 Task: In the Company infosys.com, Create email and send with subject: 'We're Thrilled to Welcome You ', and with mail content 'Good Evening._x000D_
Elevate your business to new heights. Our innovative solution is tailored to meet the unique needs of your industry, delivering exceptional results._x000D_
Thanks & Regards', attach the document: Proposal.doc and insert image: visitingcard.jpg. Below Thanks & Regards, write Flickr and insert the URL: 'www.flickr.com'. Mark checkbox to create task to follow up : Tomorrow.  Enter or choose an email address of recipient's from company's contact and send.. Logged in from softage.1@softage.net
Action: Mouse pressed left at (360, 756)
Screenshot: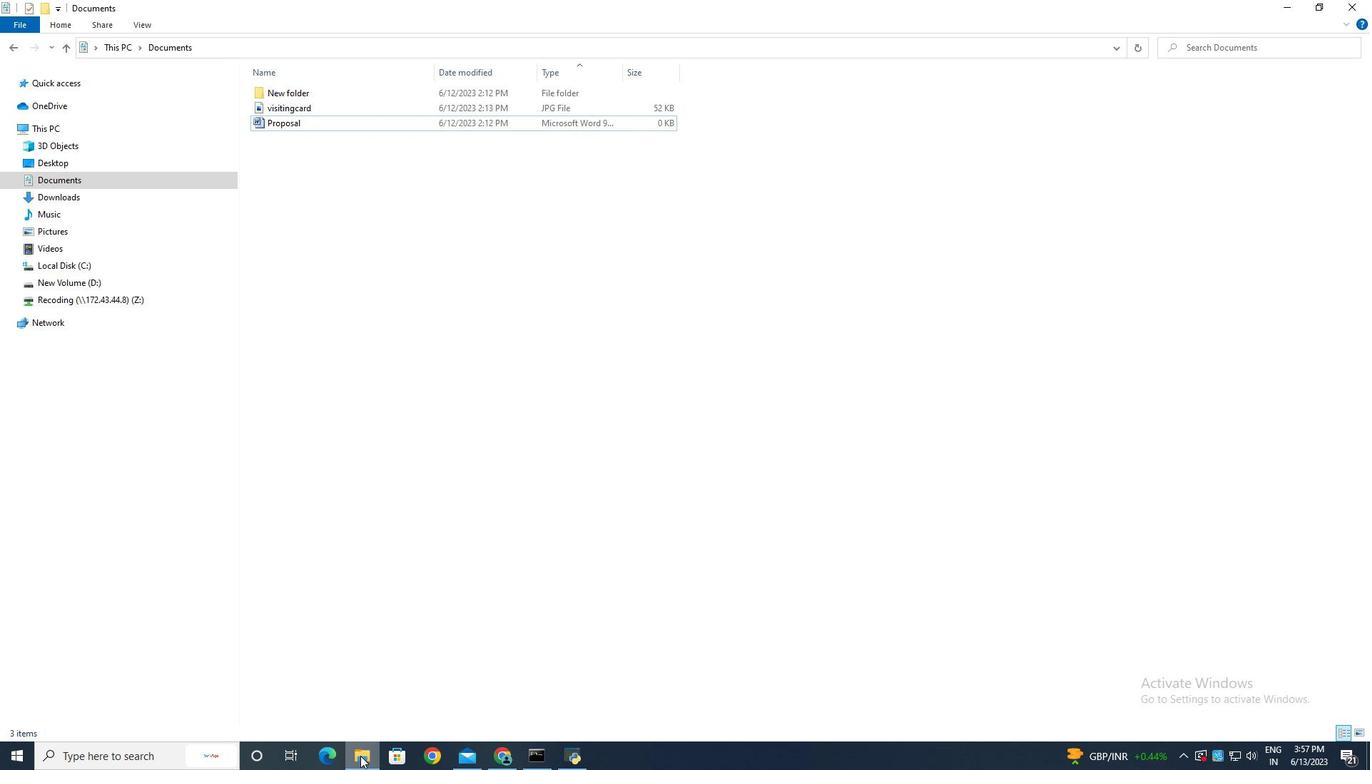 
Action: Mouse moved to (299, 418)
Screenshot: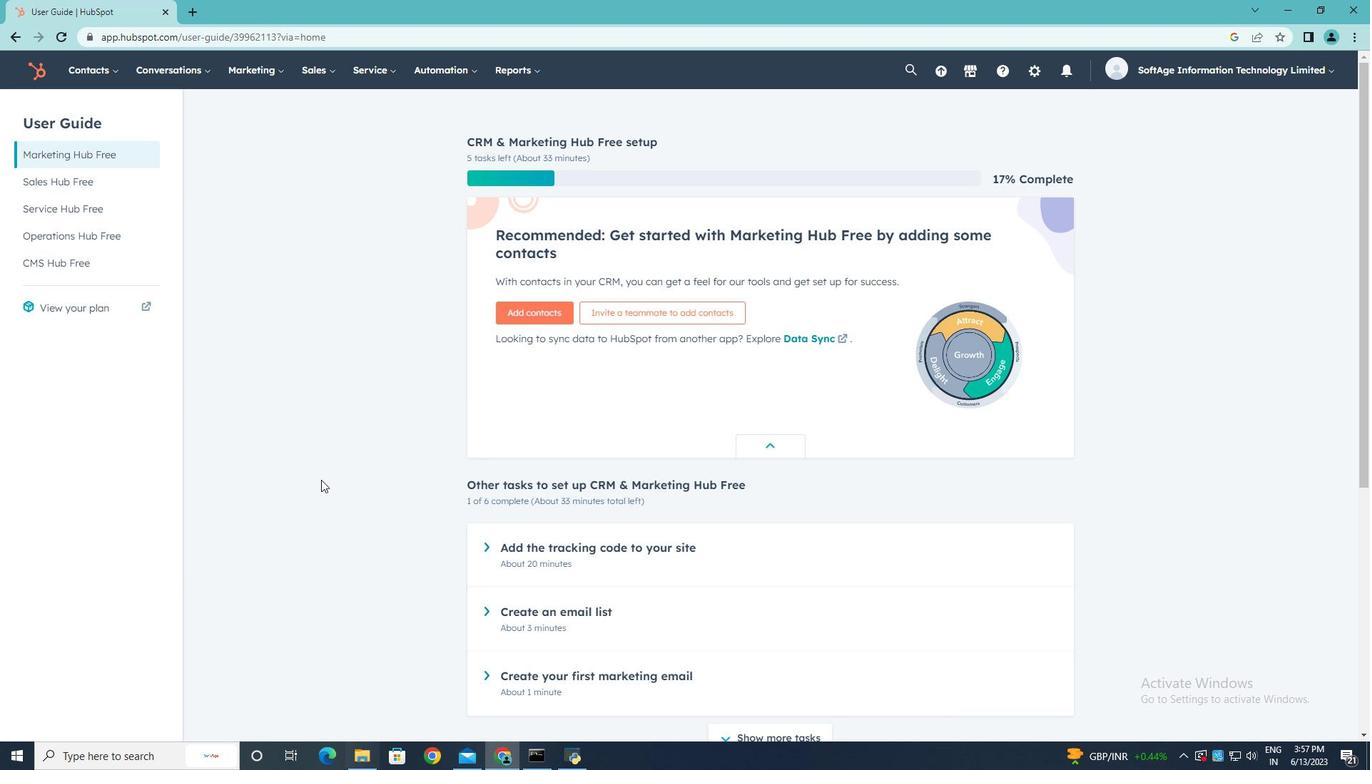 
Action: Mouse pressed left at (299, 418)
Screenshot: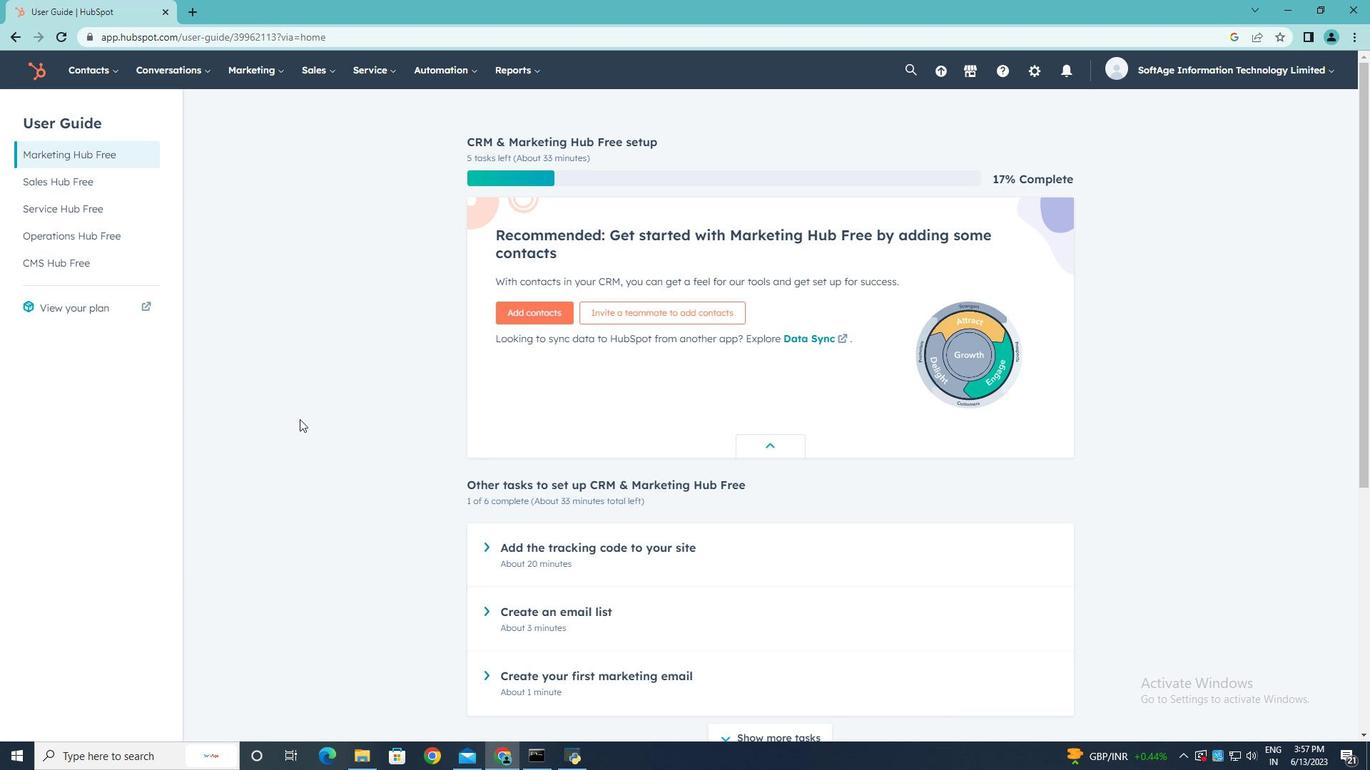 
Action: Mouse moved to (112, 68)
Screenshot: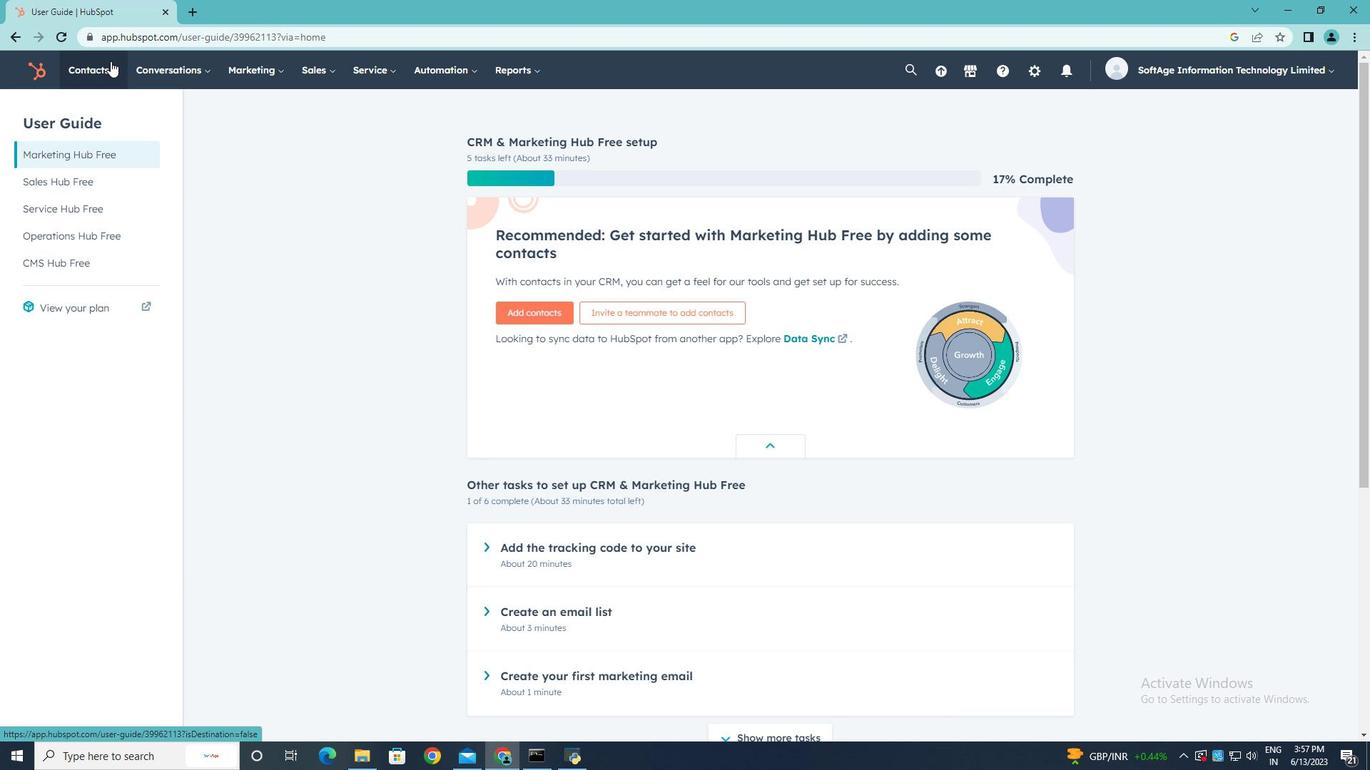 
Action: Mouse pressed left at (112, 68)
Screenshot: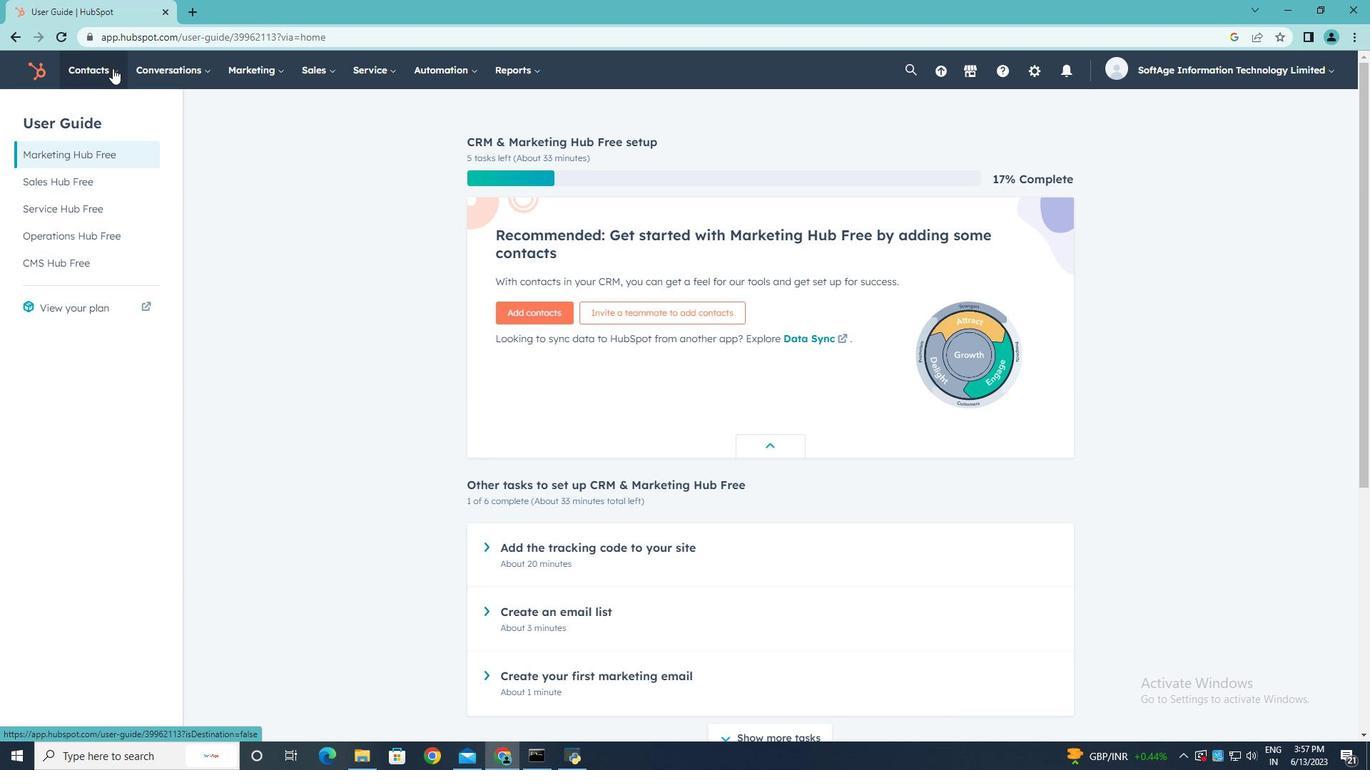 
Action: Mouse moved to (120, 141)
Screenshot: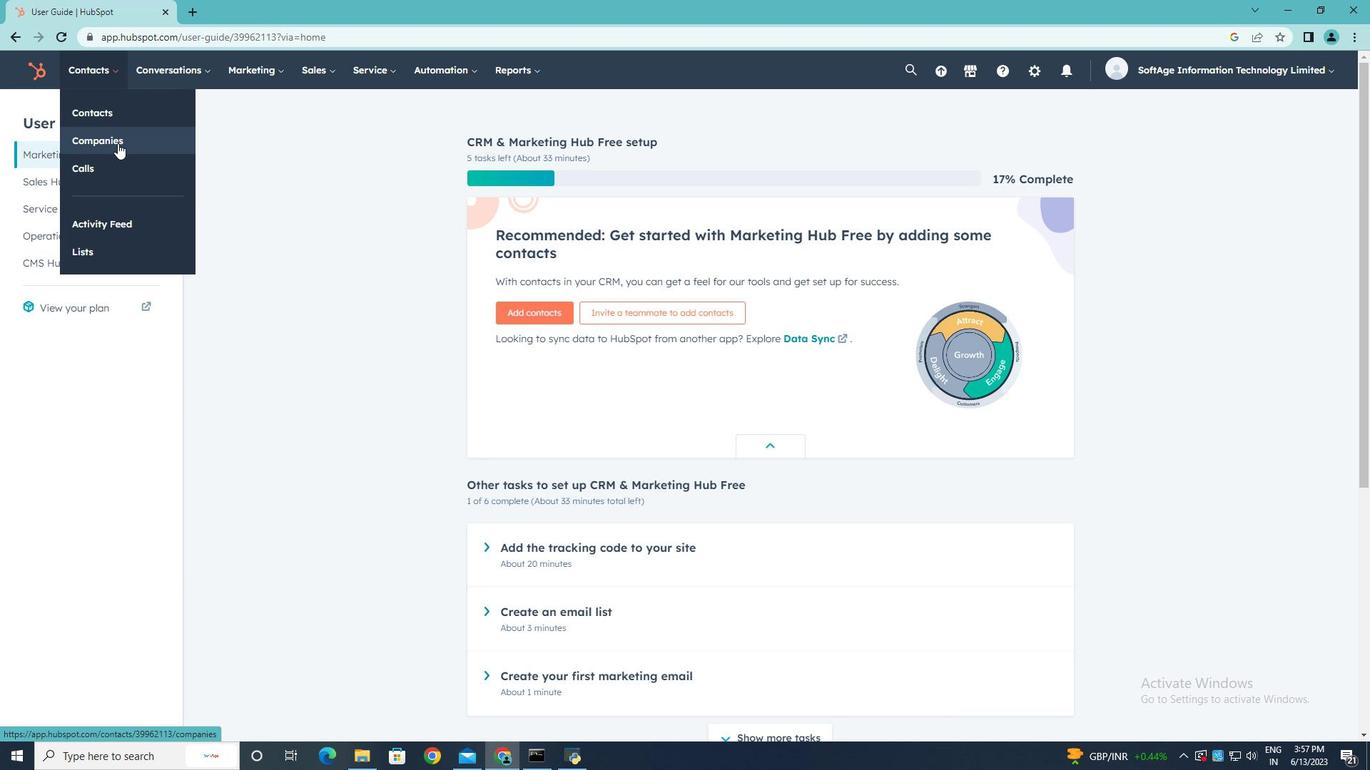 
Action: Mouse pressed left at (120, 141)
Screenshot: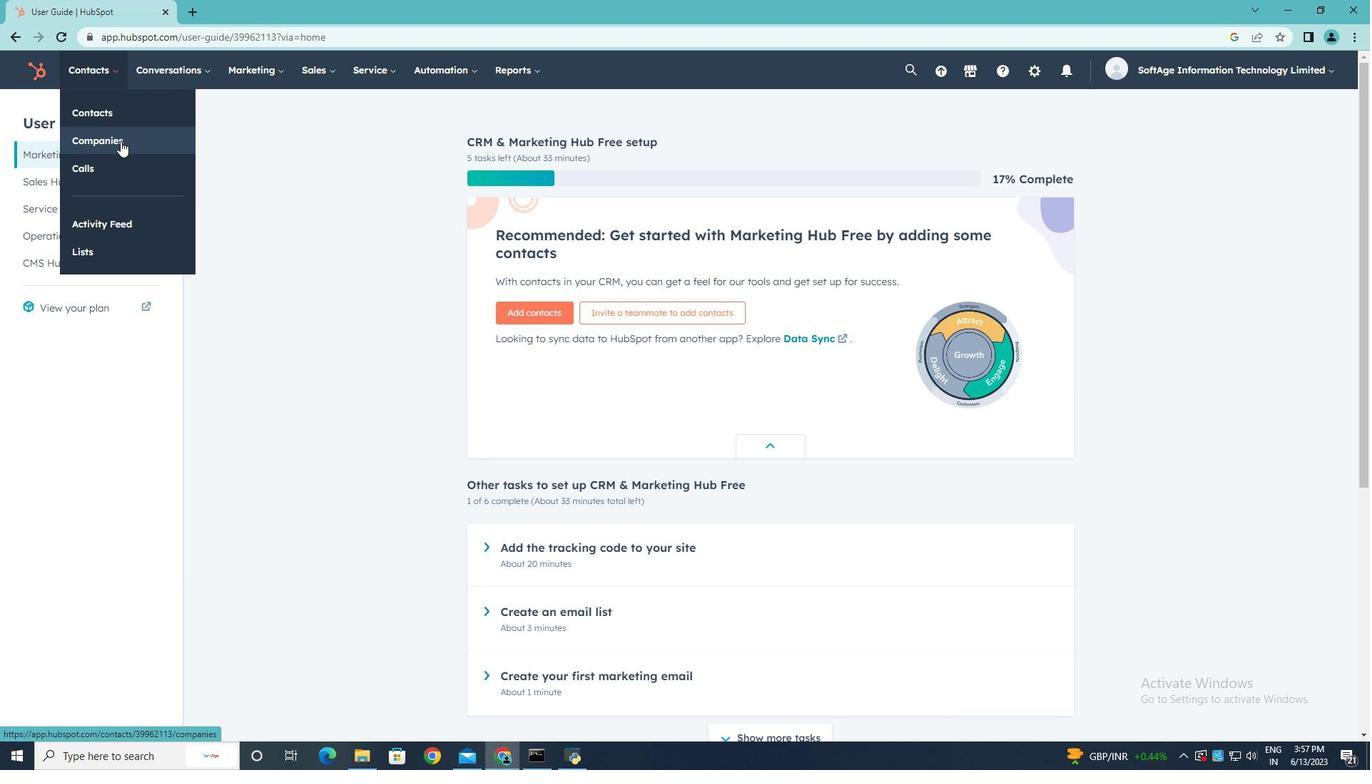 
Action: Mouse moved to (109, 227)
Screenshot: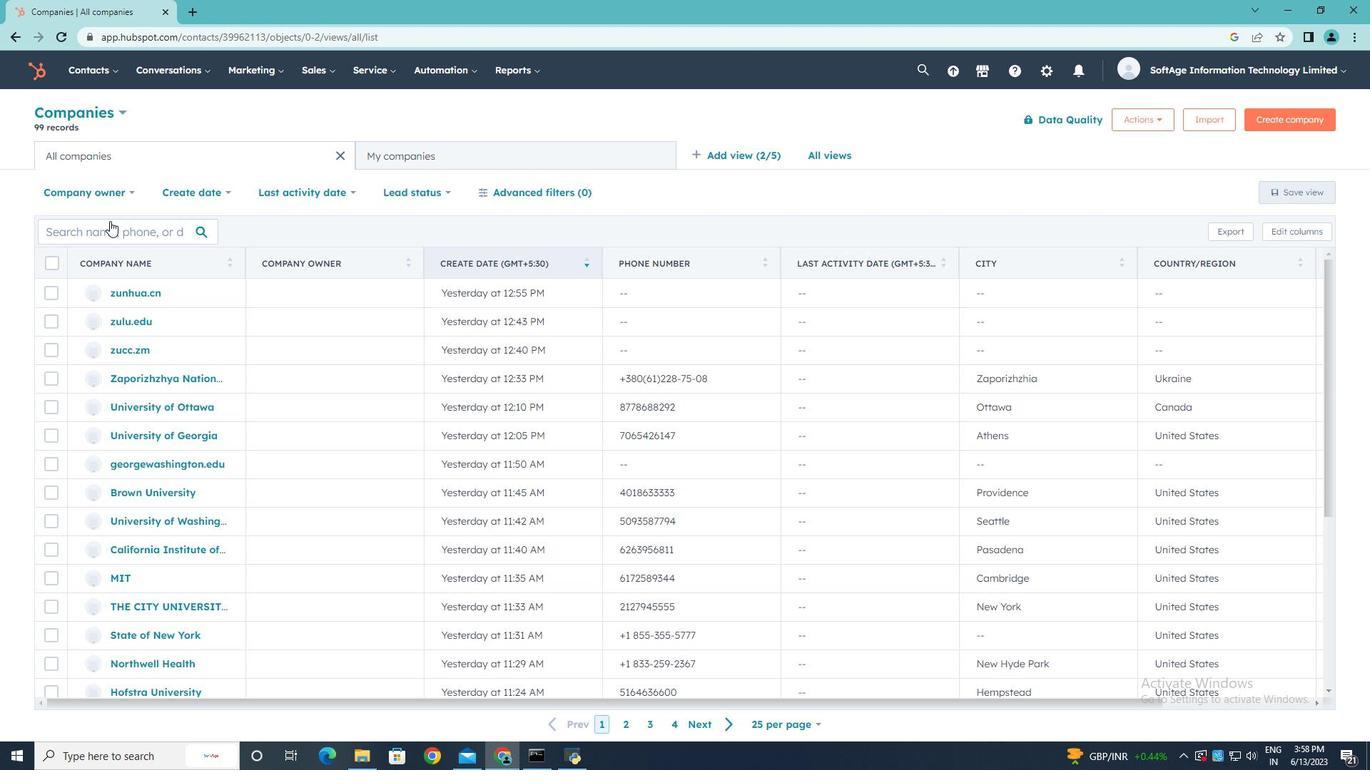 
Action: Mouse pressed left at (109, 227)
Screenshot: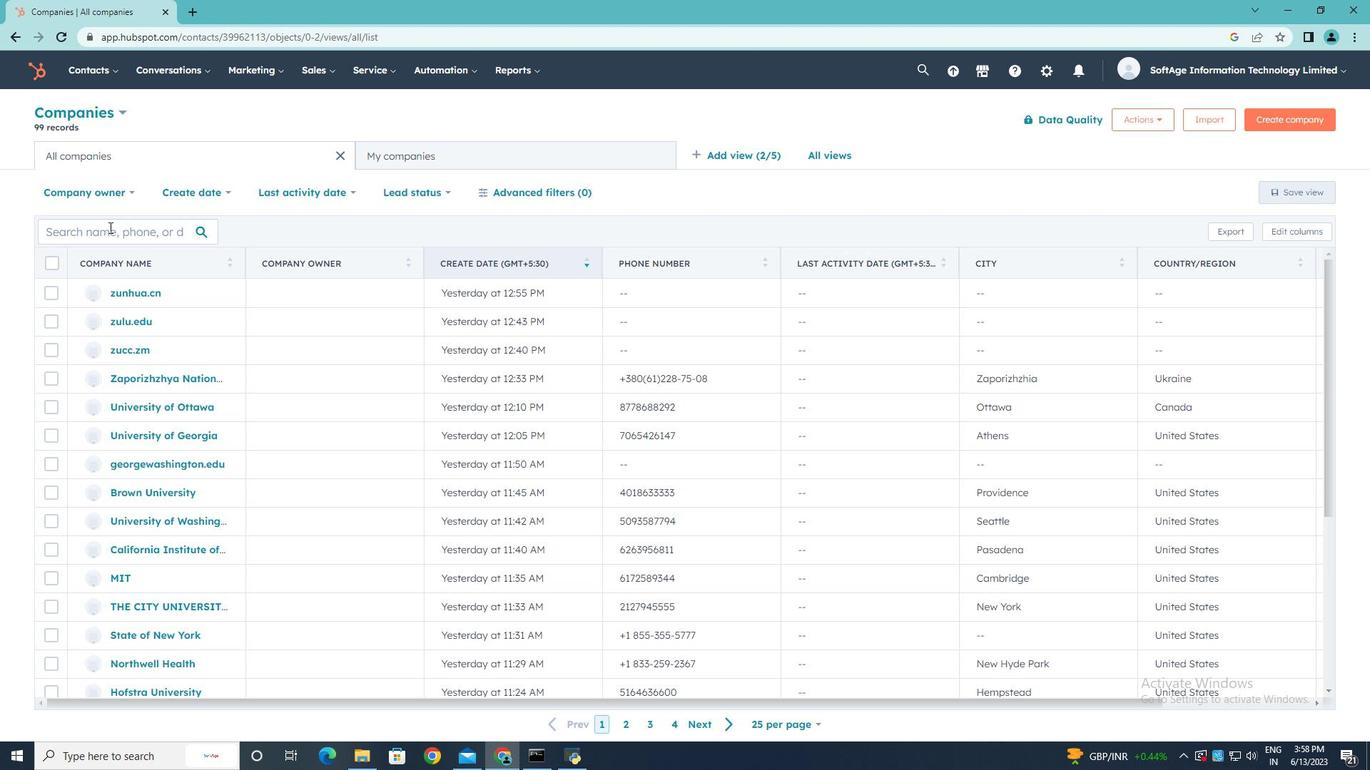 
Action: Key pressed infosys.com
Screenshot: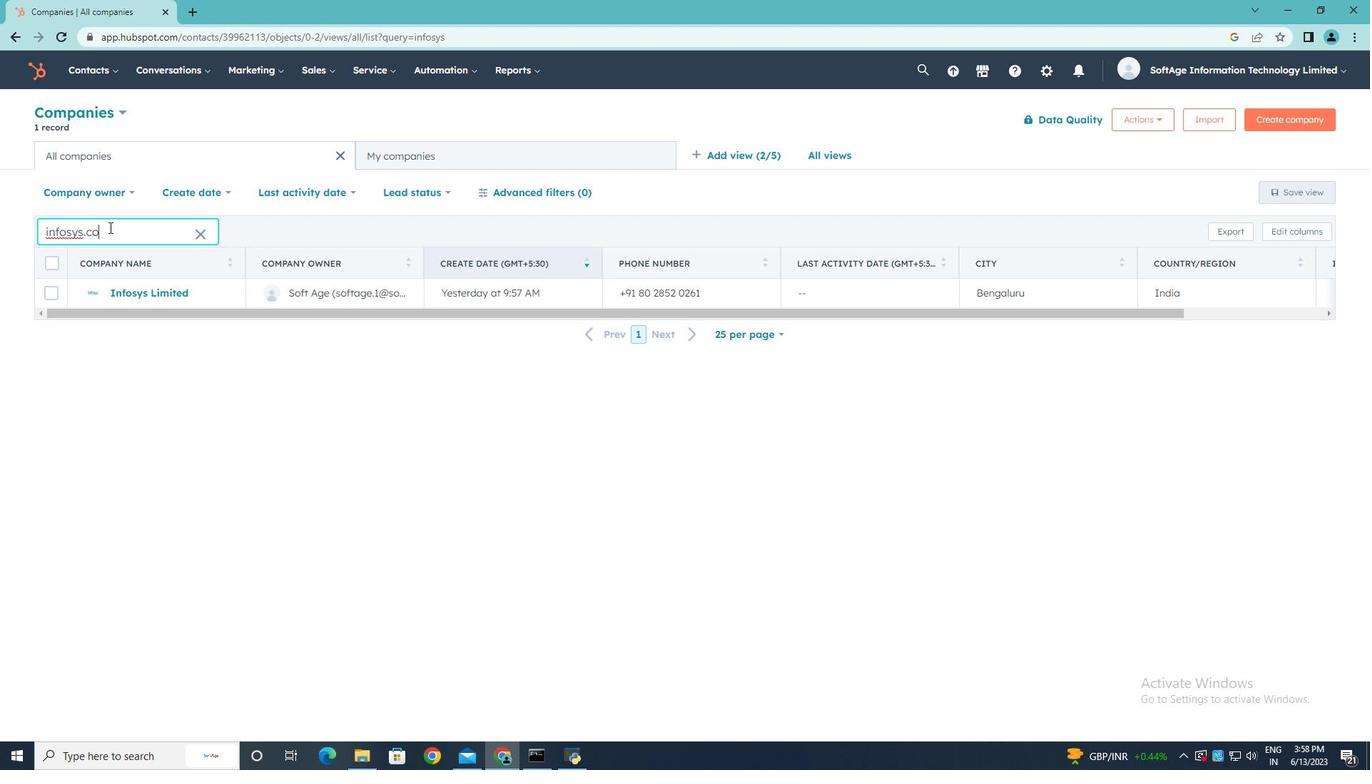 
Action: Mouse moved to (145, 295)
Screenshot: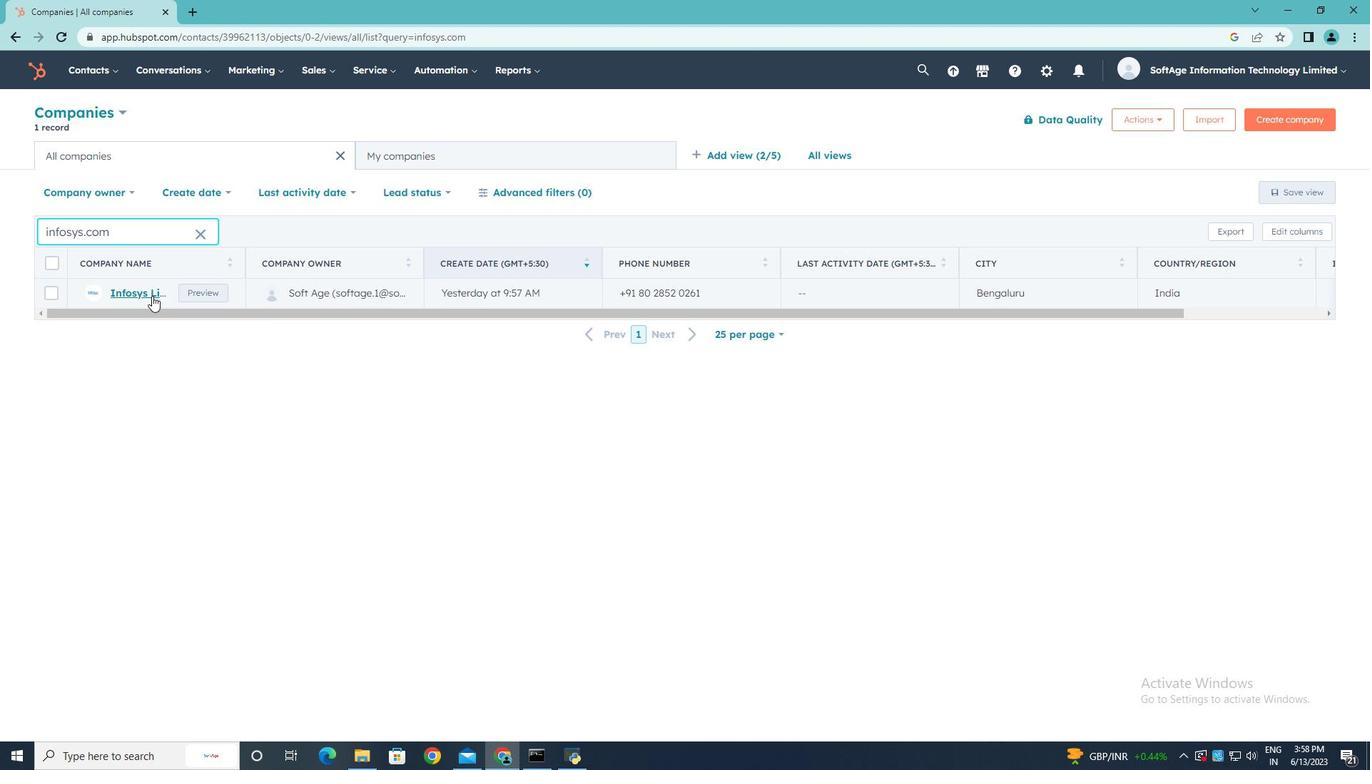 
Action: Mouse pressed left at (145, 295)
Screenshot: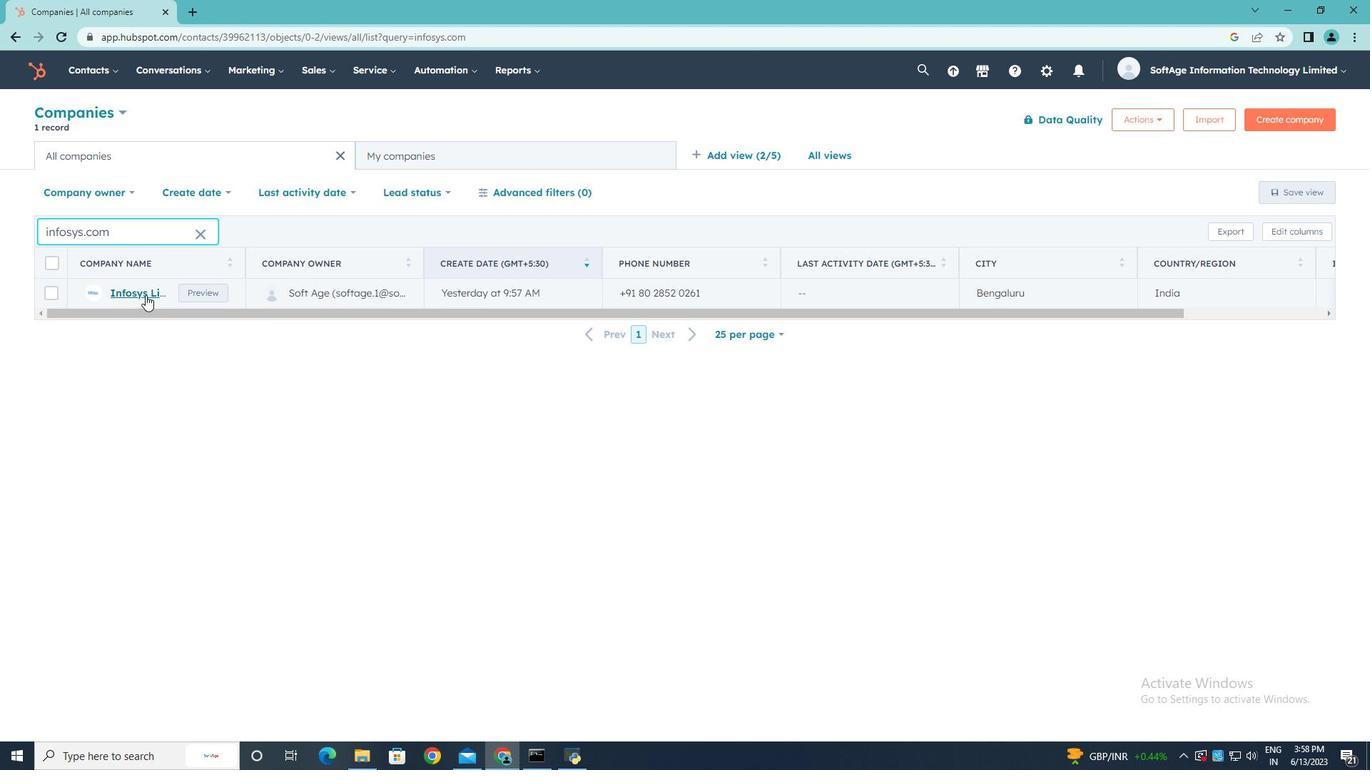 
Action: Mouse moved to (91, 240)
Screenshot: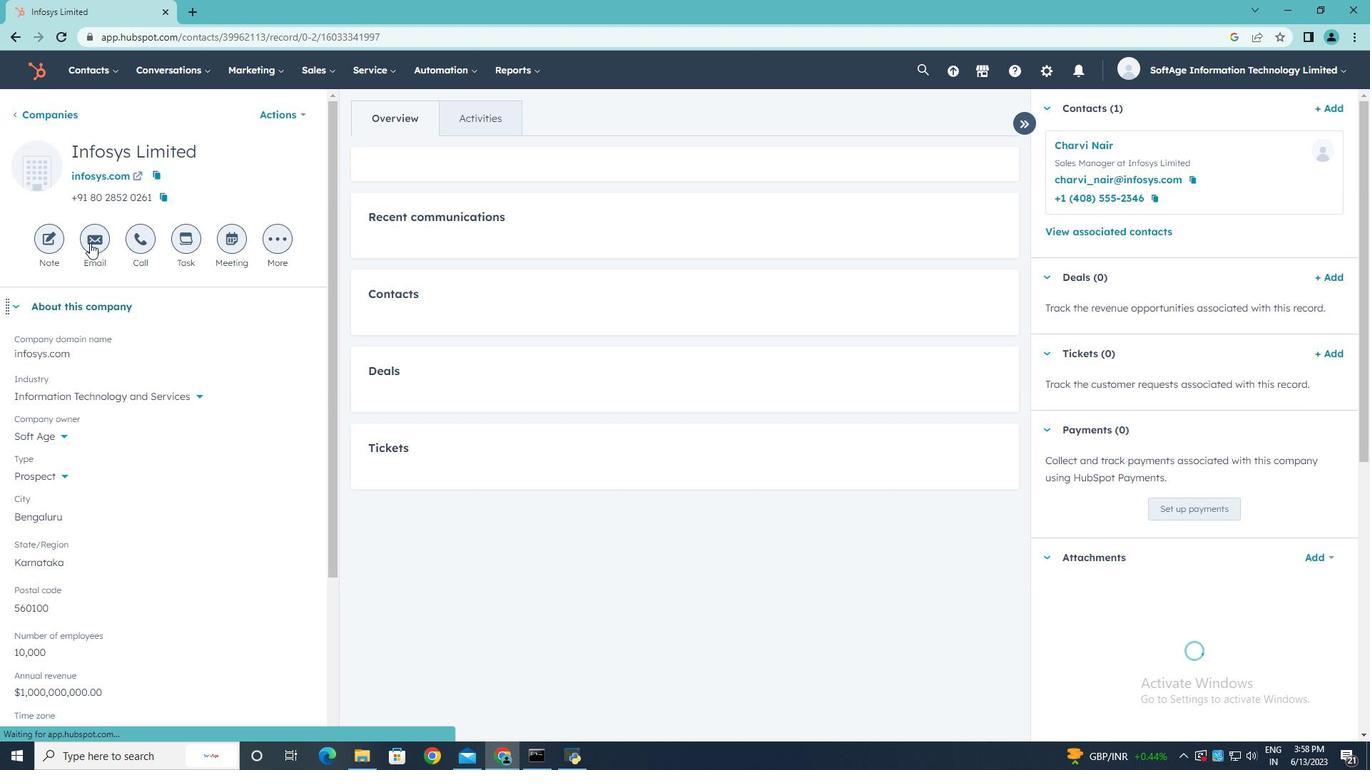 
Action: Mouse pressed left at (91, 240)
Screenshot: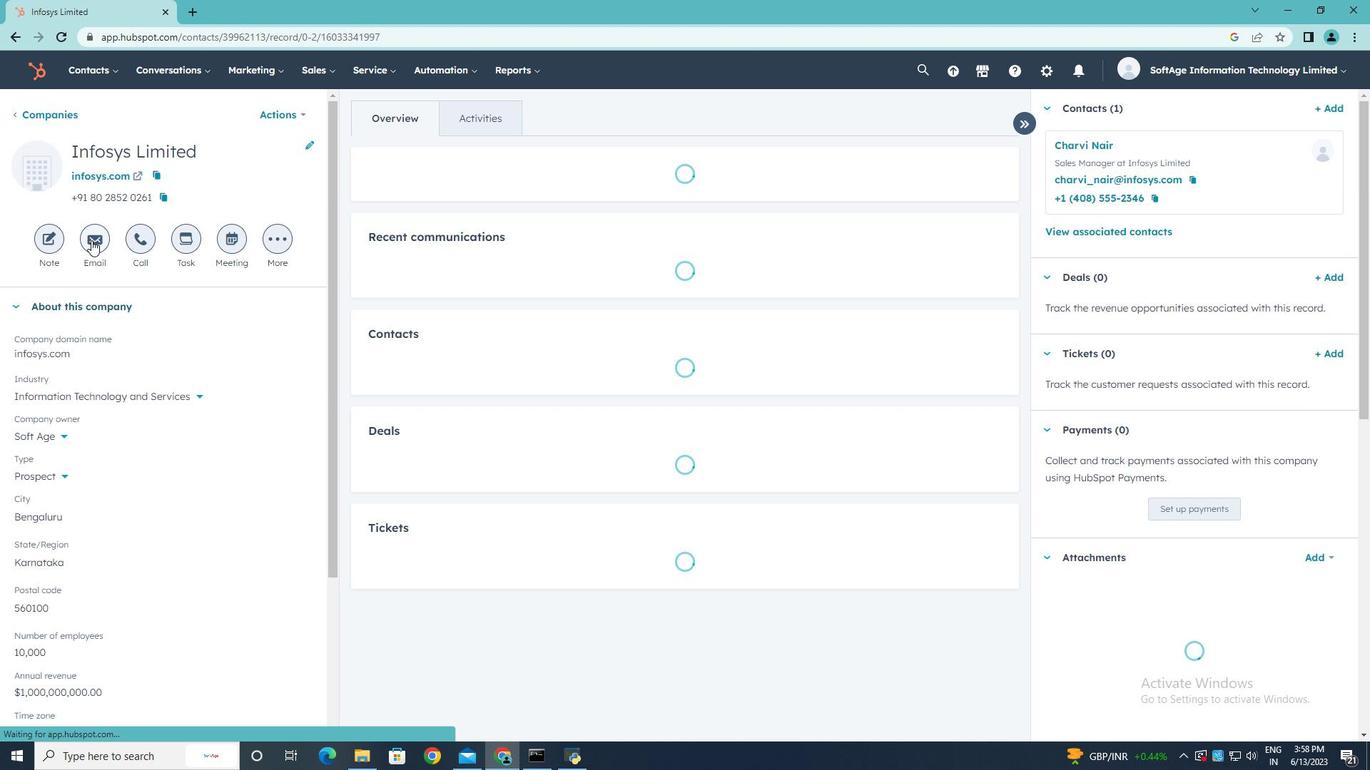 
Action: Key pressed <Key.shift>We're<Key.space><Key.shift>Thrilled<Key.space>to<Key.space><Key.shift>Welcome<Key.space><Key.shift><Key.shift><Key.shift><Key.shift><Key.shift><Key.shift><Key.shift><Key.shift><Key.shift><Key.shift>You
Screenshot: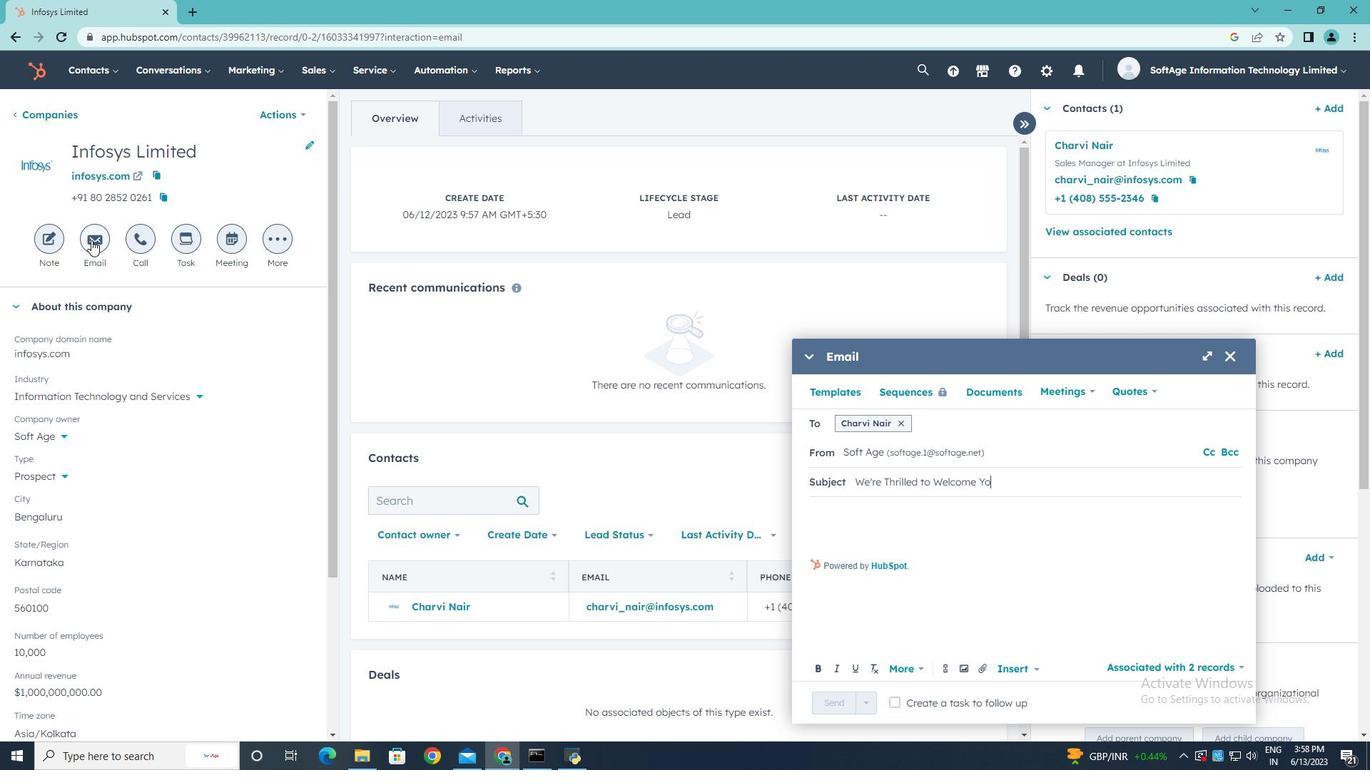 
Action: Mouse moved to (820, 511)
Screenshot: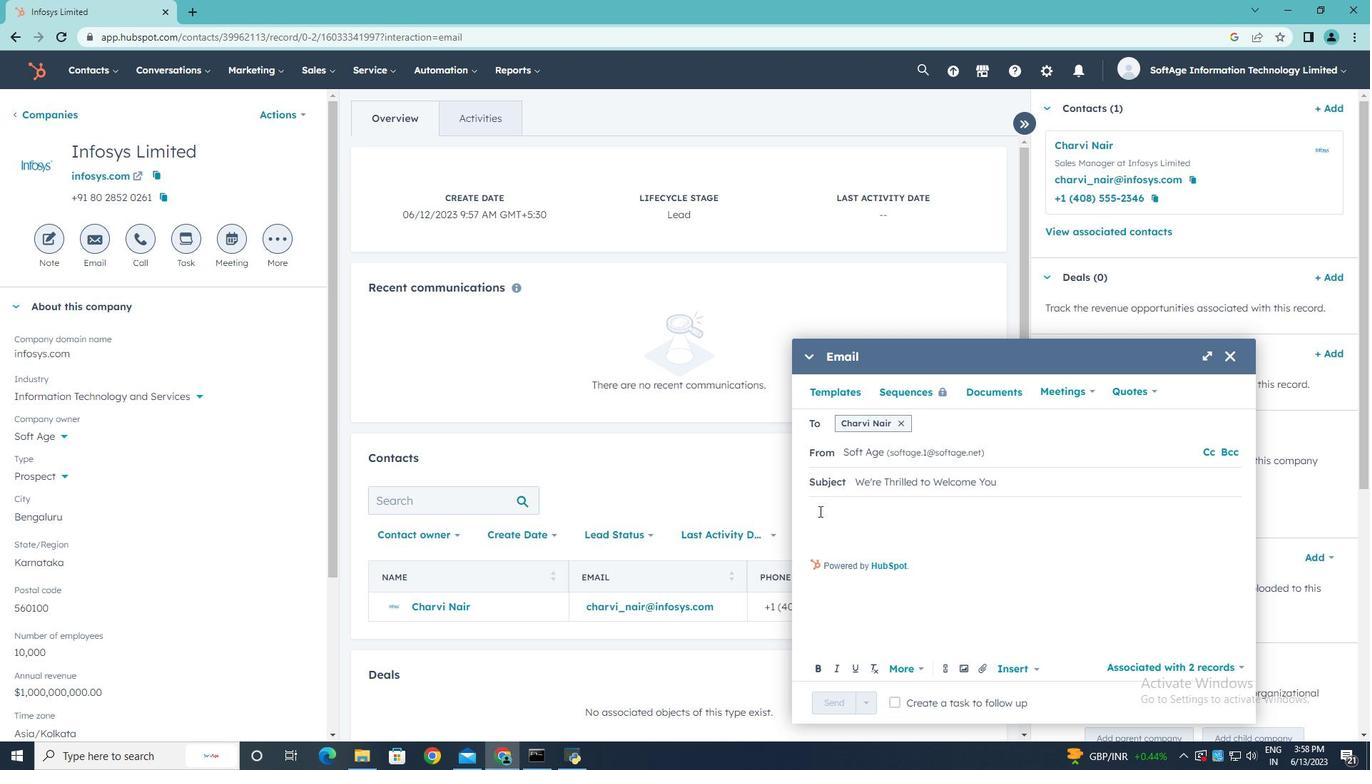 
Action: Mouse pressed left at (820, 511)
Screenshot: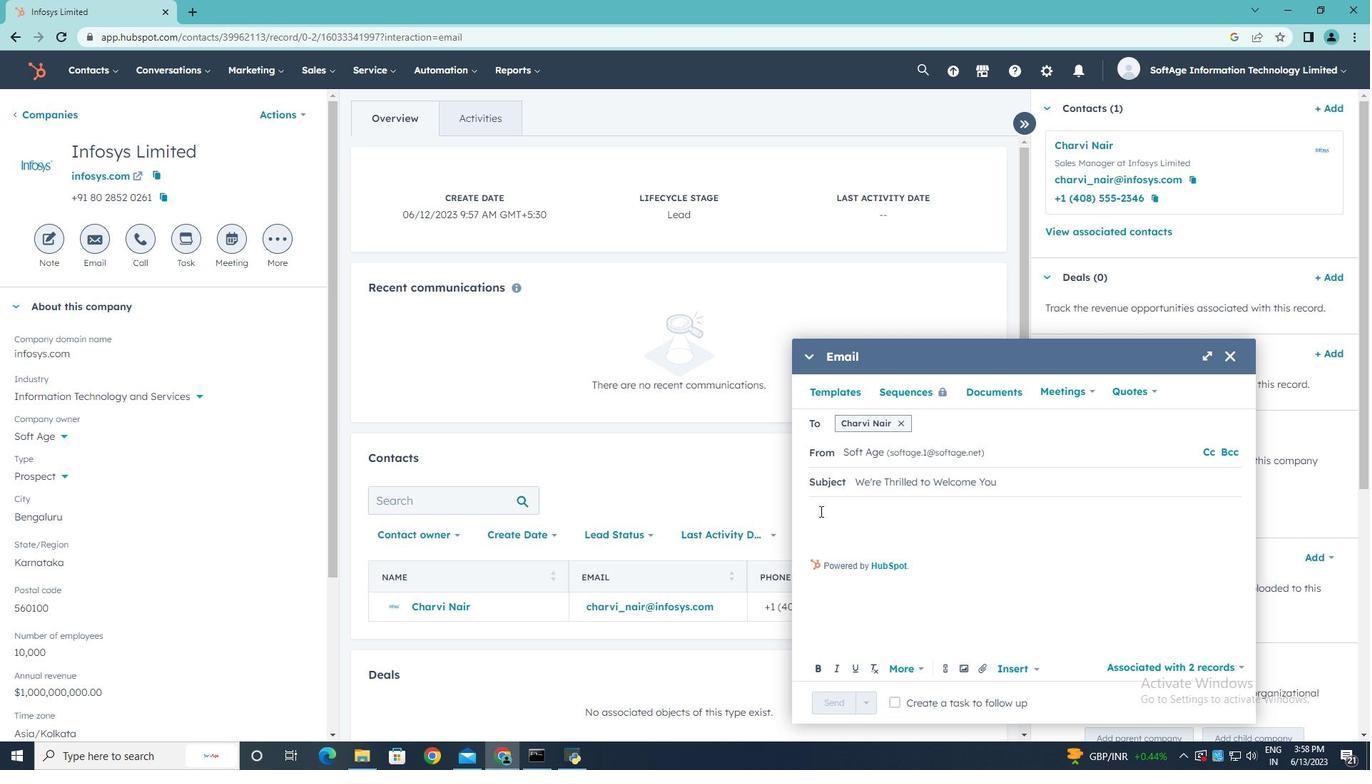 
Action: Key pressed <Key.shift>Good<Key.space><Key.shift>Evening.
Screenshot: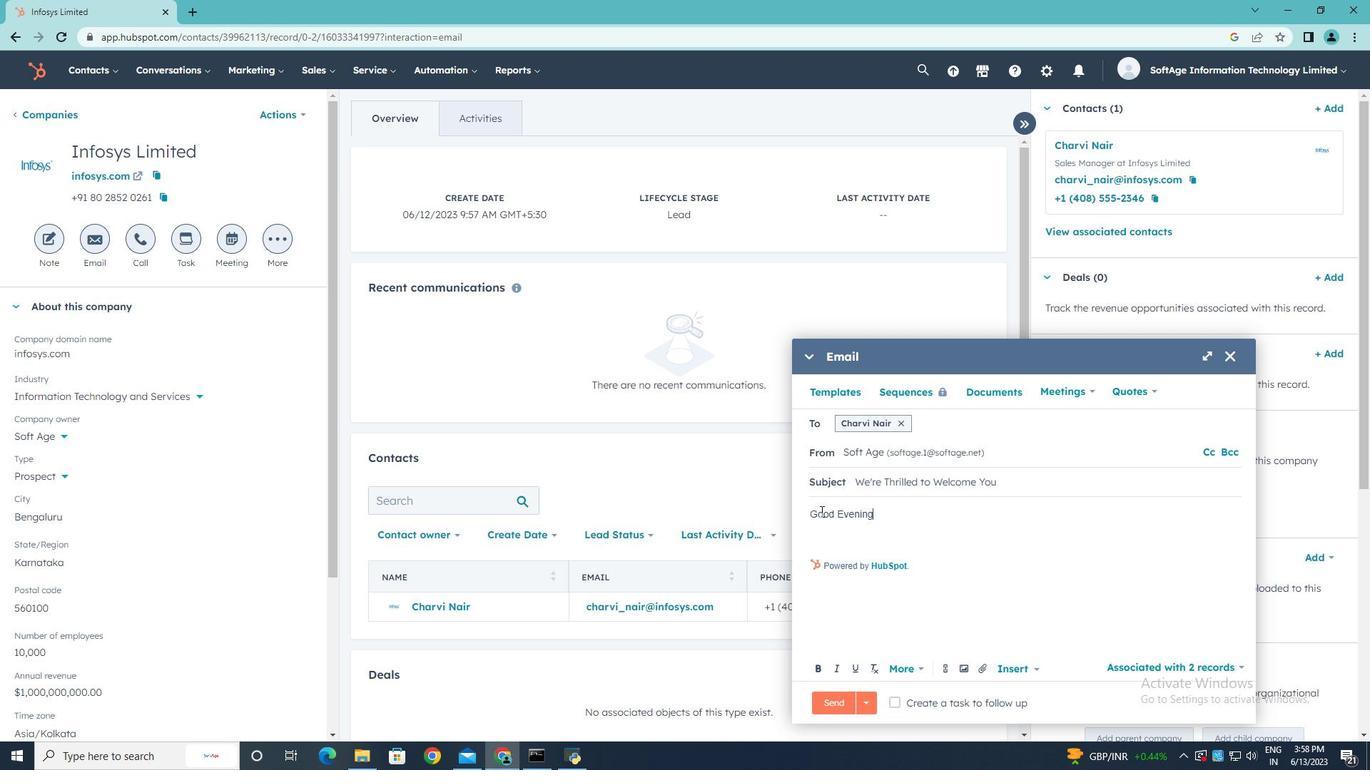
Action: Mouse moved to (815, 530)
Screenshot: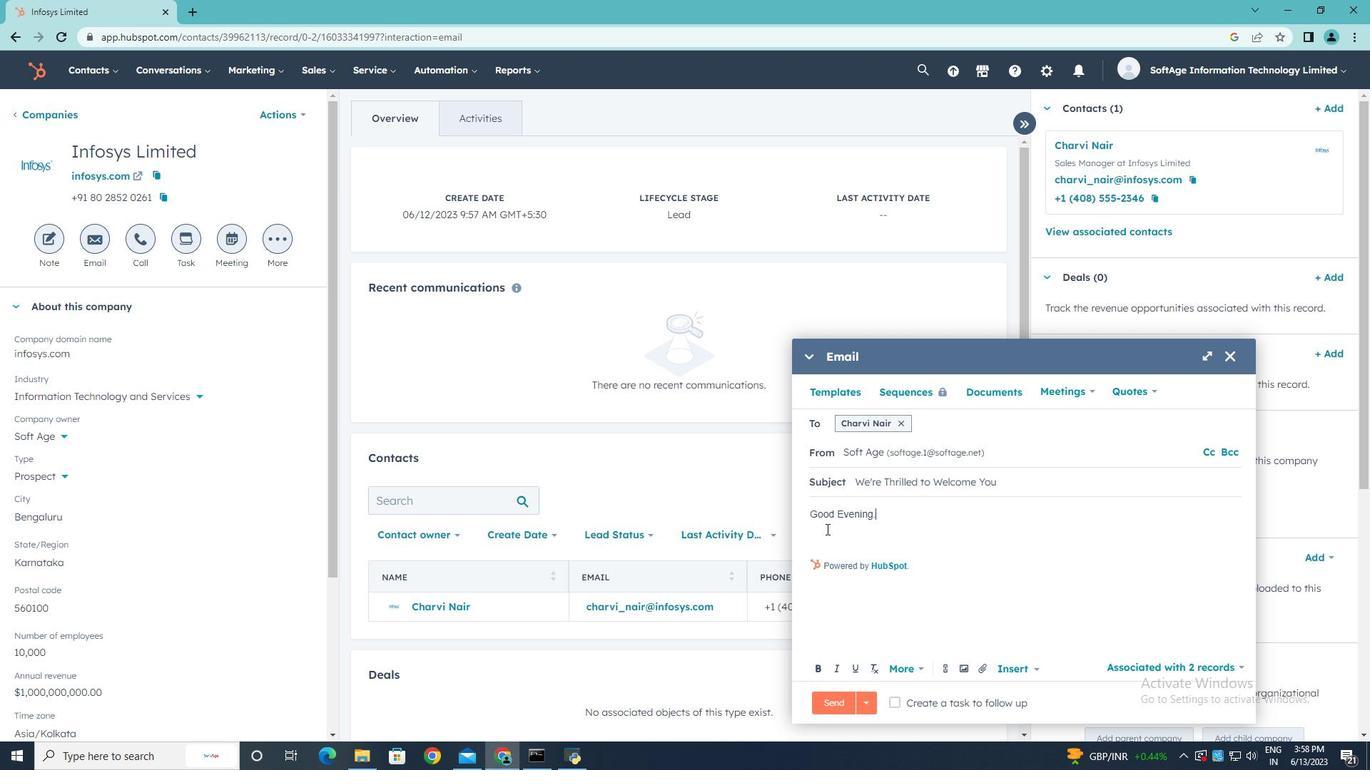 
Action: Mouse pressed left at (815, 530)
Screenshot: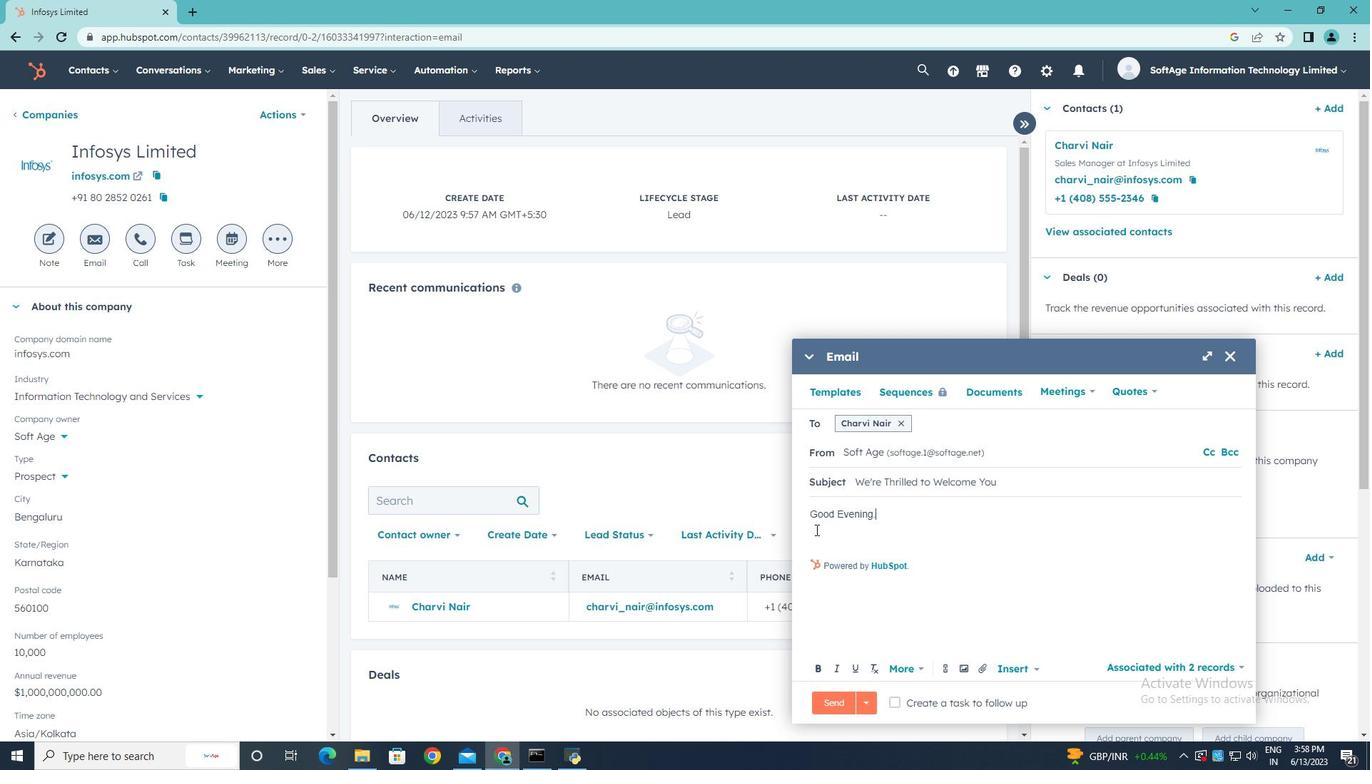 
Action: Mouse moved to (850, 450)
Screenshot: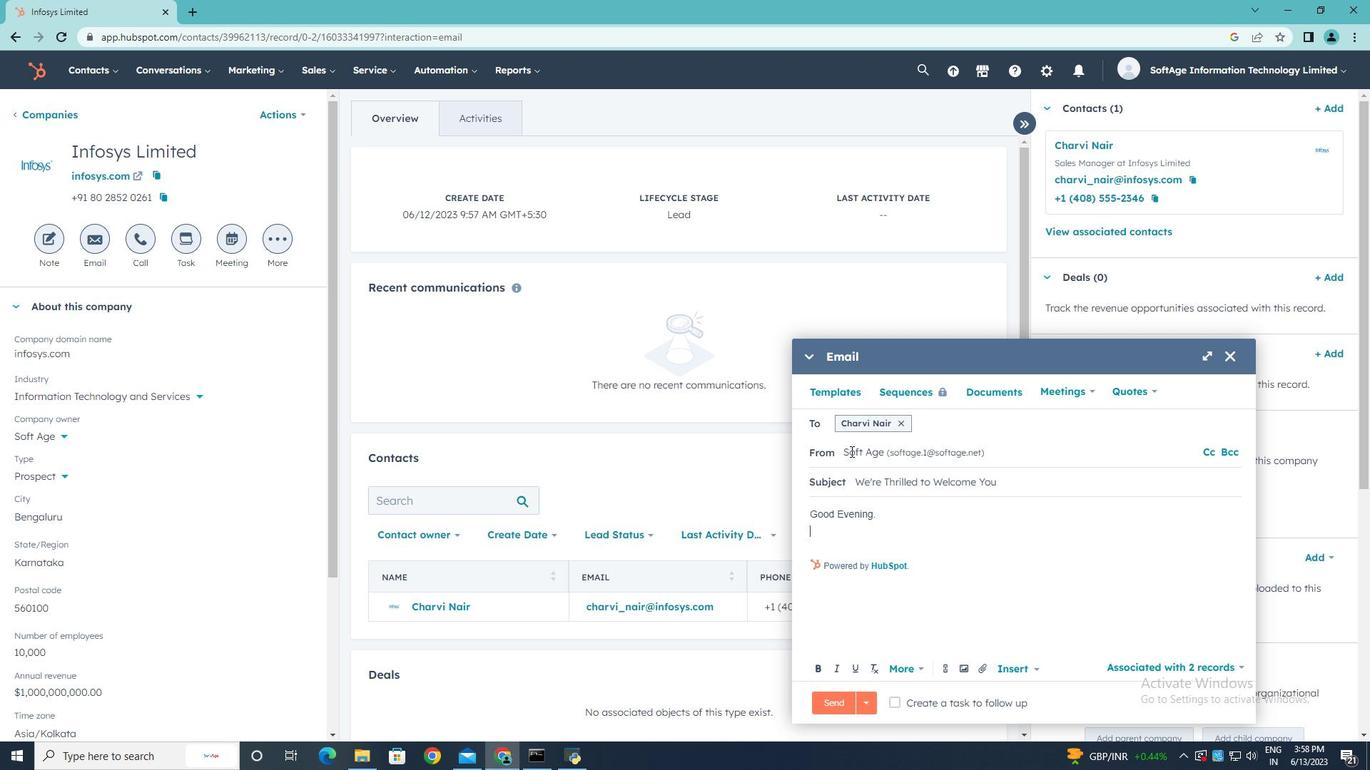 
Action: Key pressed <Key.shift><Key.shift><Key.shift><Key.shift>Elevate<Key.space><Key.shift>Y<Key.backspace>your<Key.space>business<Key.space>to<Key.space>new<Key.space>heights.<Key.space><Key.shift><Key.shift><Key.shift><Key.shift><Key.shift><Key.shift><Key.shift><Key.shift><Key.shift><Key.shift>Our<Key.space>innovative<Key.space>solution<Key.space>is<Key.space>tailored<Key.space>to<Key.space>meet<Key.space>the<Key.space>unique<Key.space>needs<Key.space>of<Key.space>your<Key.space>industry,<Key.space>delivering<Key.space>exceptional<Key.space>results.
Screenshot: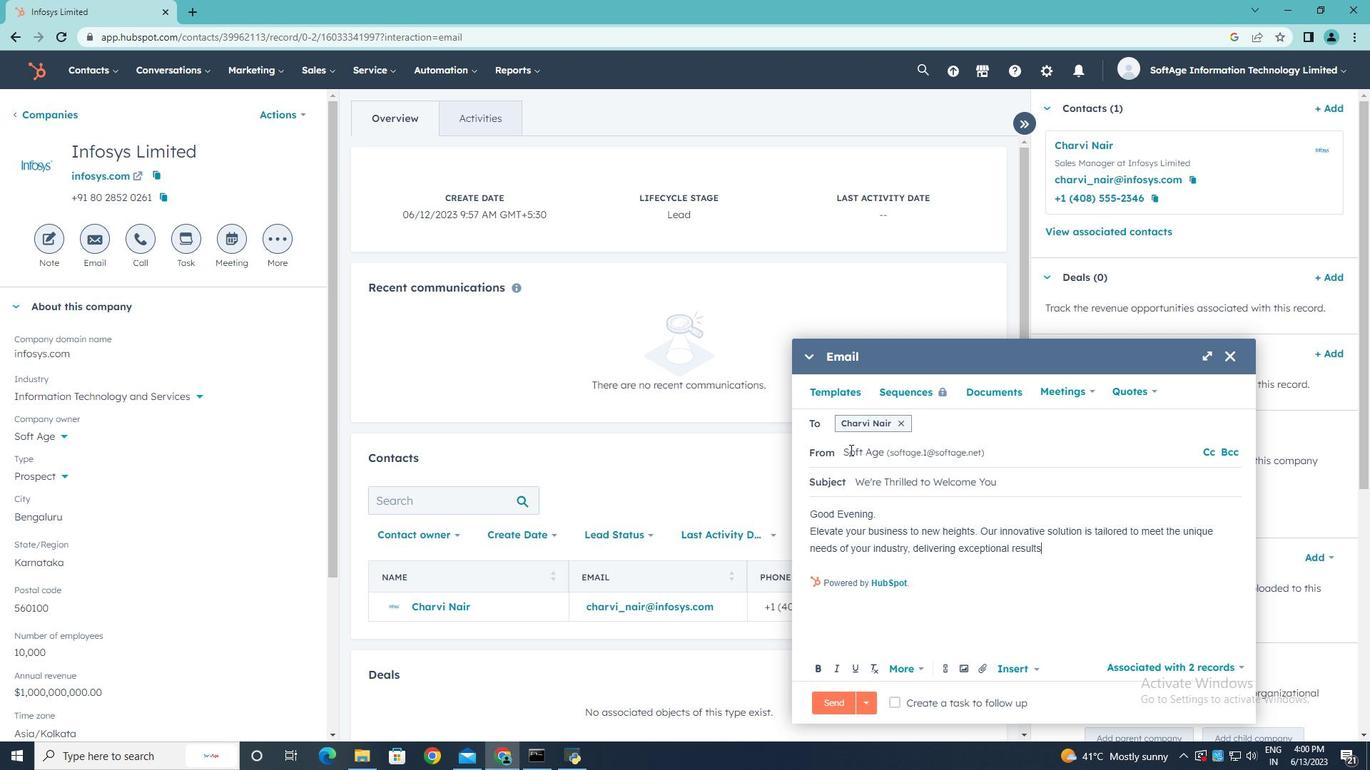 
Action: Mouse moved to (822, 563)
Screenshot: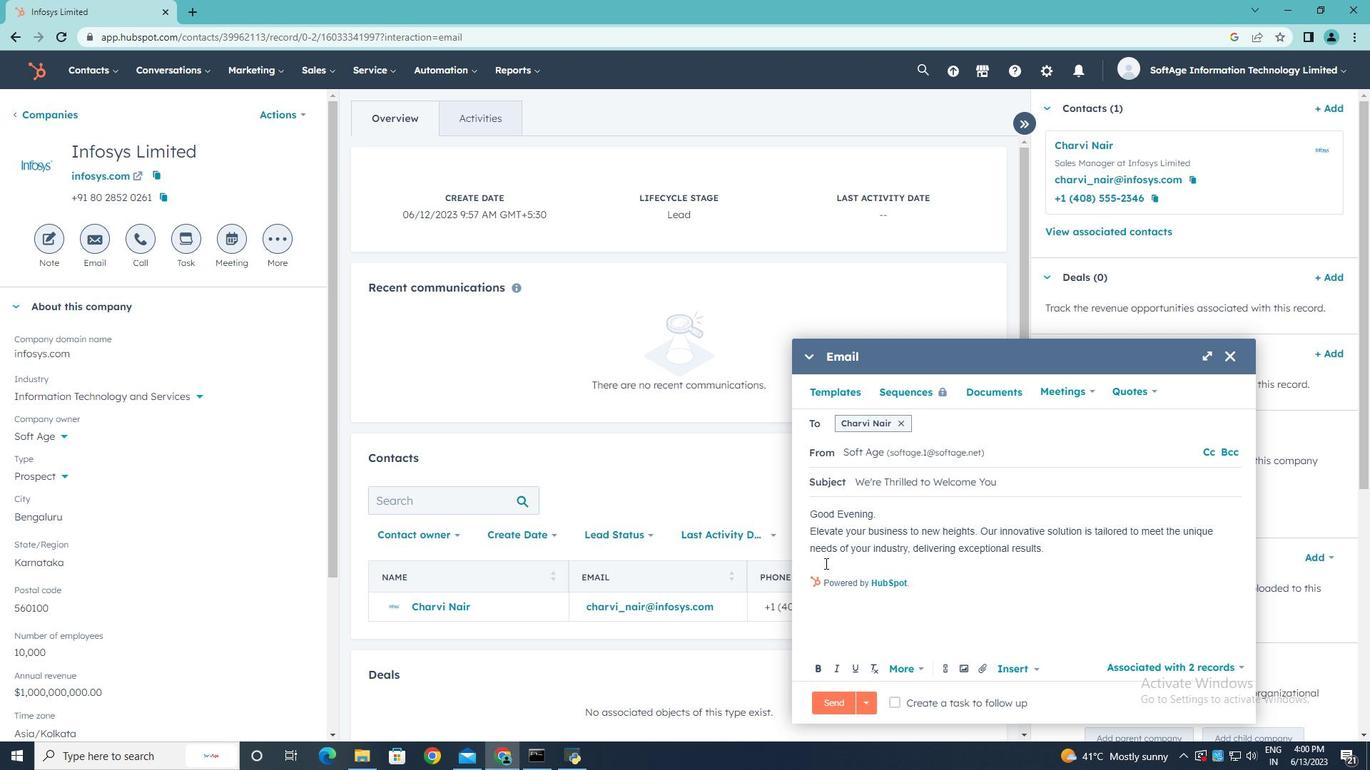 
Action: Mouse pressed left at (822, 563)
Screenshot: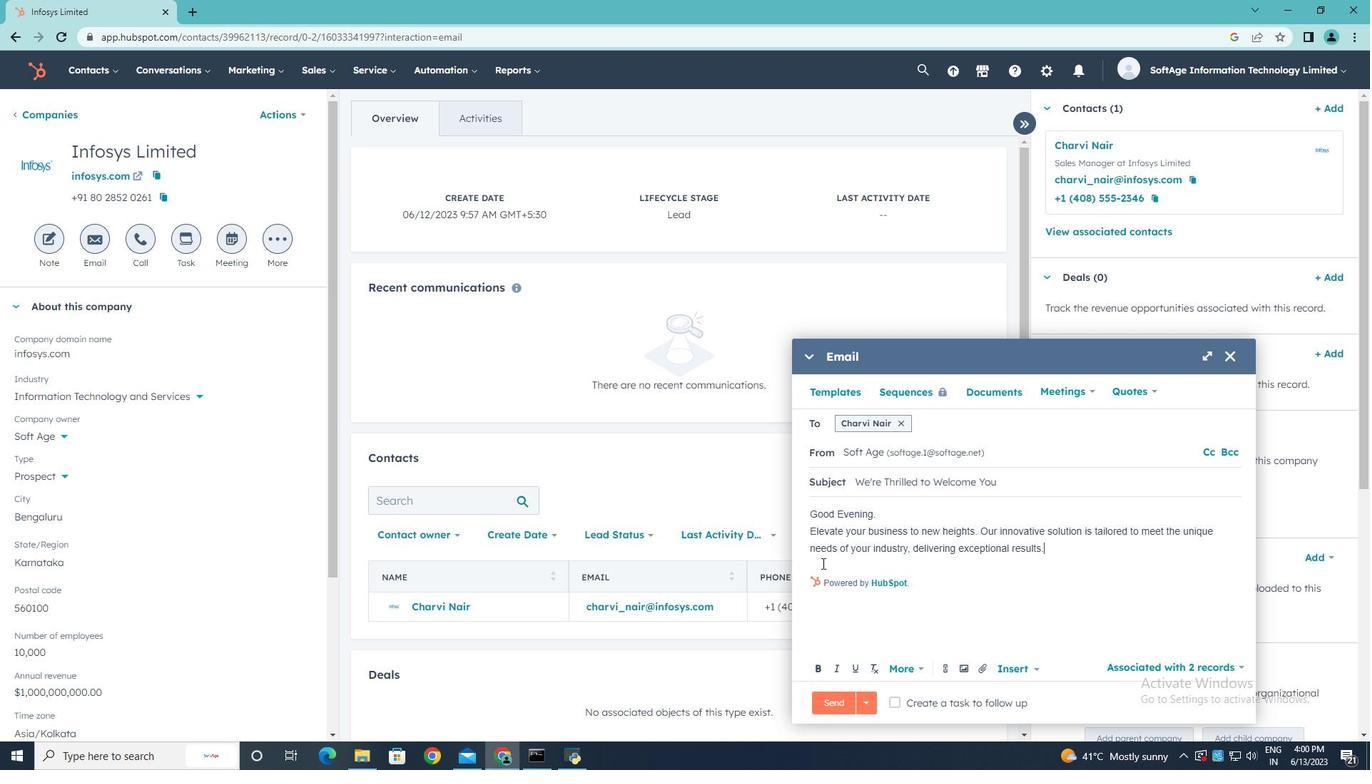 
Action: Key pressed <Key.enter><Key.shift>Thanks<Key.space><Key.shift>&<Key.space><Key.shift>Regards,
Screenshot: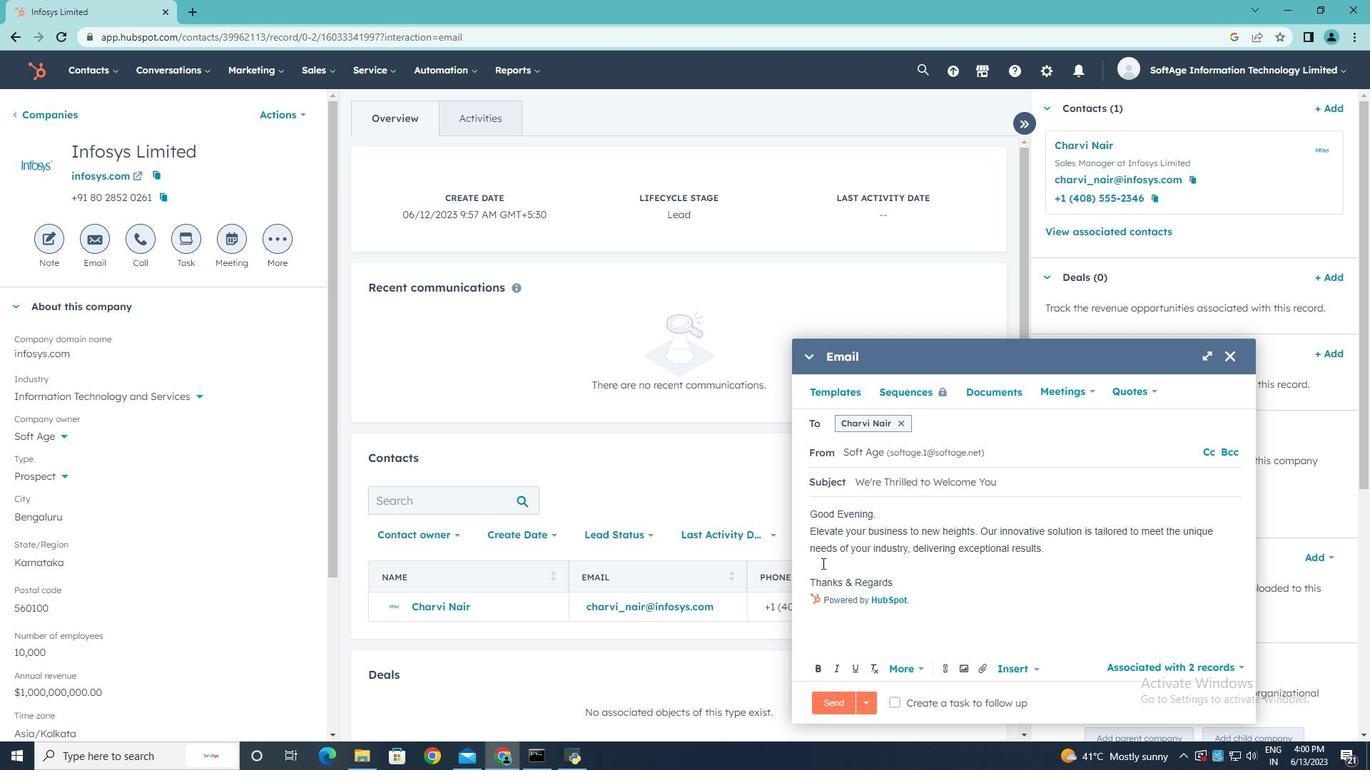 
Action: Mouse moved to (982, 670)
Screenshot: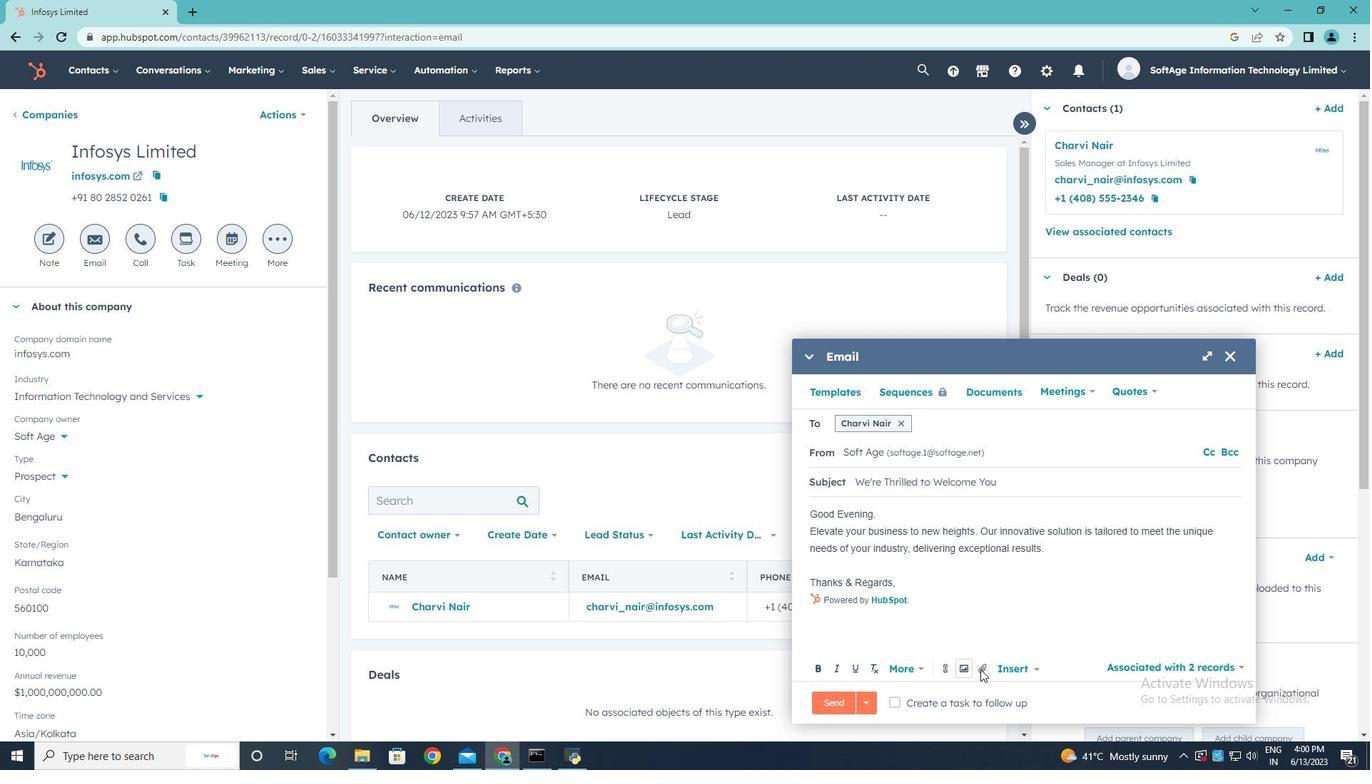 
Action: Mouse pressed left at (982, 670)
Screenshot: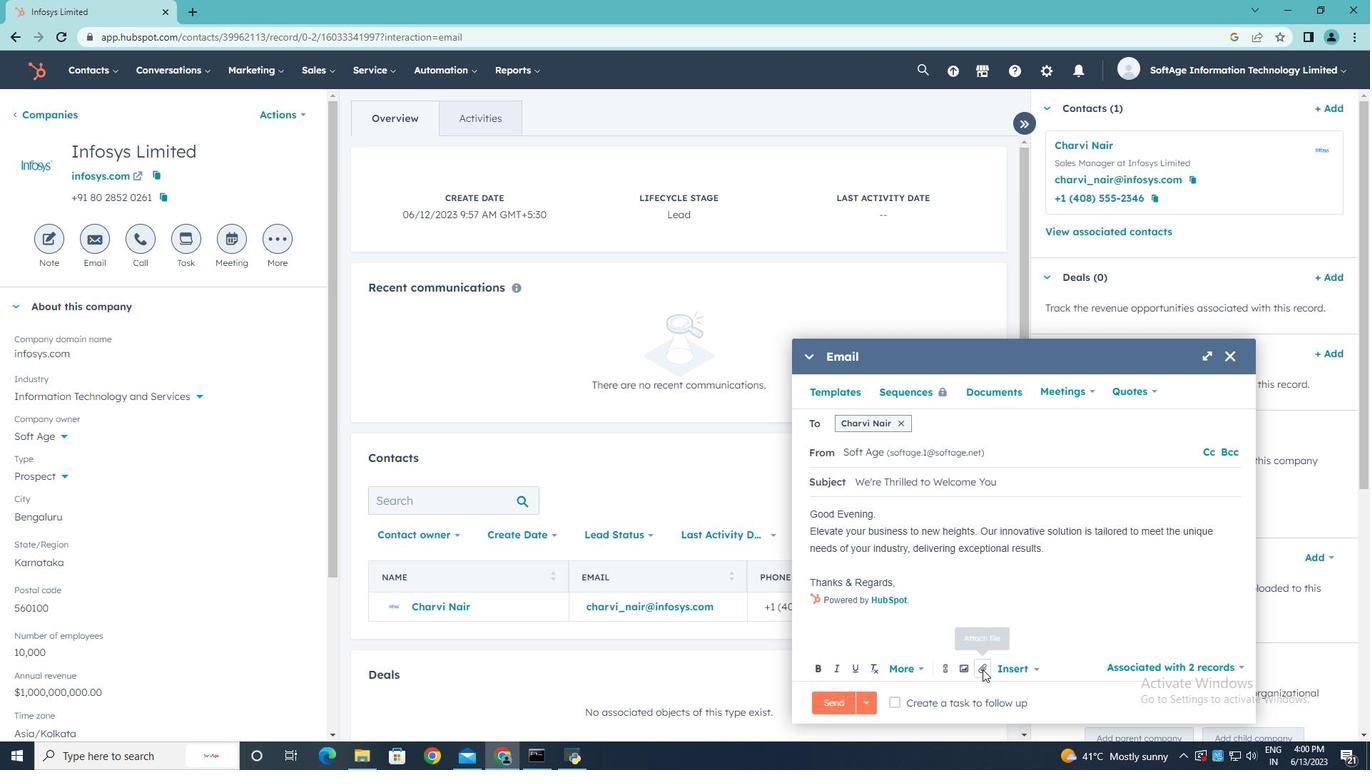 
Action: Mouse moved to (1032, 630)
Screenshot: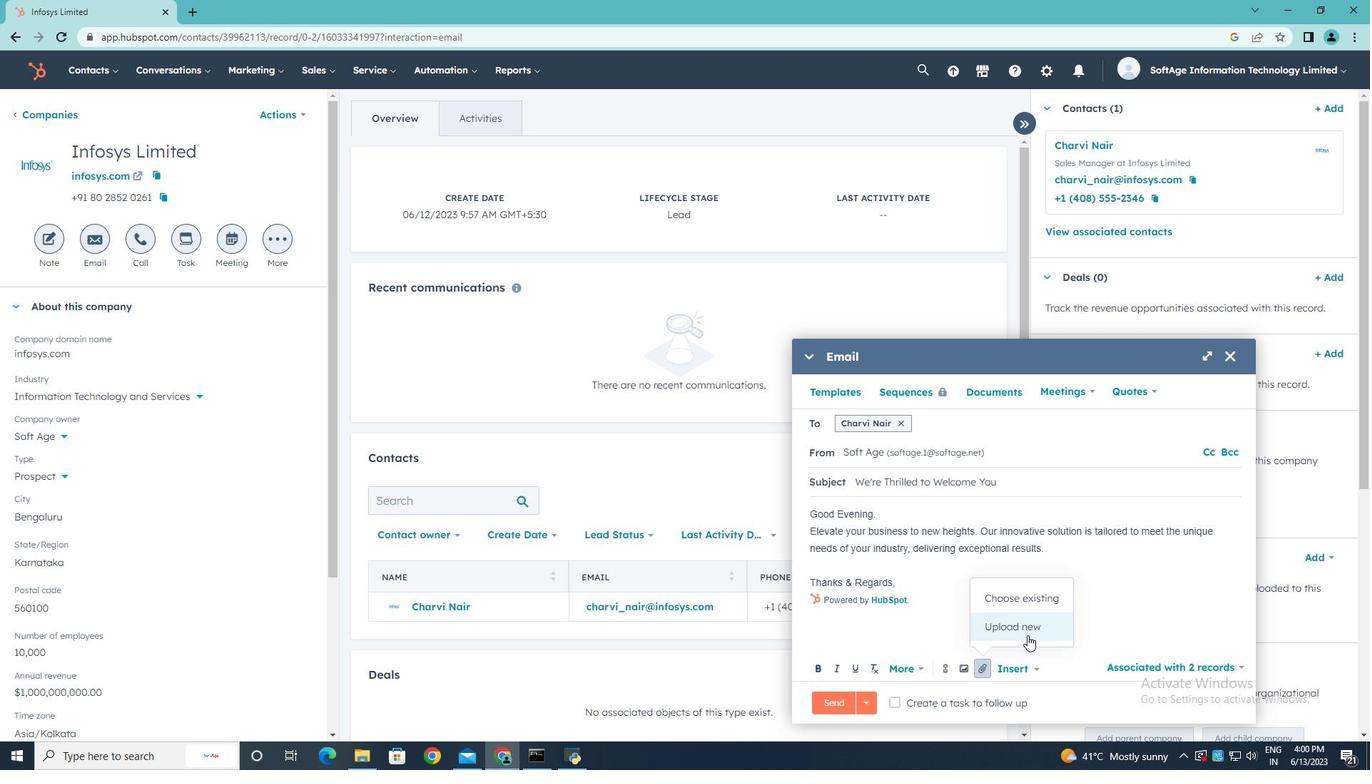
Action: Mouse pressed left at (1032, 630)
Screenshot: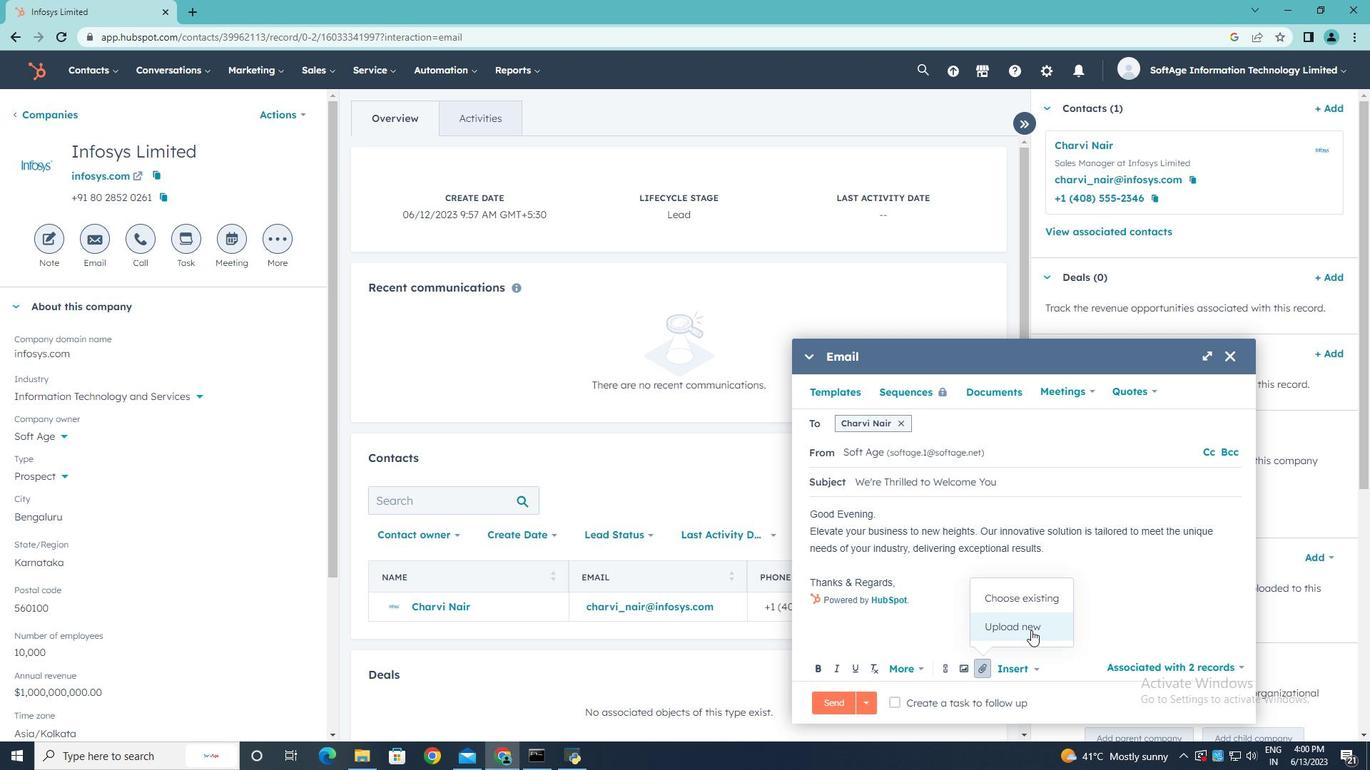 
Action: Mouse moved to (253, 139)
Screenshot: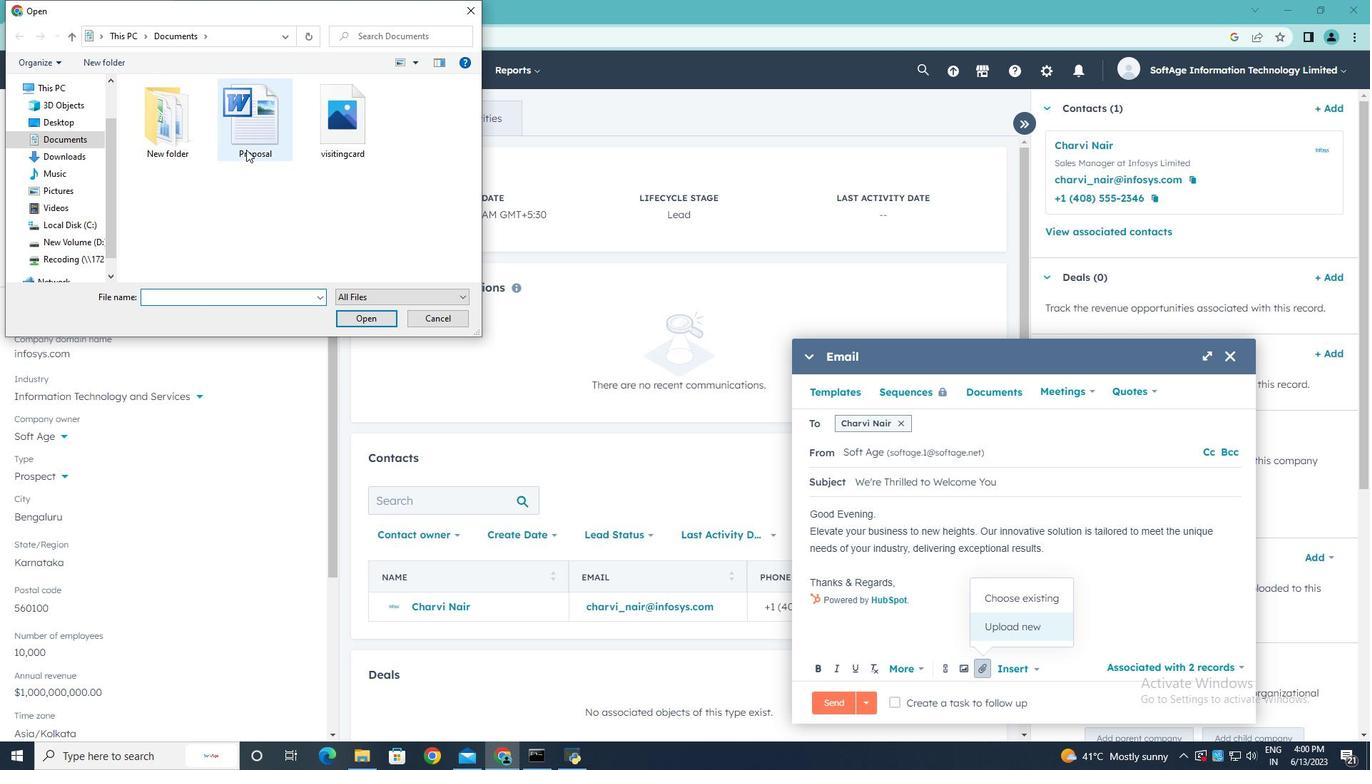 
Action: Mouse pressed left at (253, 139)
Screenshot: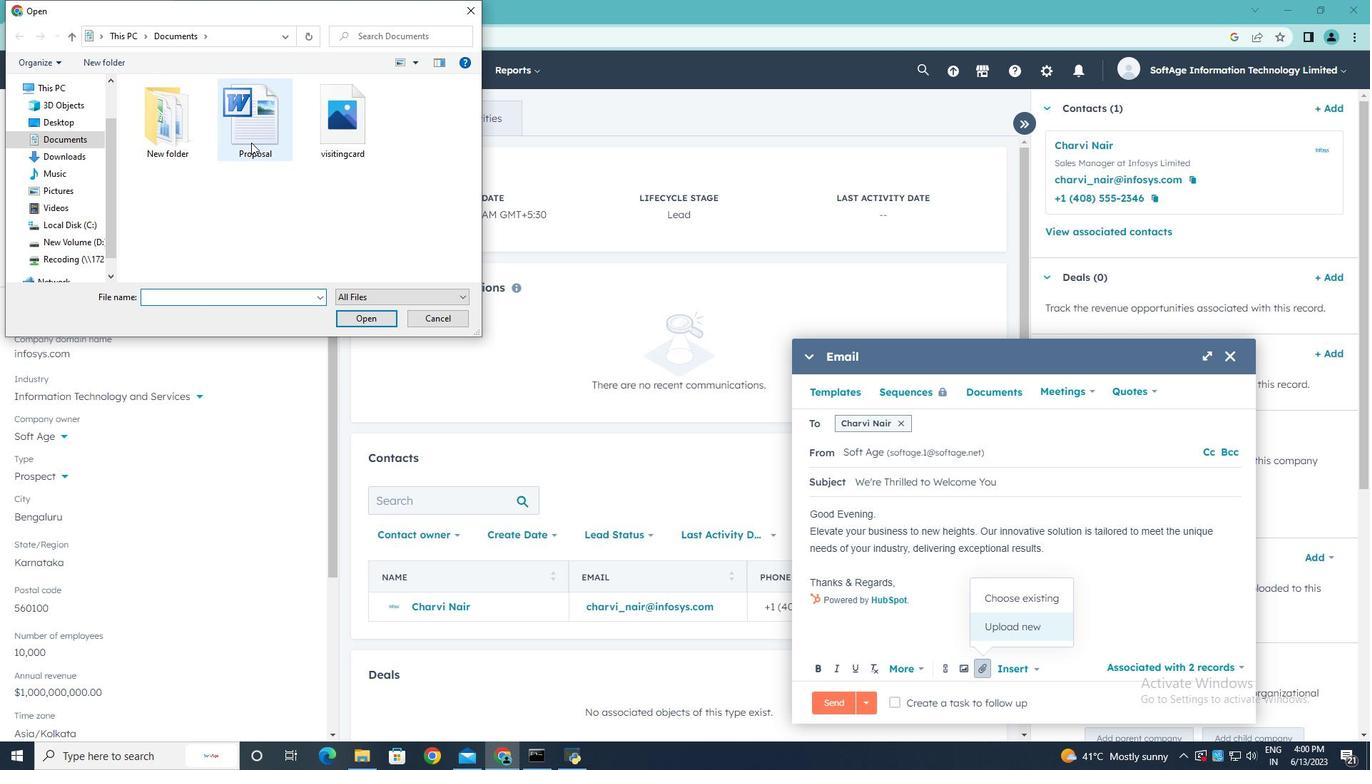 
Action: Mouse moved to (366, 322)
Screenshot: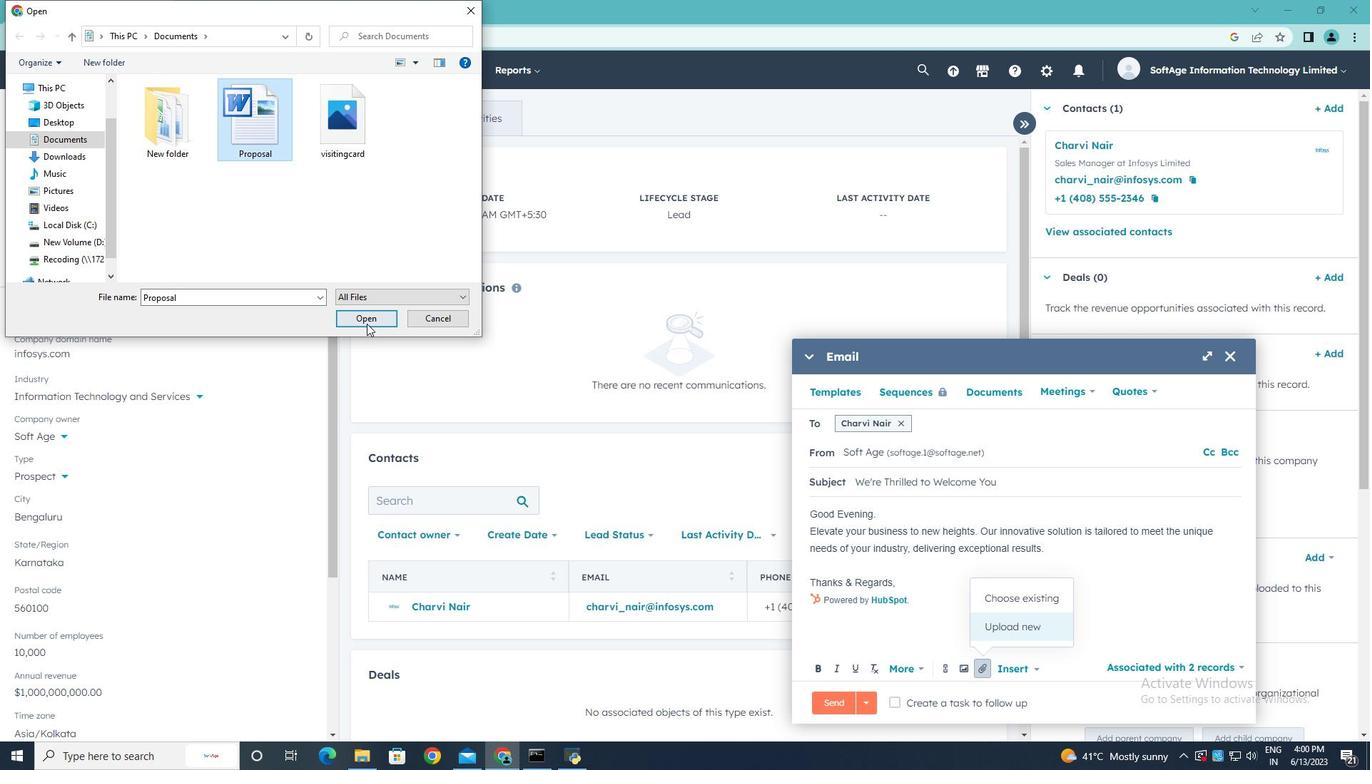 
Action: Mouse pressed left at (366, 322)
Screenshot: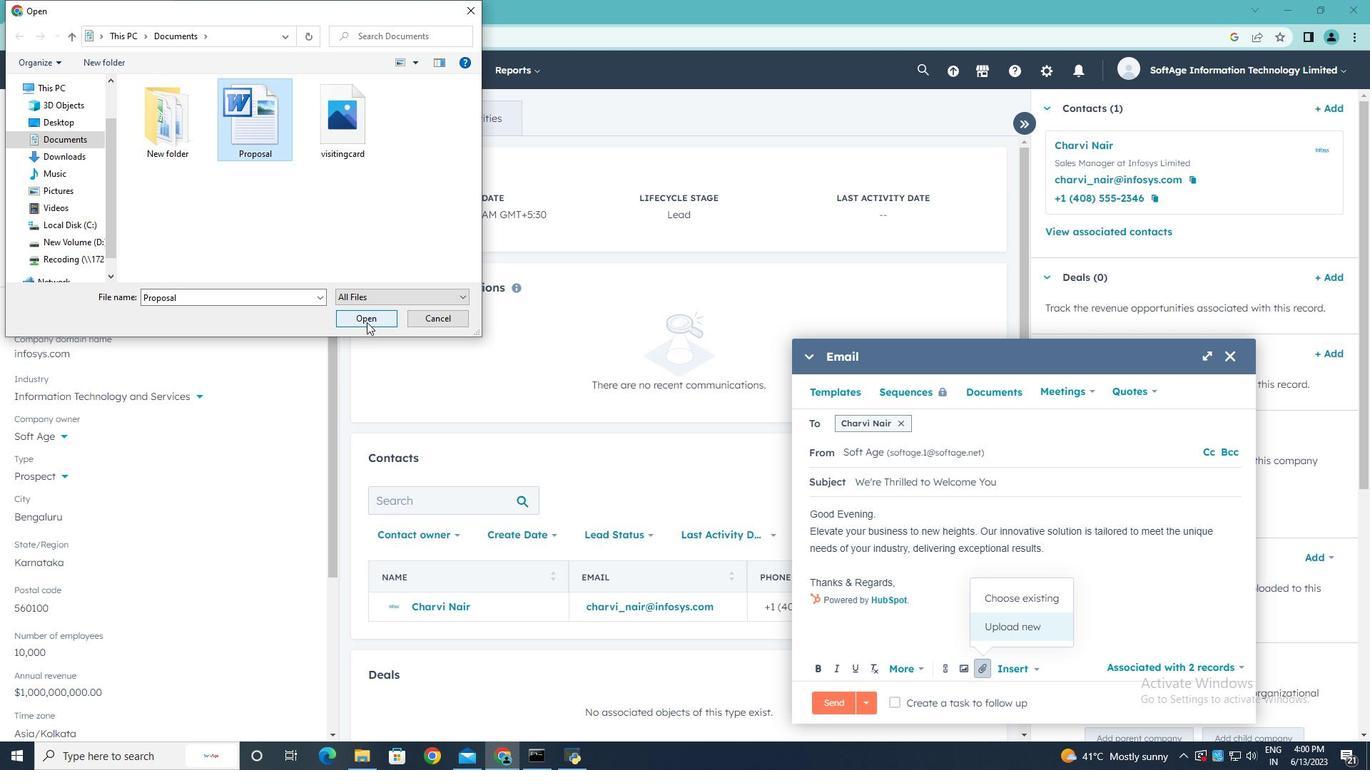 
Action: Mouse moved to (984, 632)
Screenshot: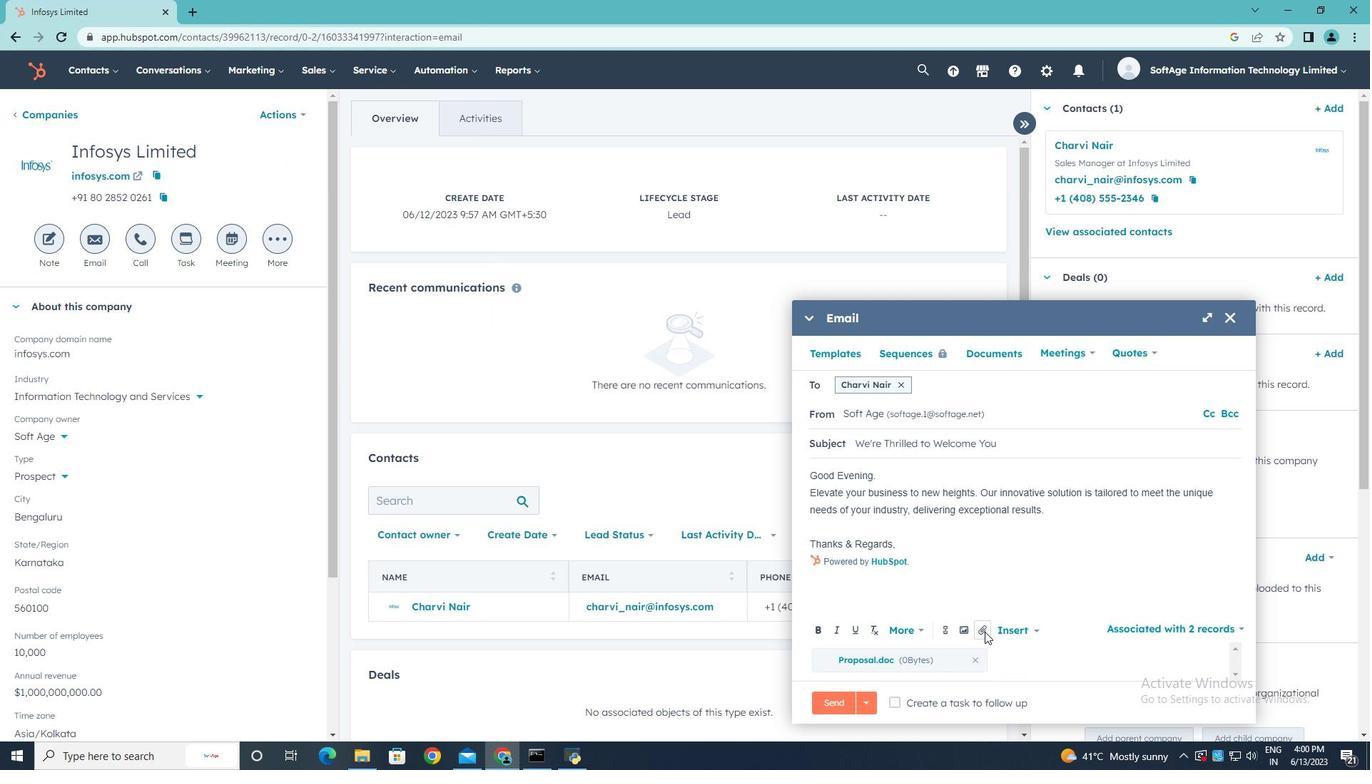 
Action: Mouse pressed left at (984, 632)
Screenshot: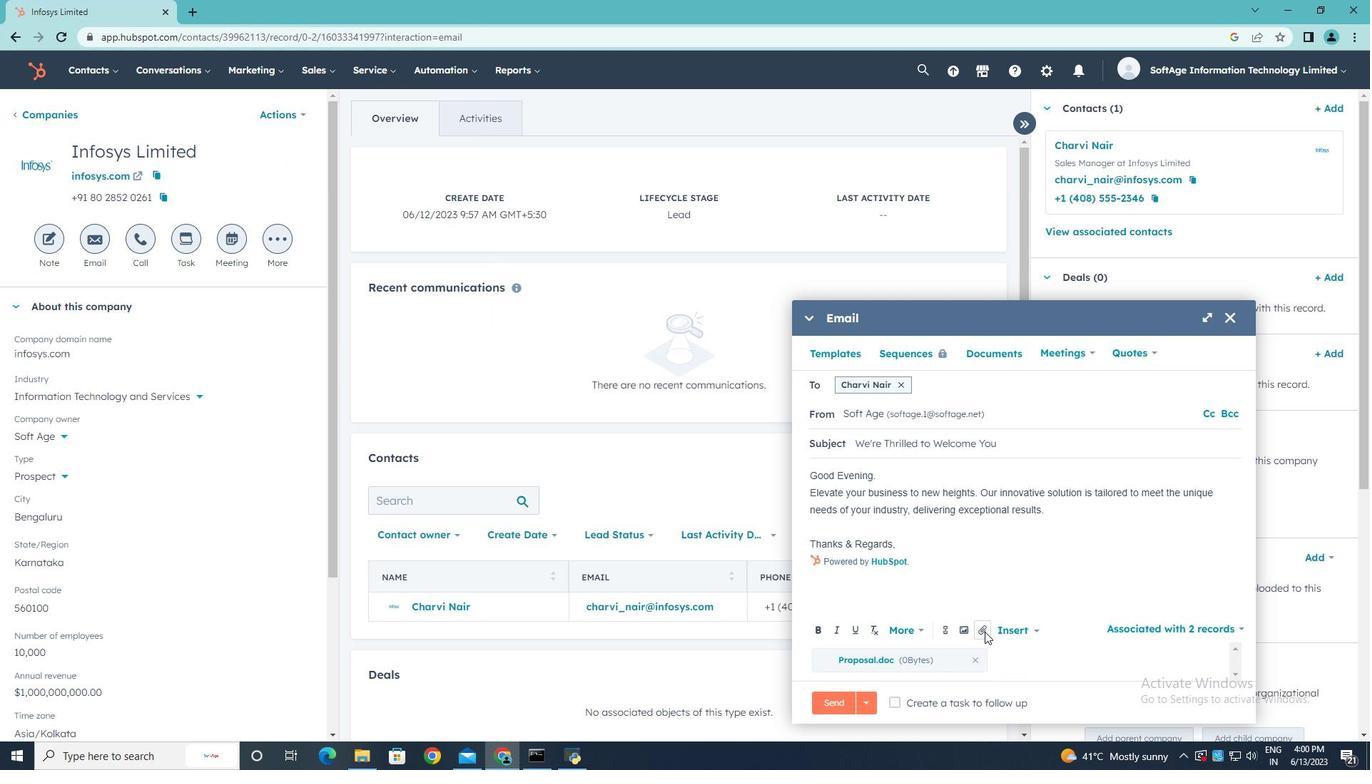 
Action: Mouse moved to (1001, 590)
Screenshot: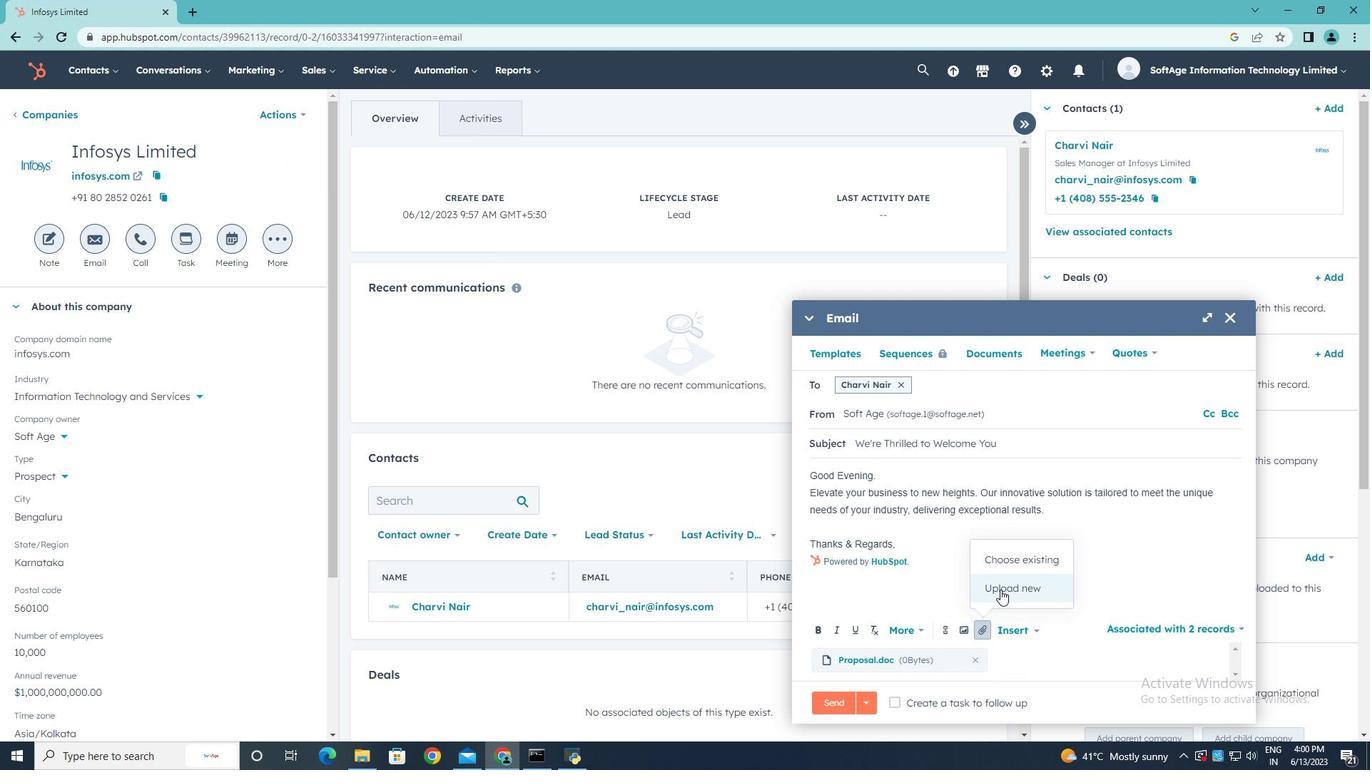 
Action: Mouse pressed left at (1001, 590)
Screenshot: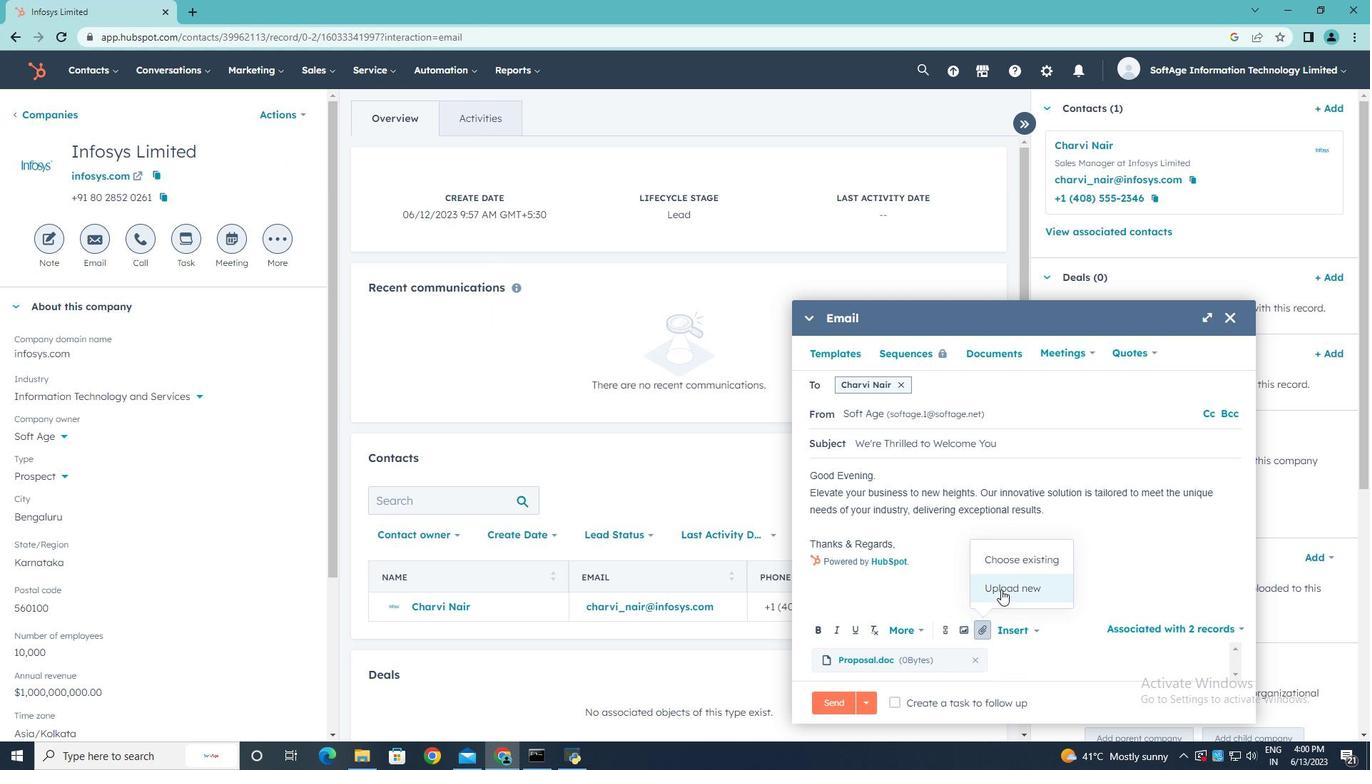 
Action: Mouse moved to (346, 143)
Screenshot: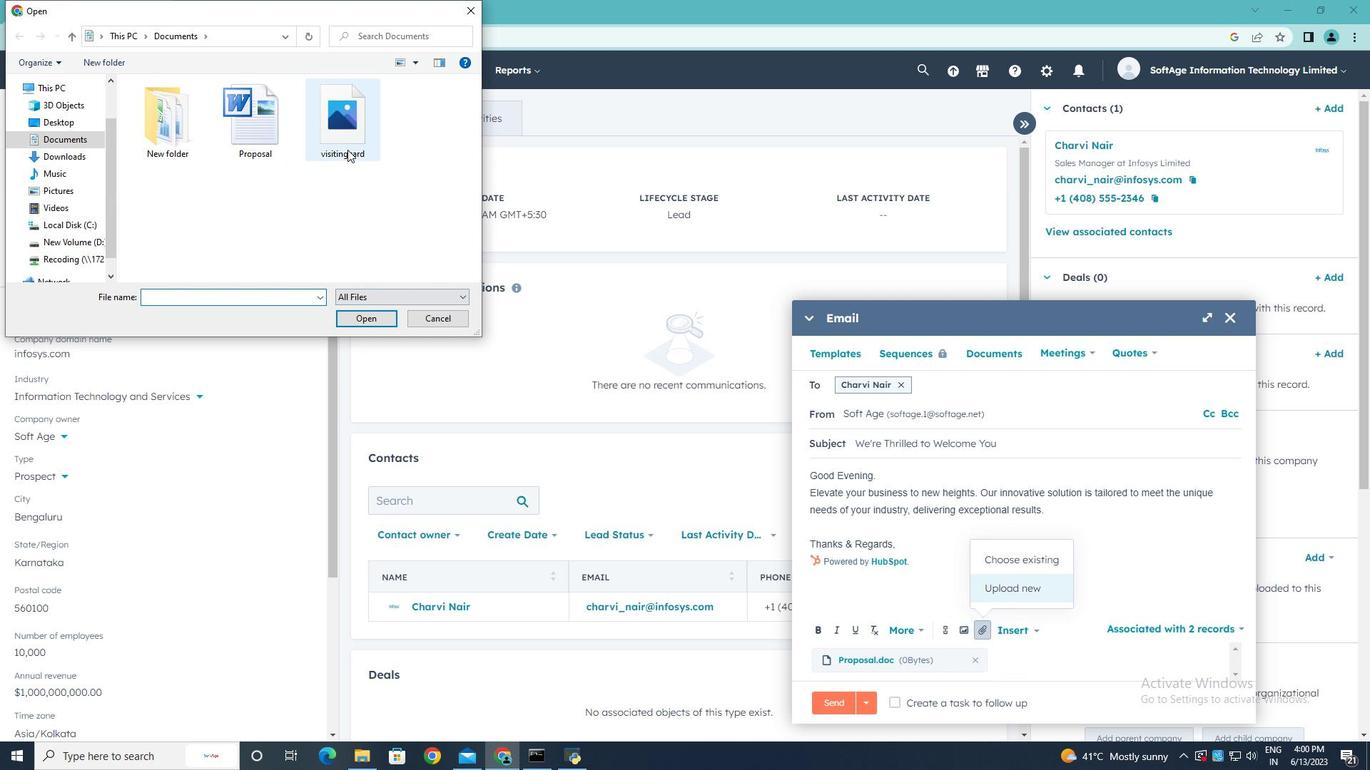 
Action: Mouse pressed left at (346, 143)
Screenshot: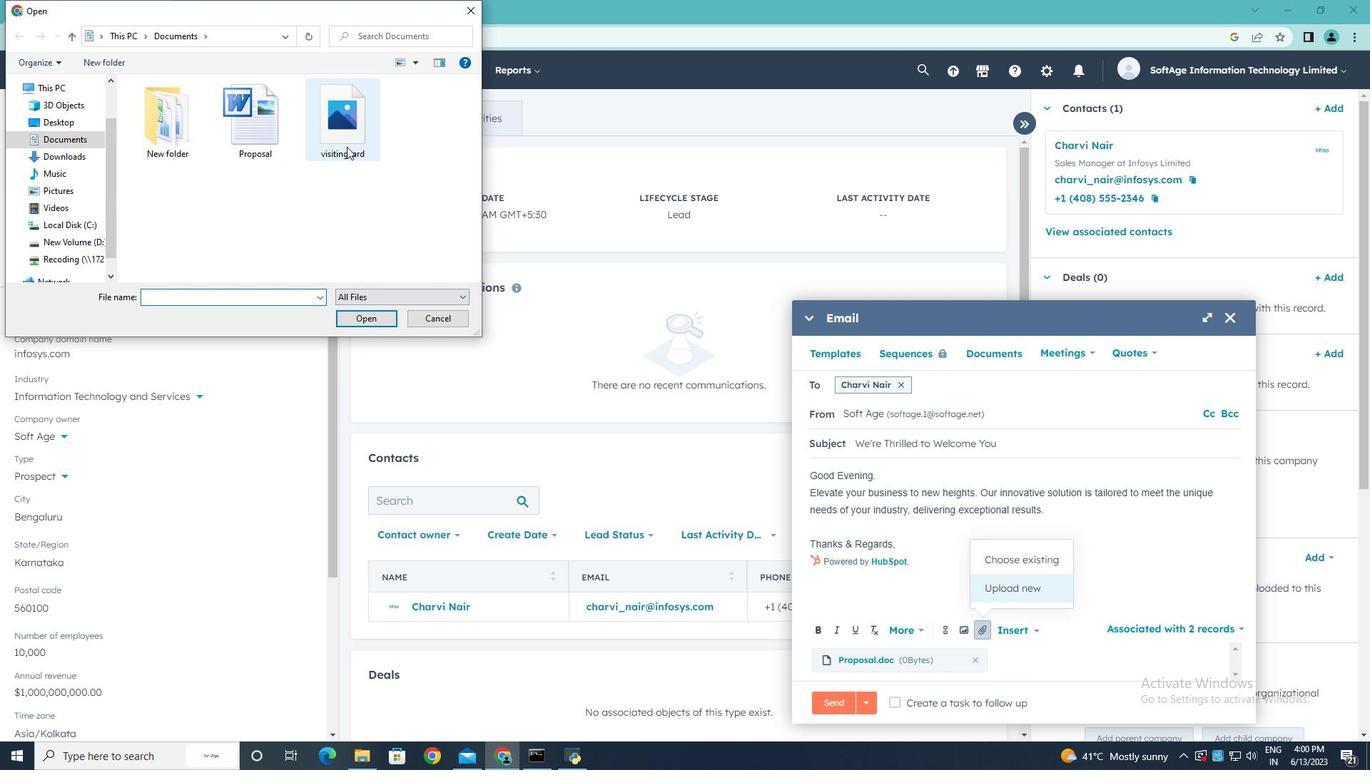 
Action: Mouse moved to (360, 321)
Screenshot: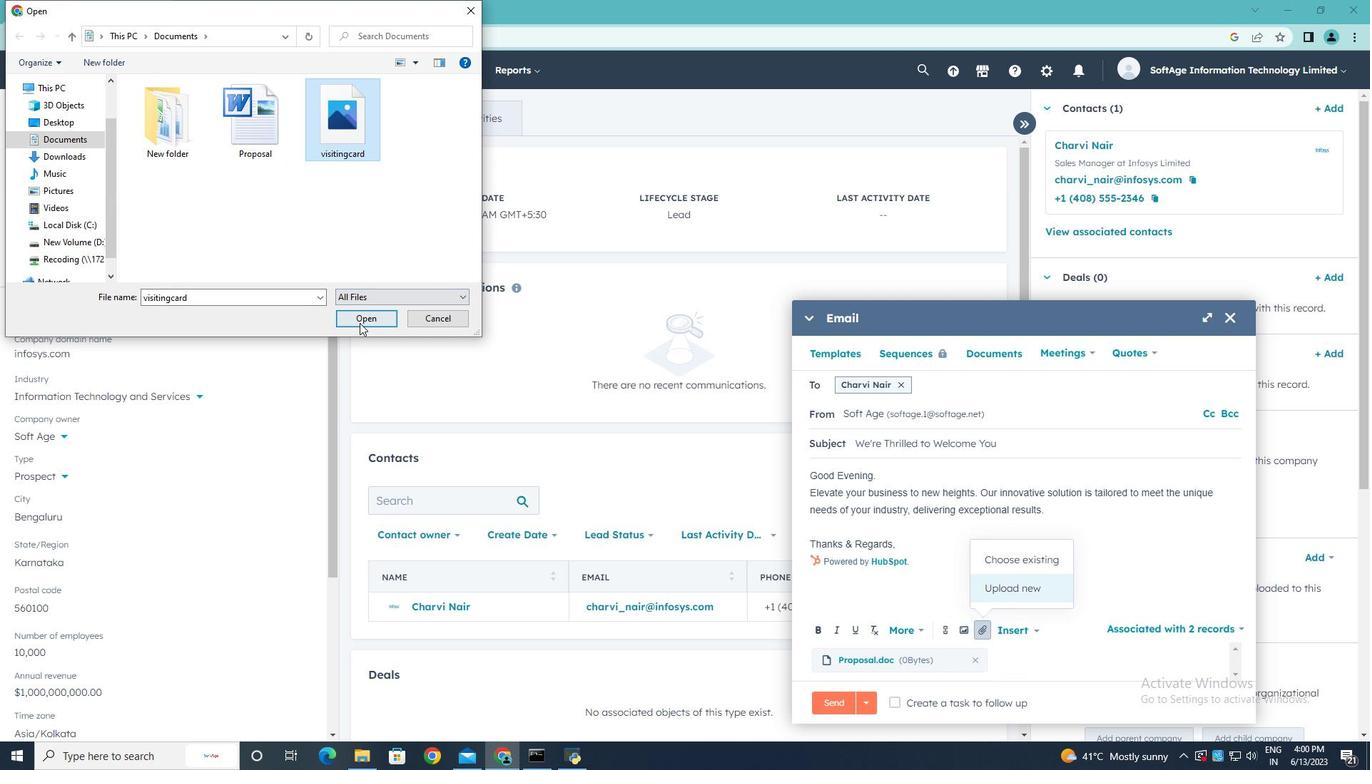 
Action: Mouse pressed left at (360, 321)
Screenshot: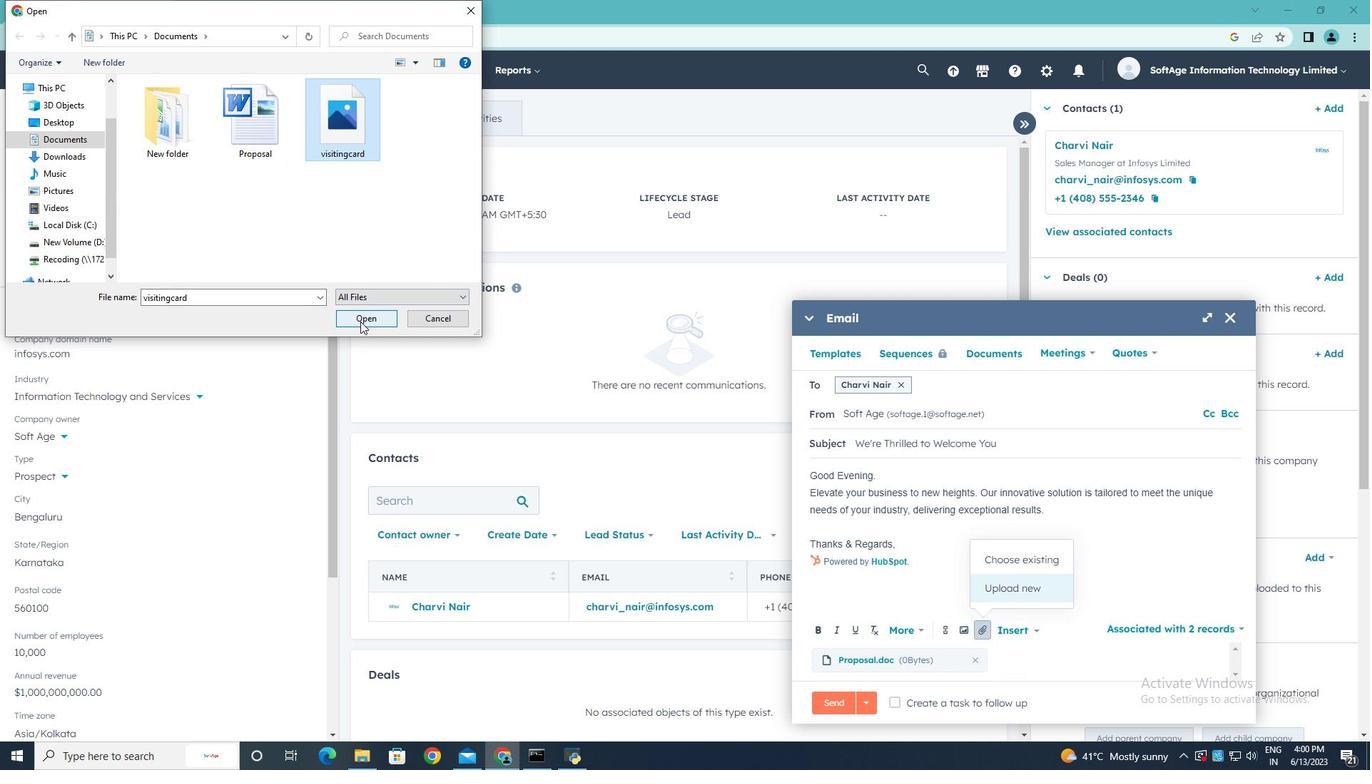 
Action: Mouse moved to (897, 545)
Screenshot: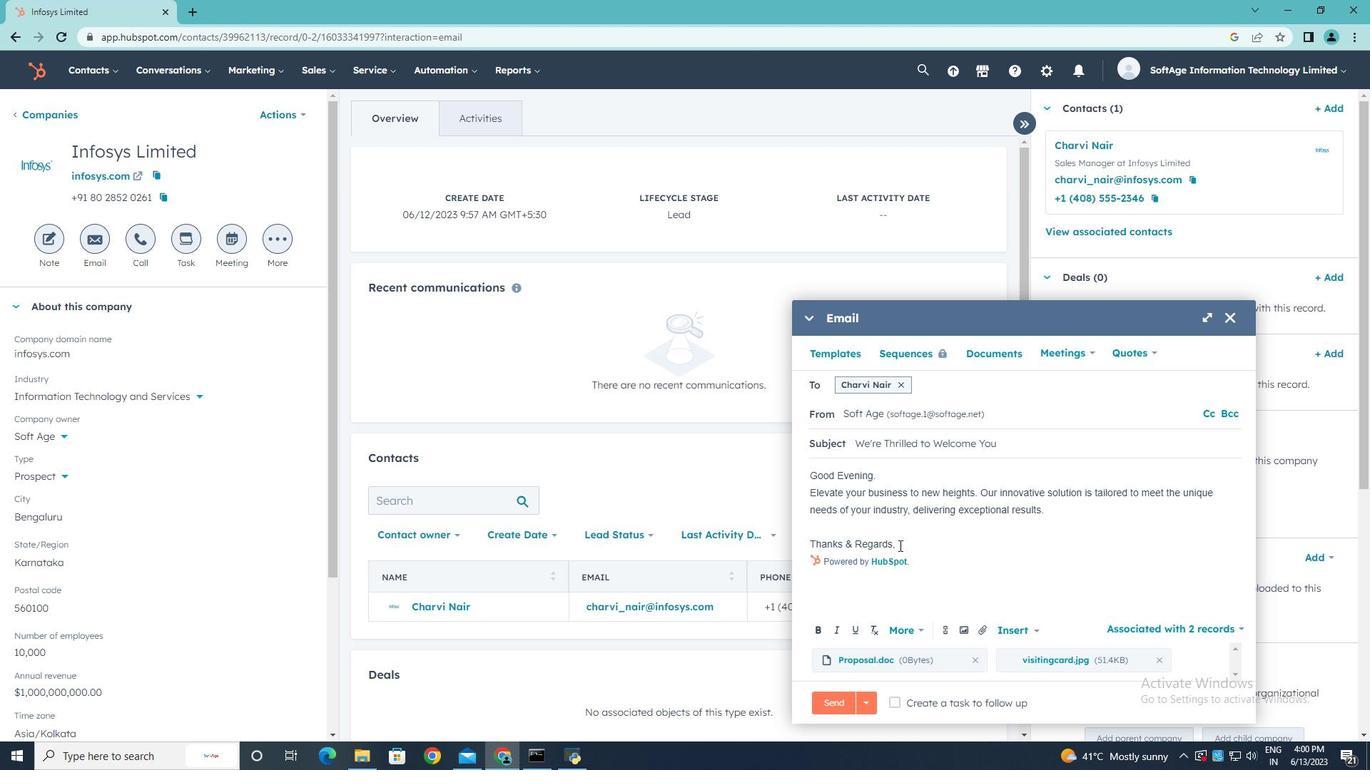 
Action: Mouse pressed left at (897, 545)
Screenshot: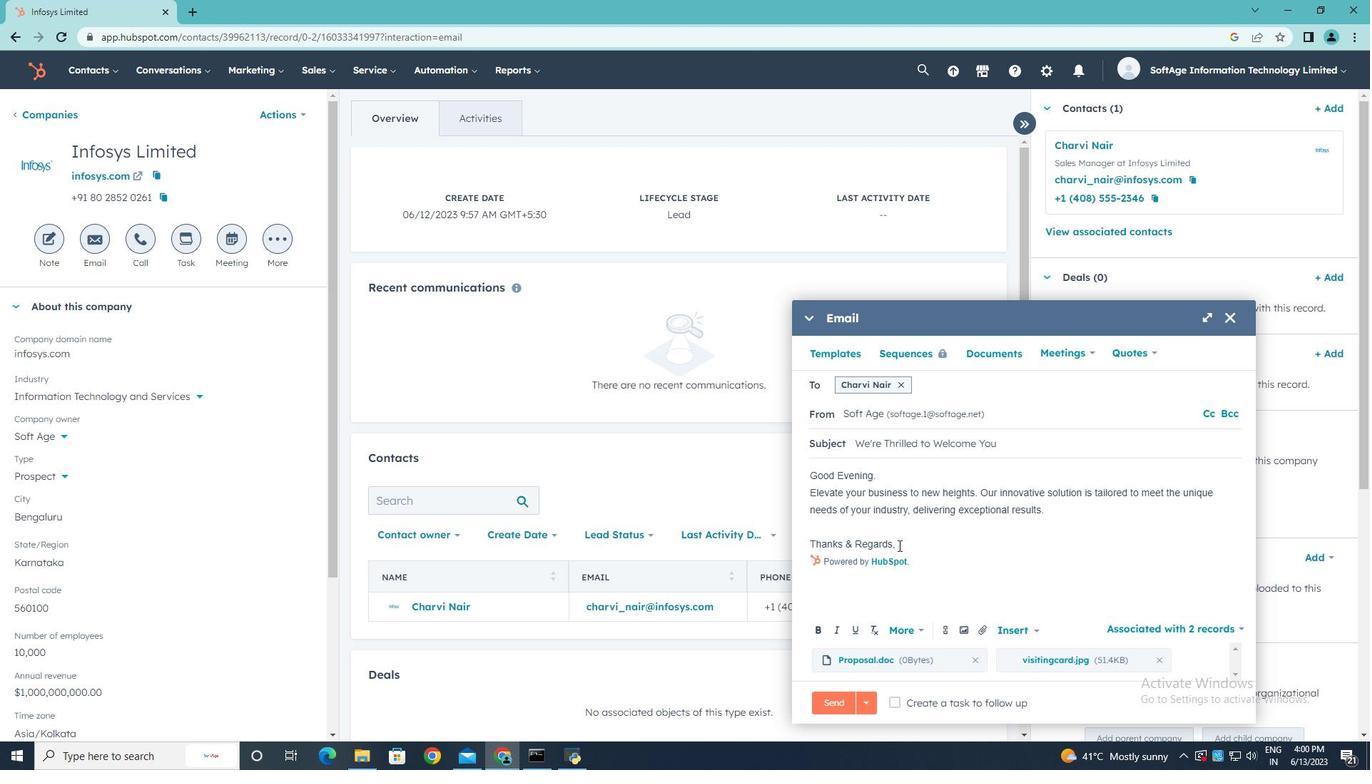 
Action: Key pressed <Key.enter>
Screenshot: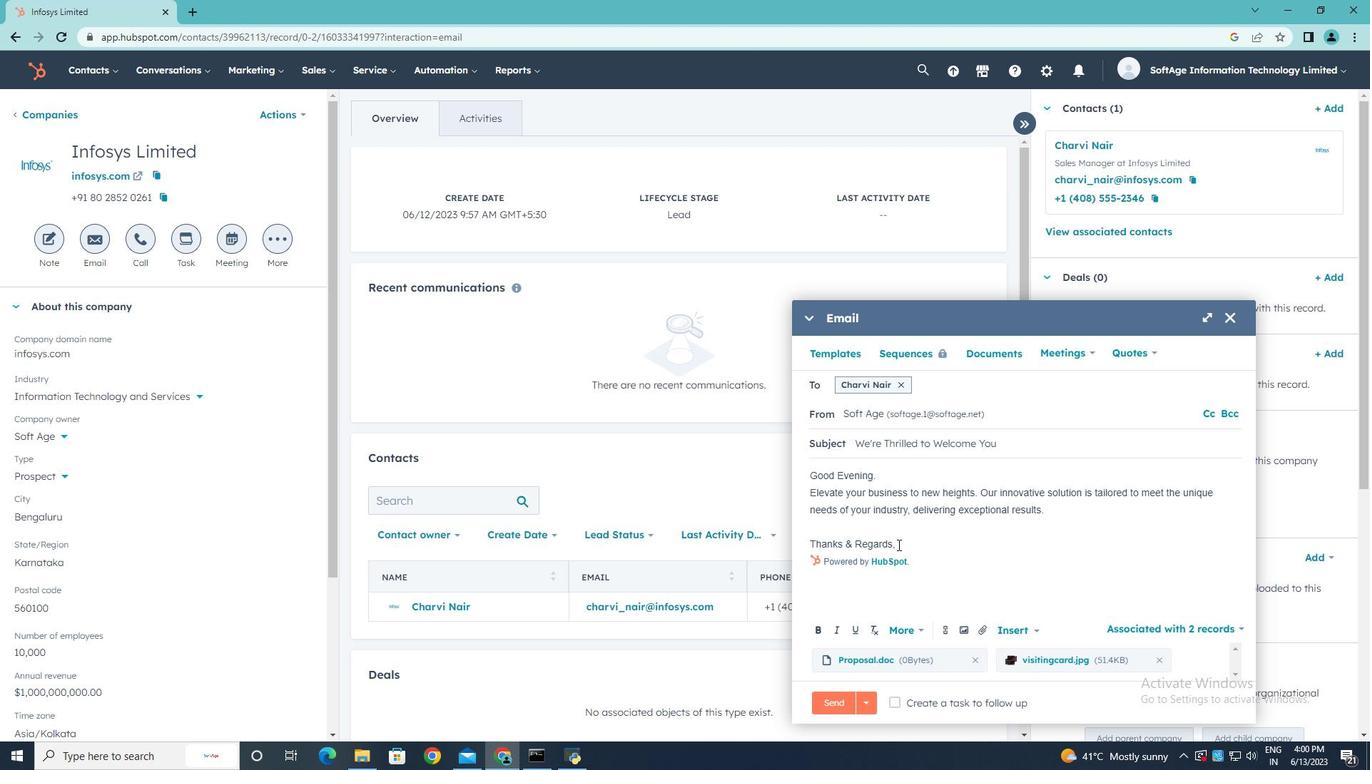 
Action: Mouse moved to (945, 631)
Screenshot: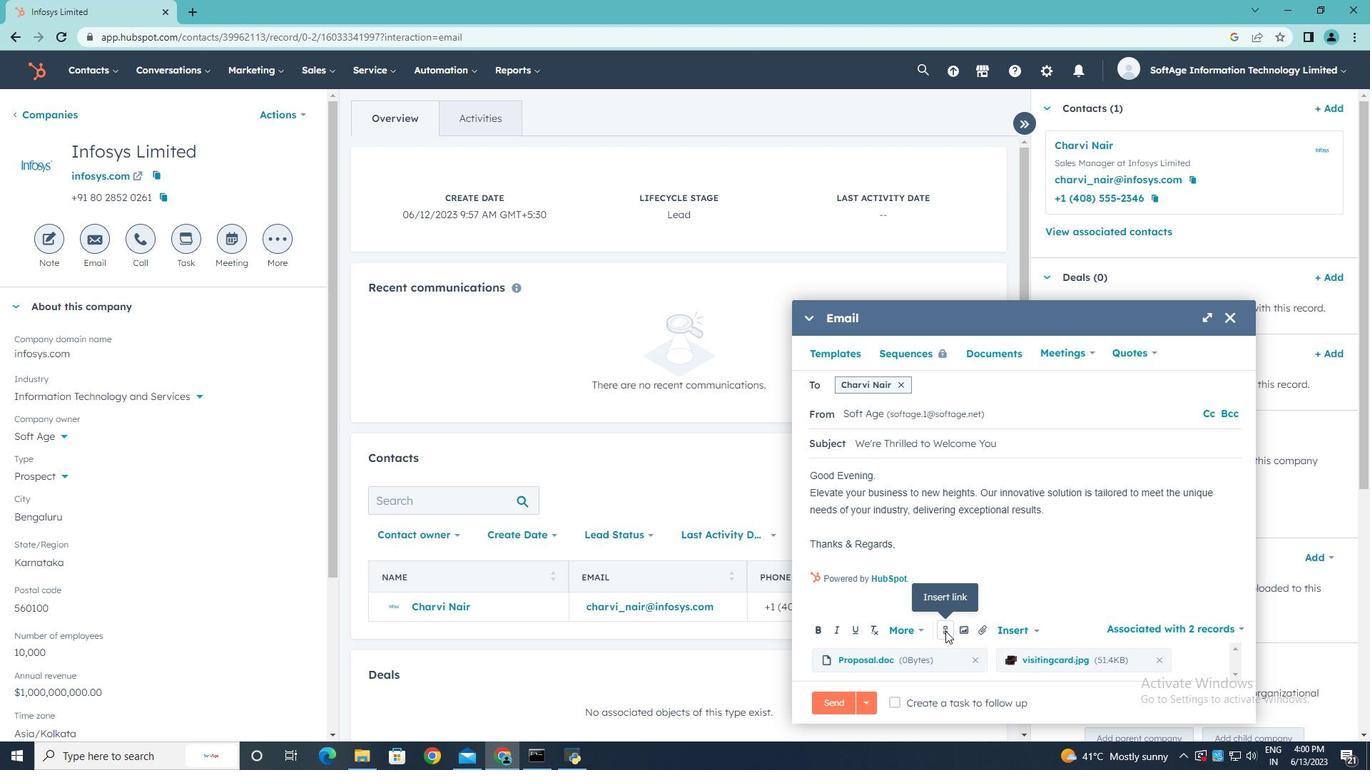 
Action: Mouse pressed left at (945, 631)
Screenshot: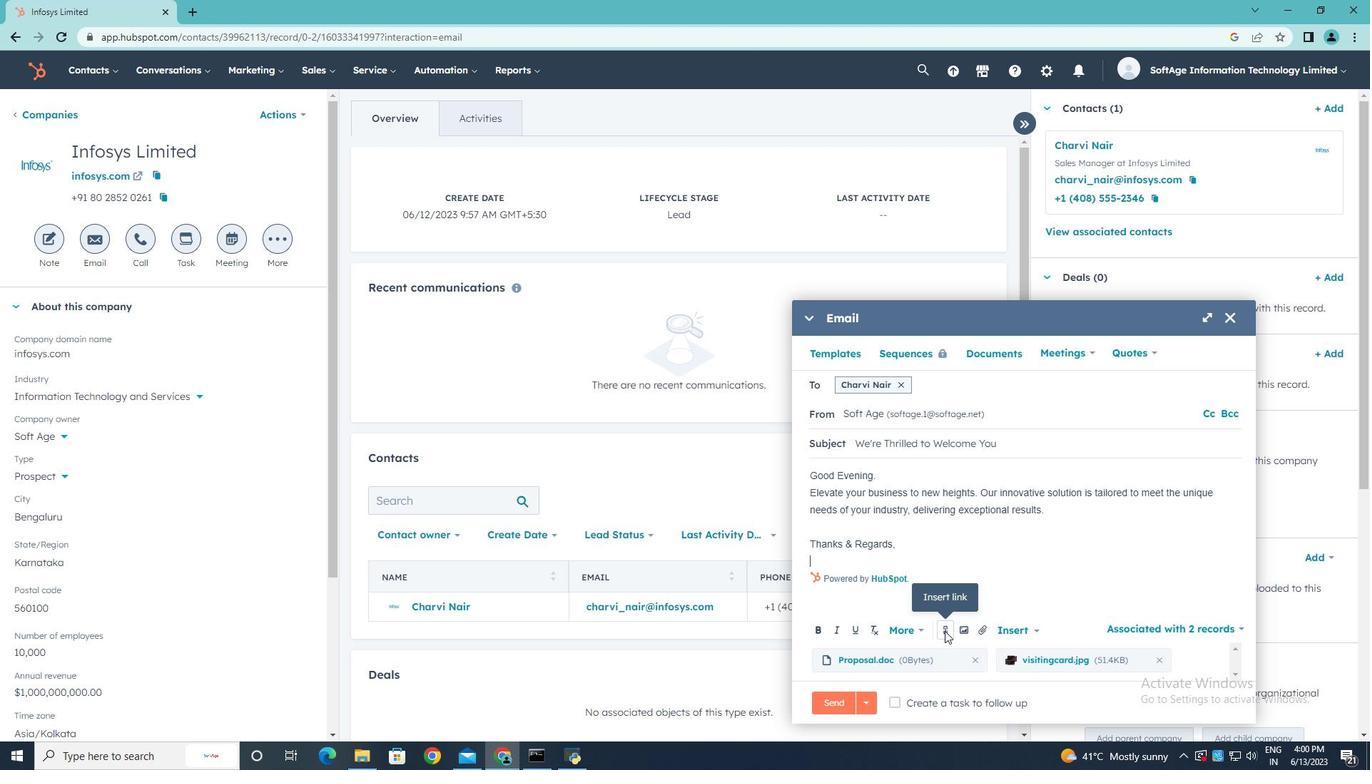
Action: Mouse moved to (979, 478)
Screenshot: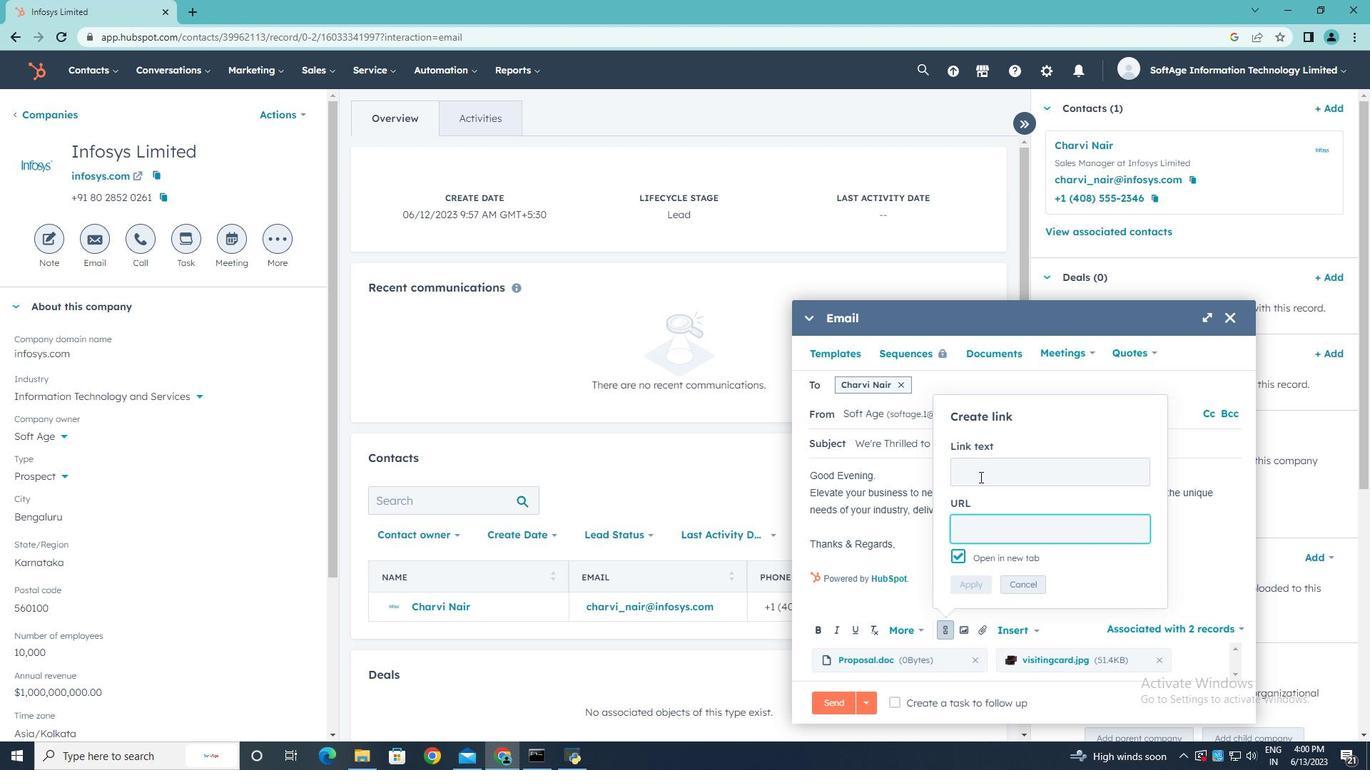 
Action: Mouse pressed left at (979, 478)
Screenshot: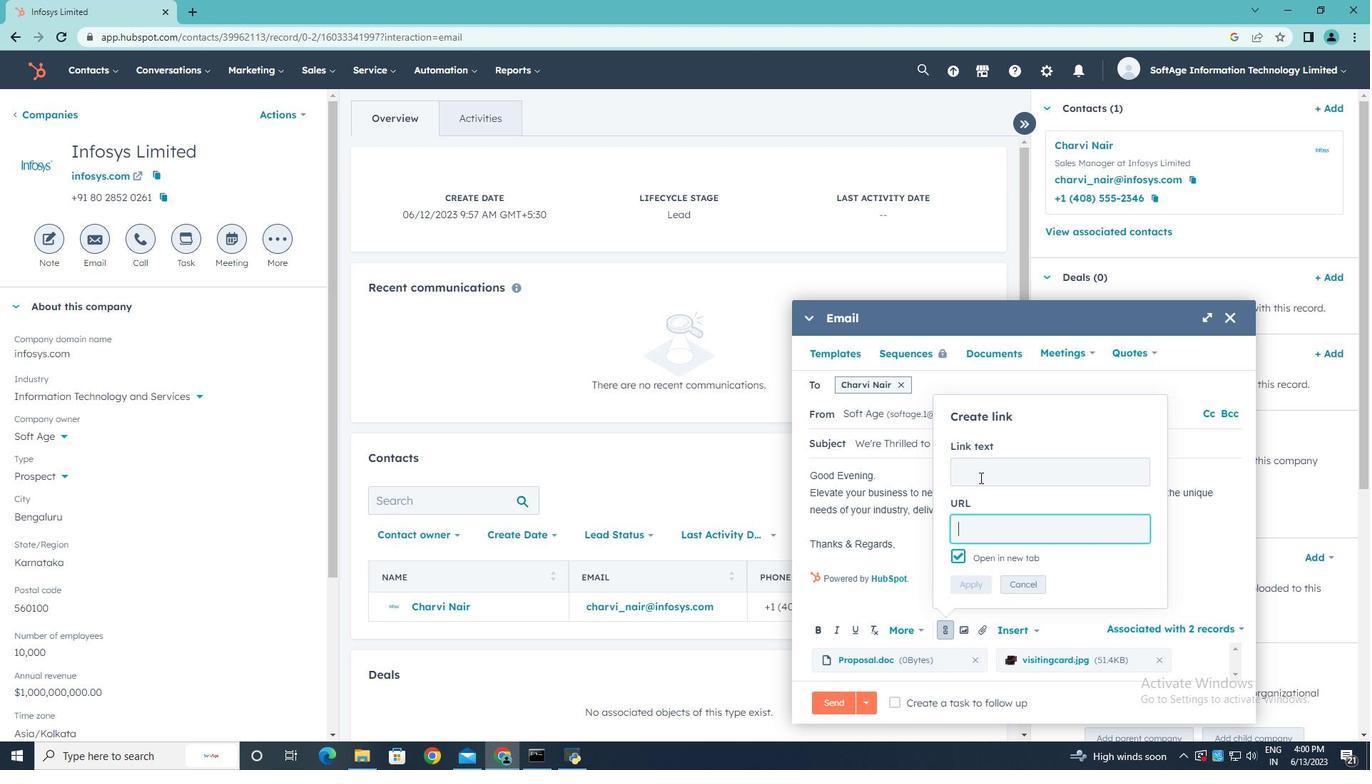 
Action: Key pressed <Key.shift><Key.shift><Key.shift><Key.shift><Key.shift>Flickr
Screenshot: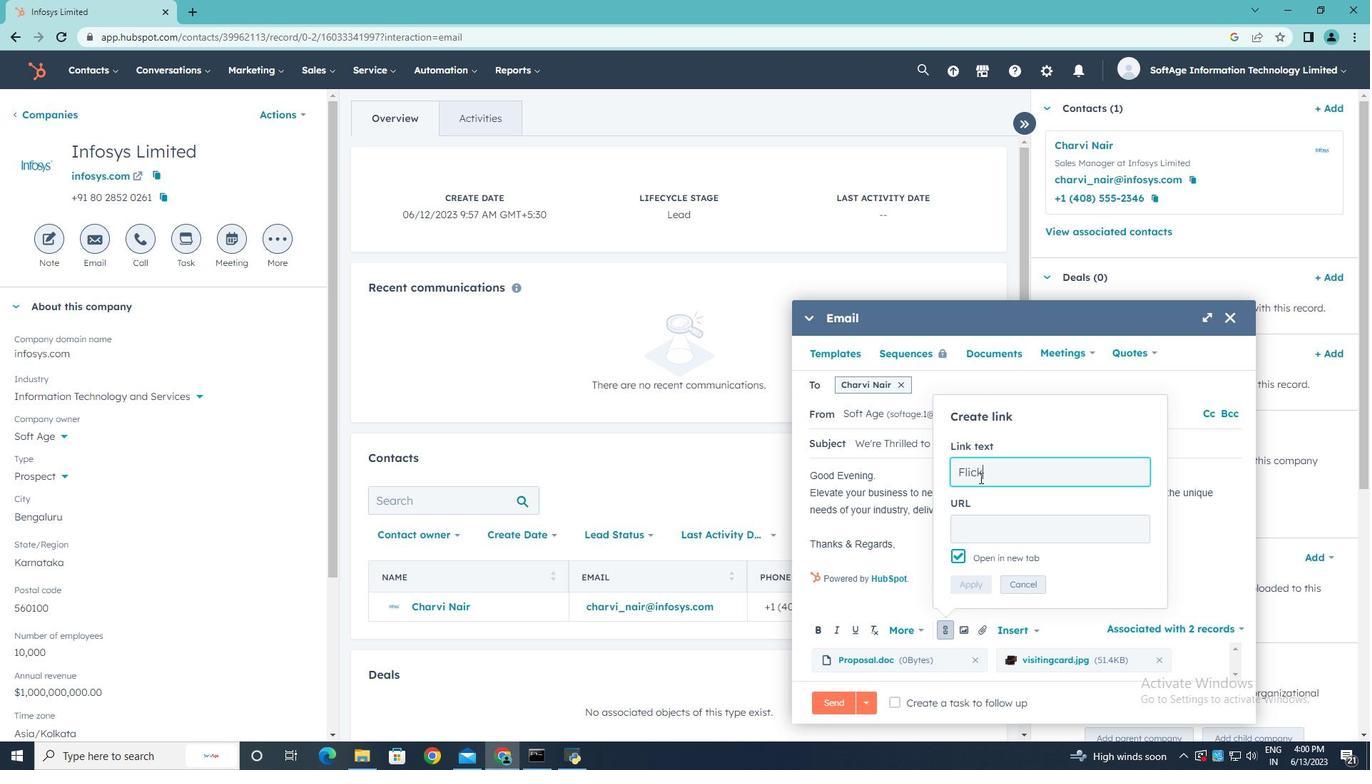 
Action: Mouse moved to (971, 521)
Screenshot: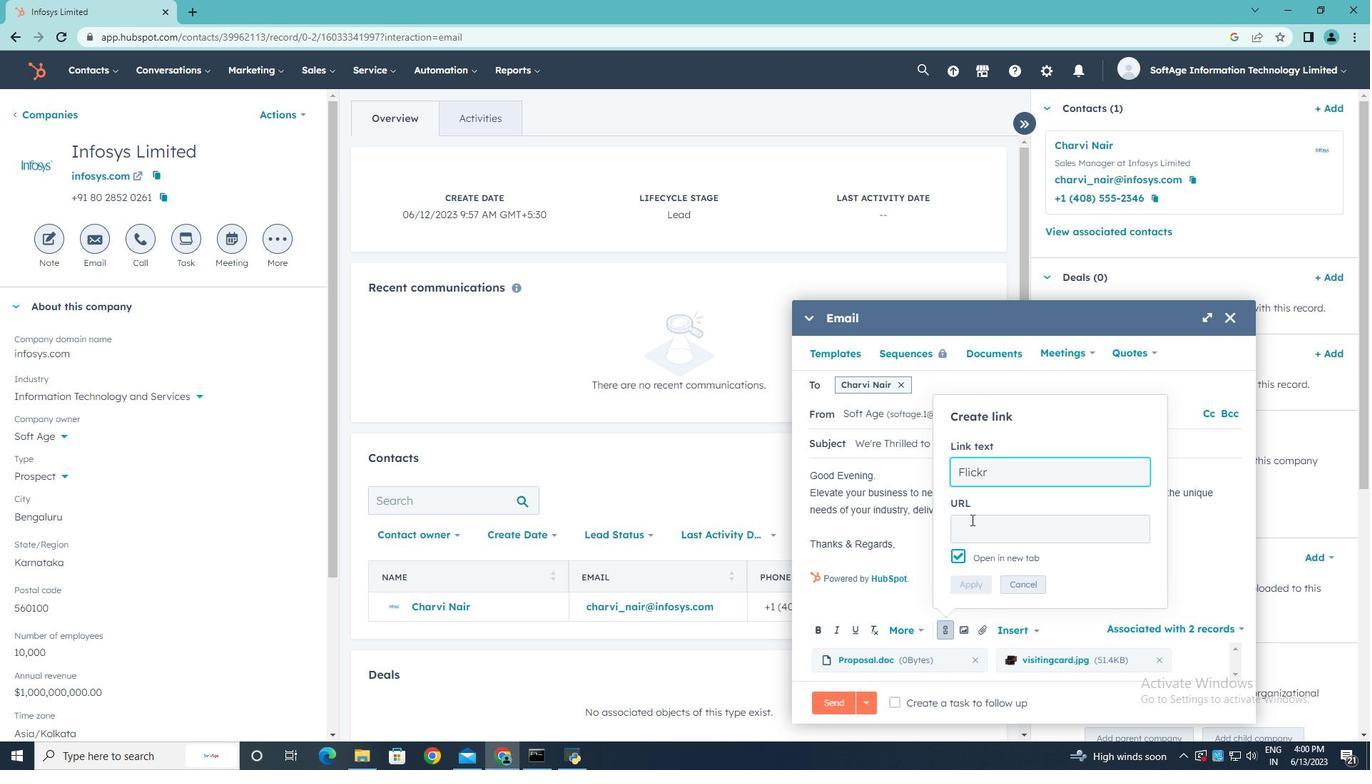 
Action: Mouse pressed left at (971, 521)
Screenshot: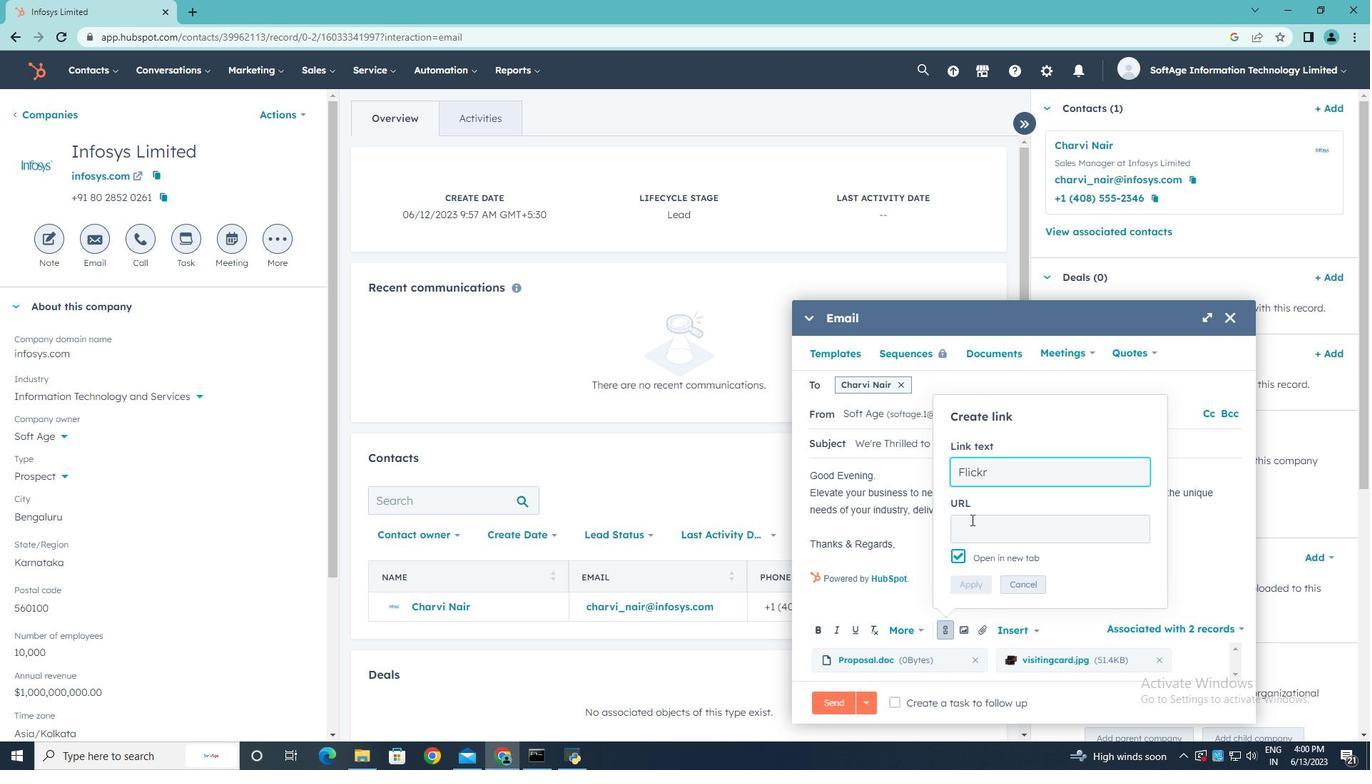 
Action: Key pressed <Key.shift>www.flickr.com
Screenshot: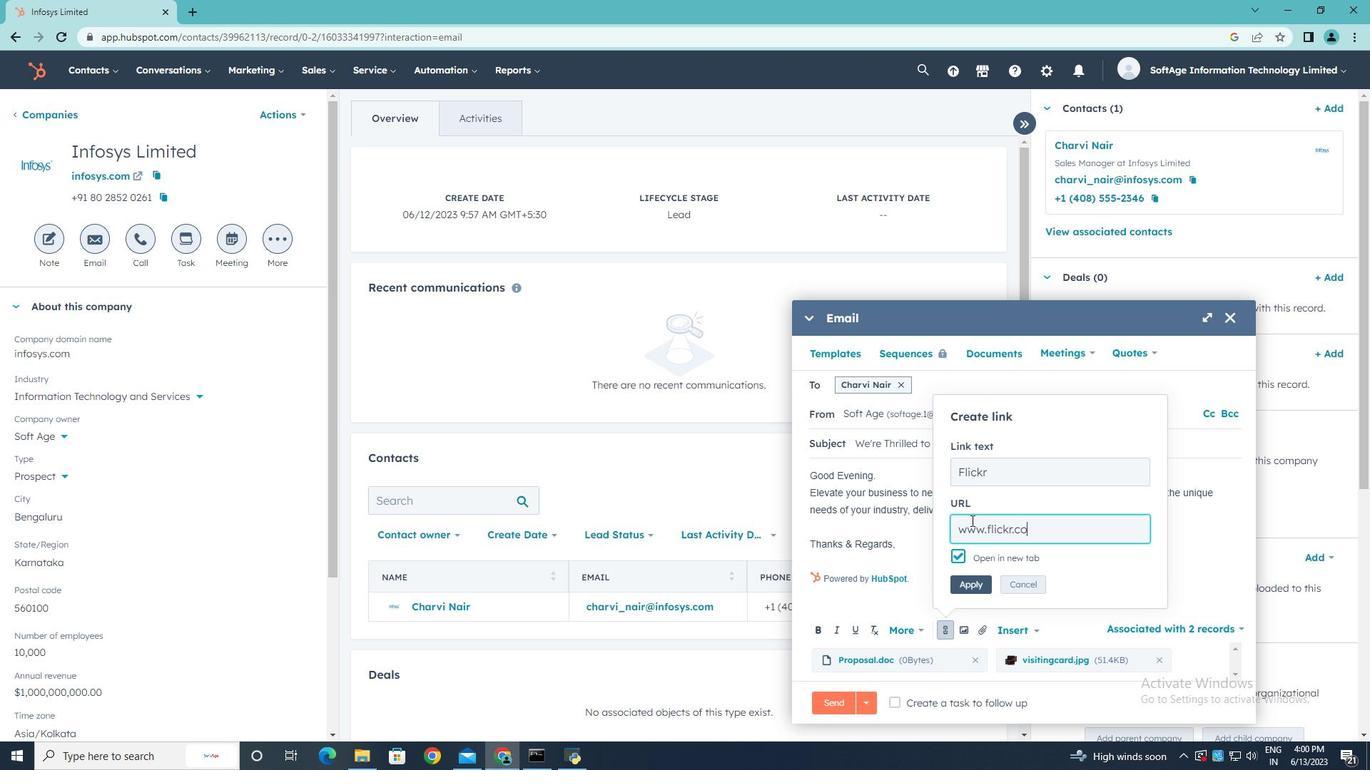 
Action: Mouse moved to (967, 586)
Screenshot: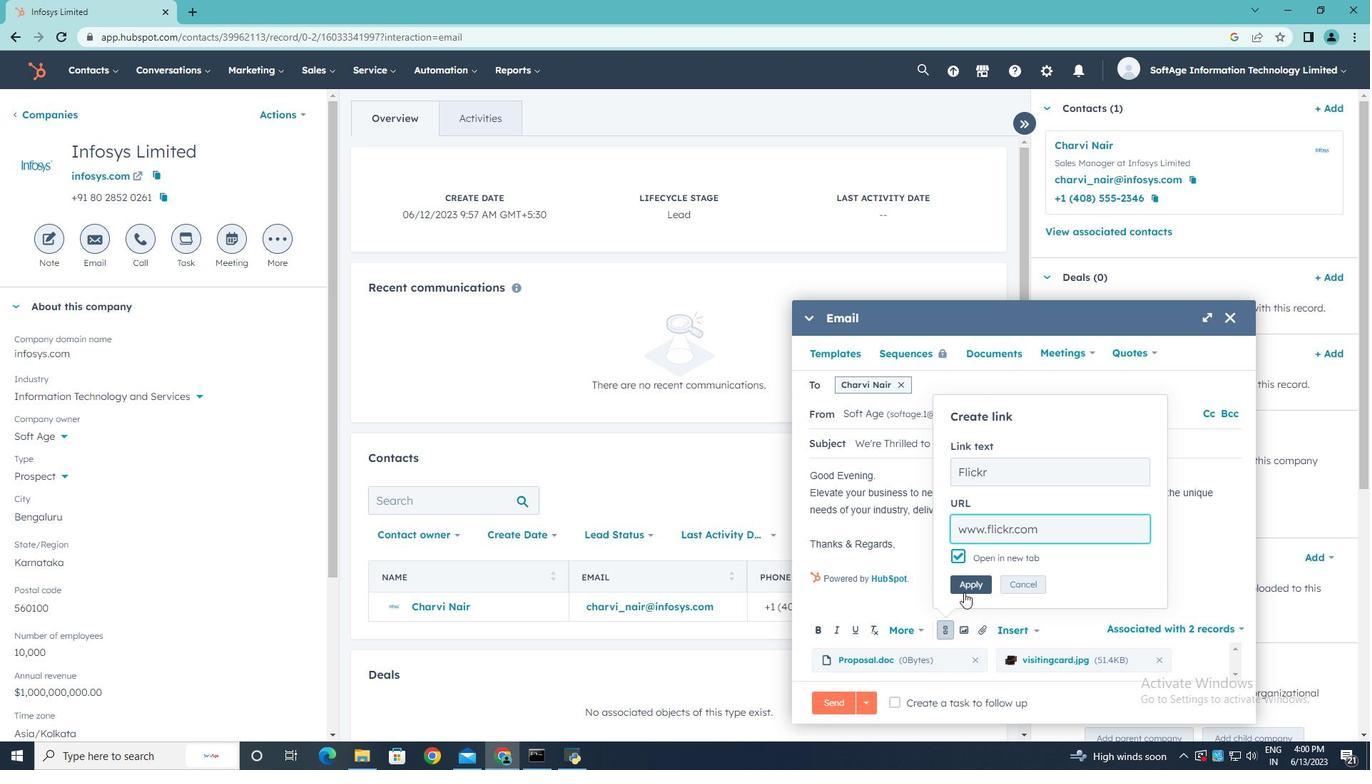 
Action: Mouse pressed left at (967, 586)
Screenshot: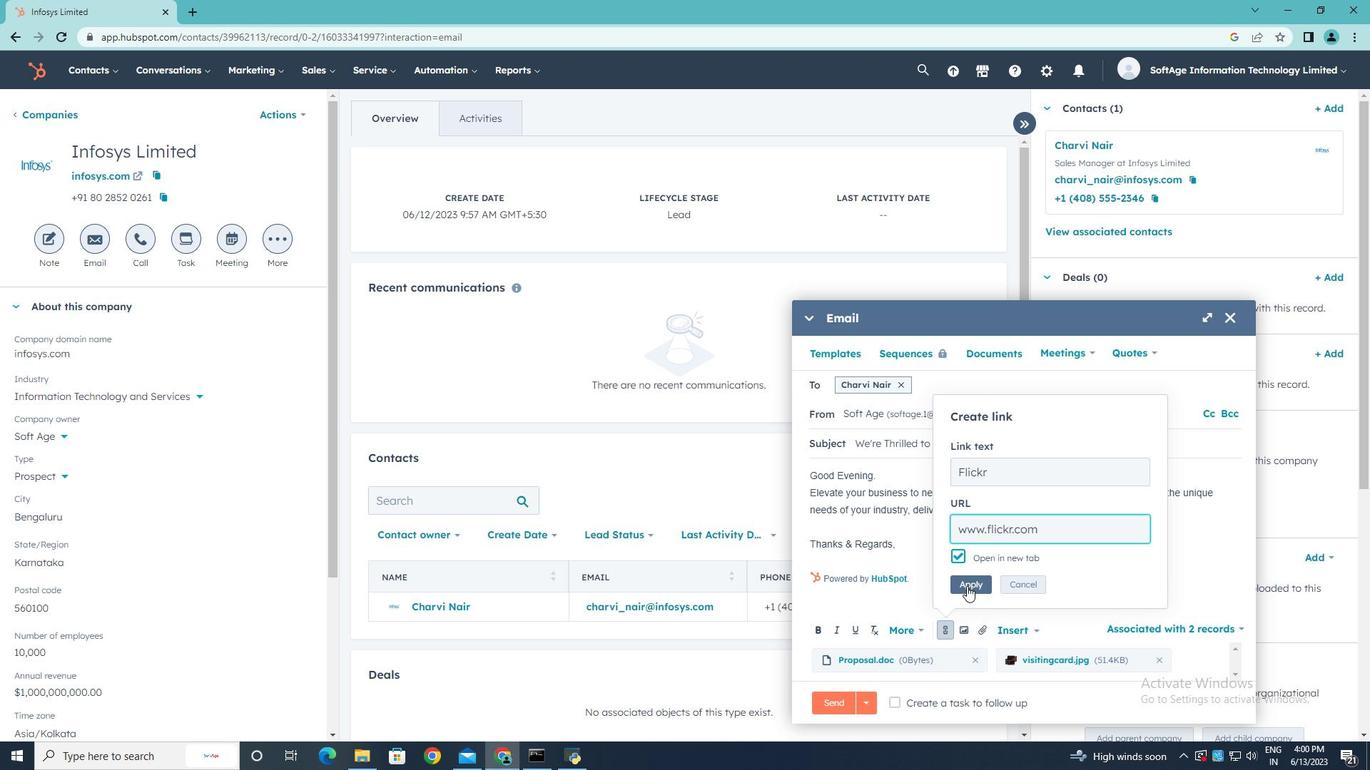 
Action: Mouse moved to (890, 703)
Screenshot: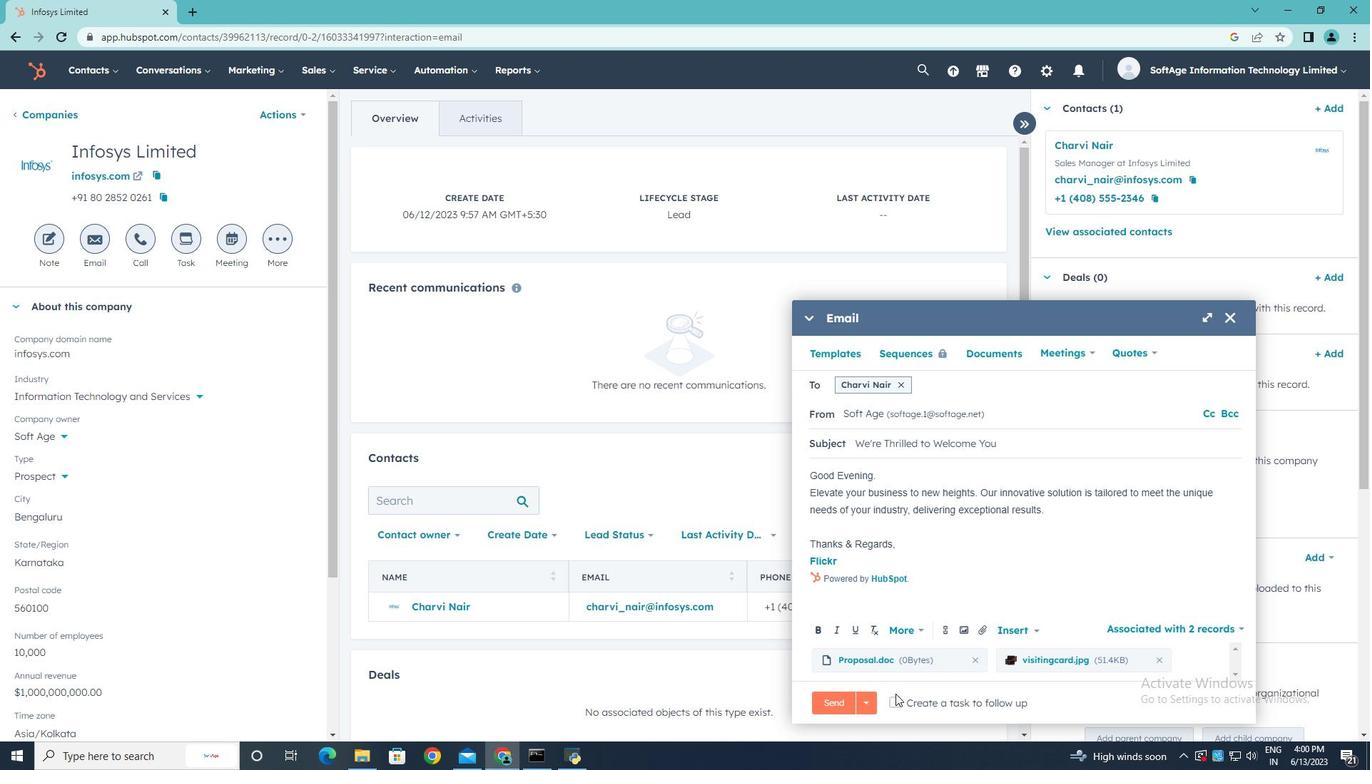
Action: Mouse pressed left at (890, 703)
Screenshot: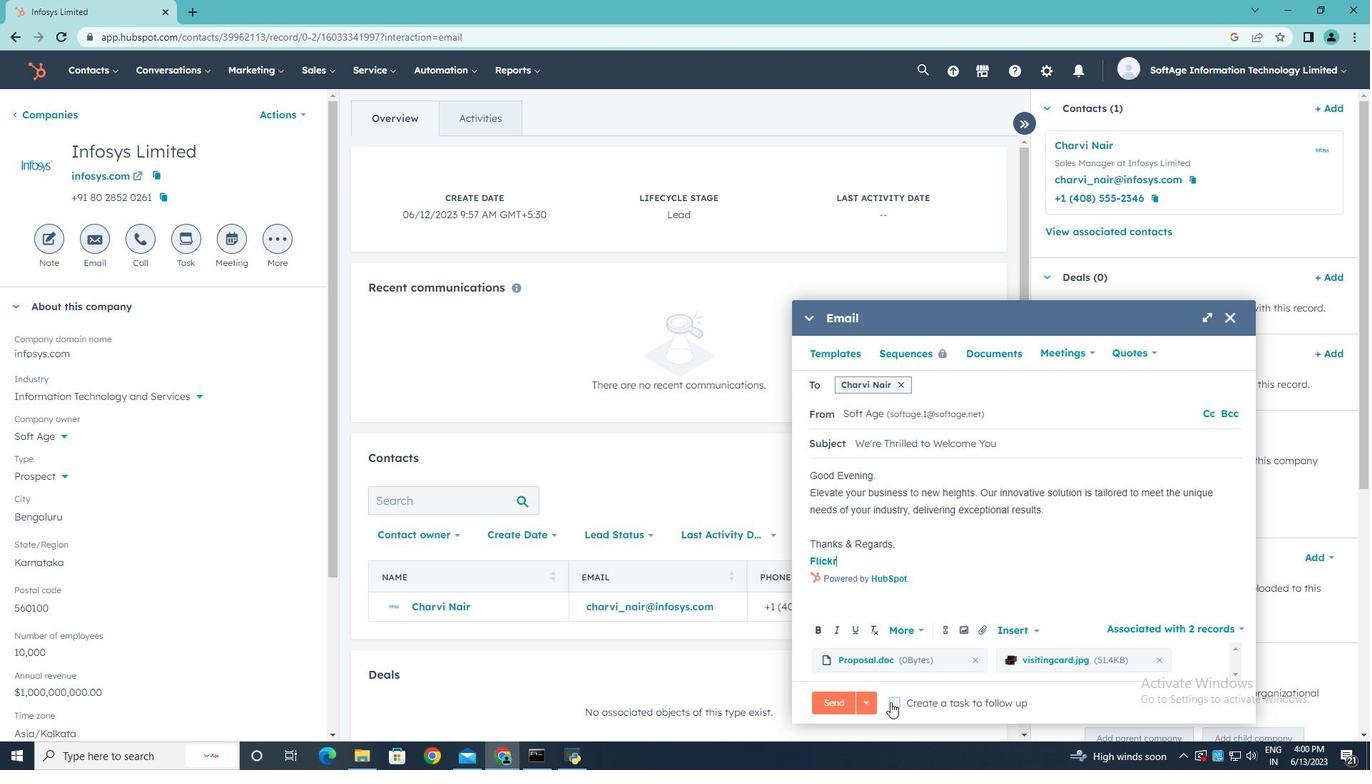 
Action: Mouse moved to (1169, 703)
Screenshot: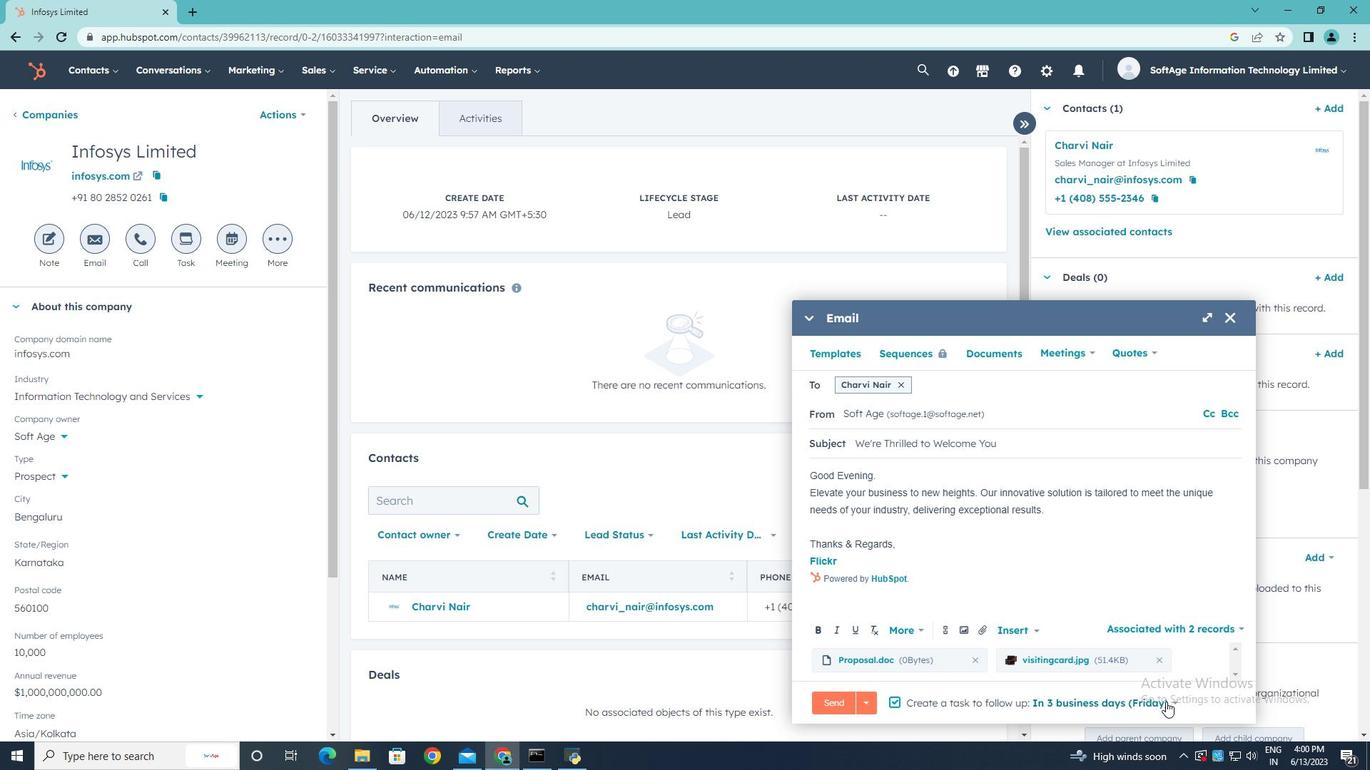 
Action: Mouse pressed left at (1169, 703)
Screenshot: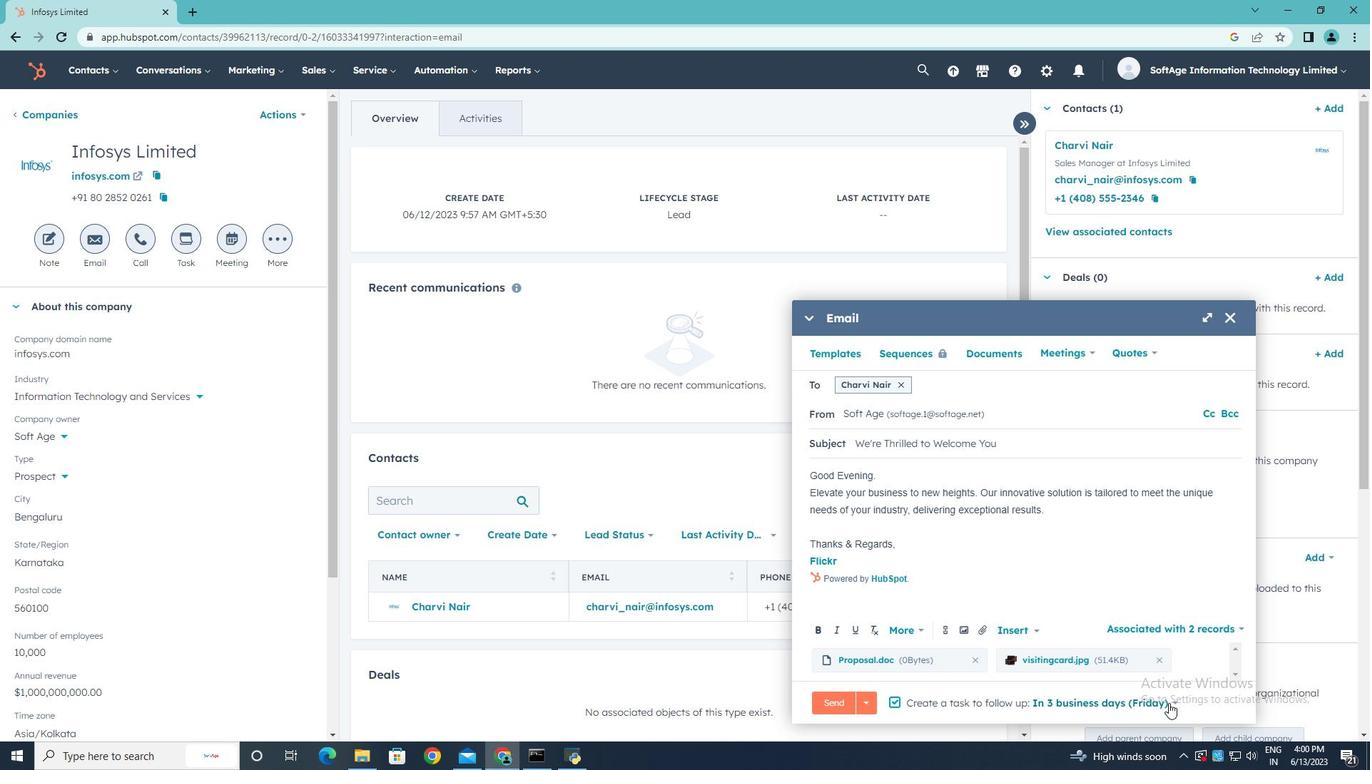 
Action: Mouse moved to (1132, 602)
Screenshot: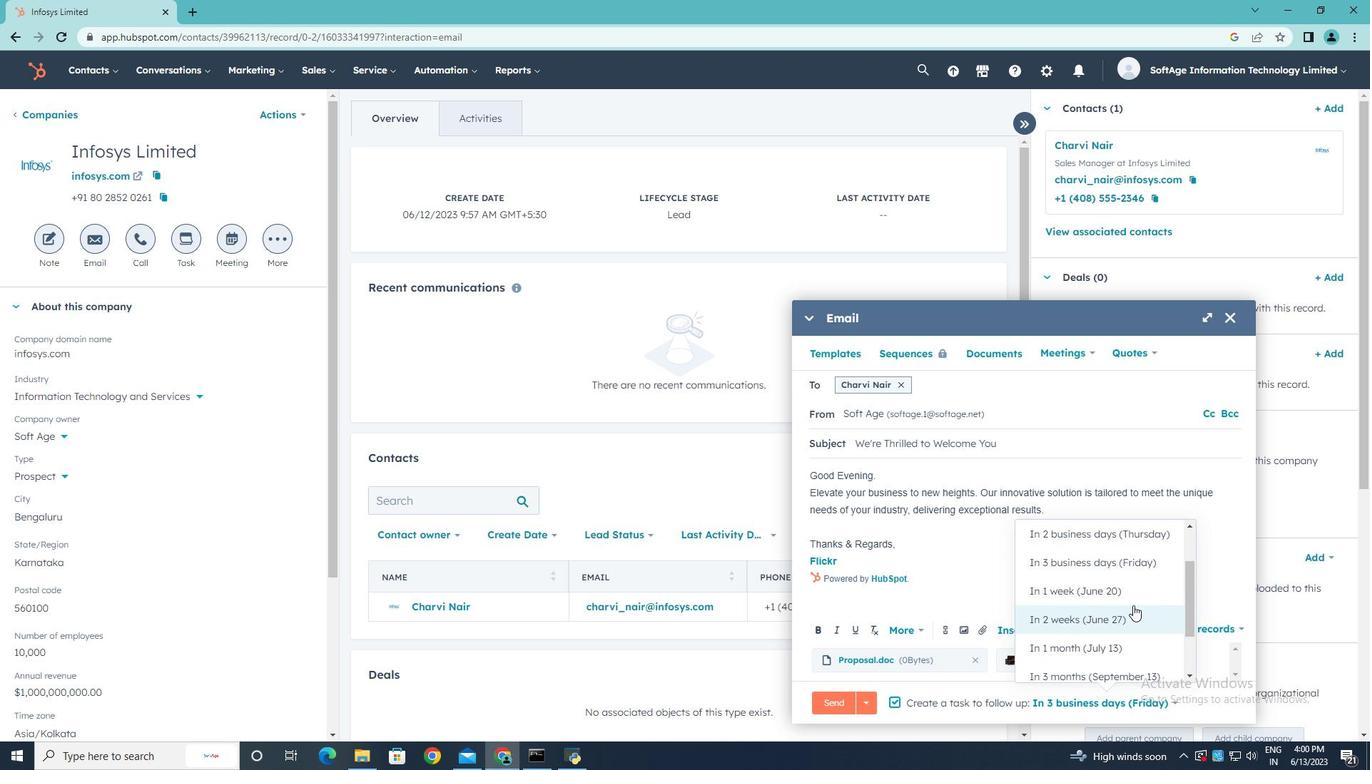 
Action: Mouse scrolled (1132, 603) with delta (0, 0)
Screenshot: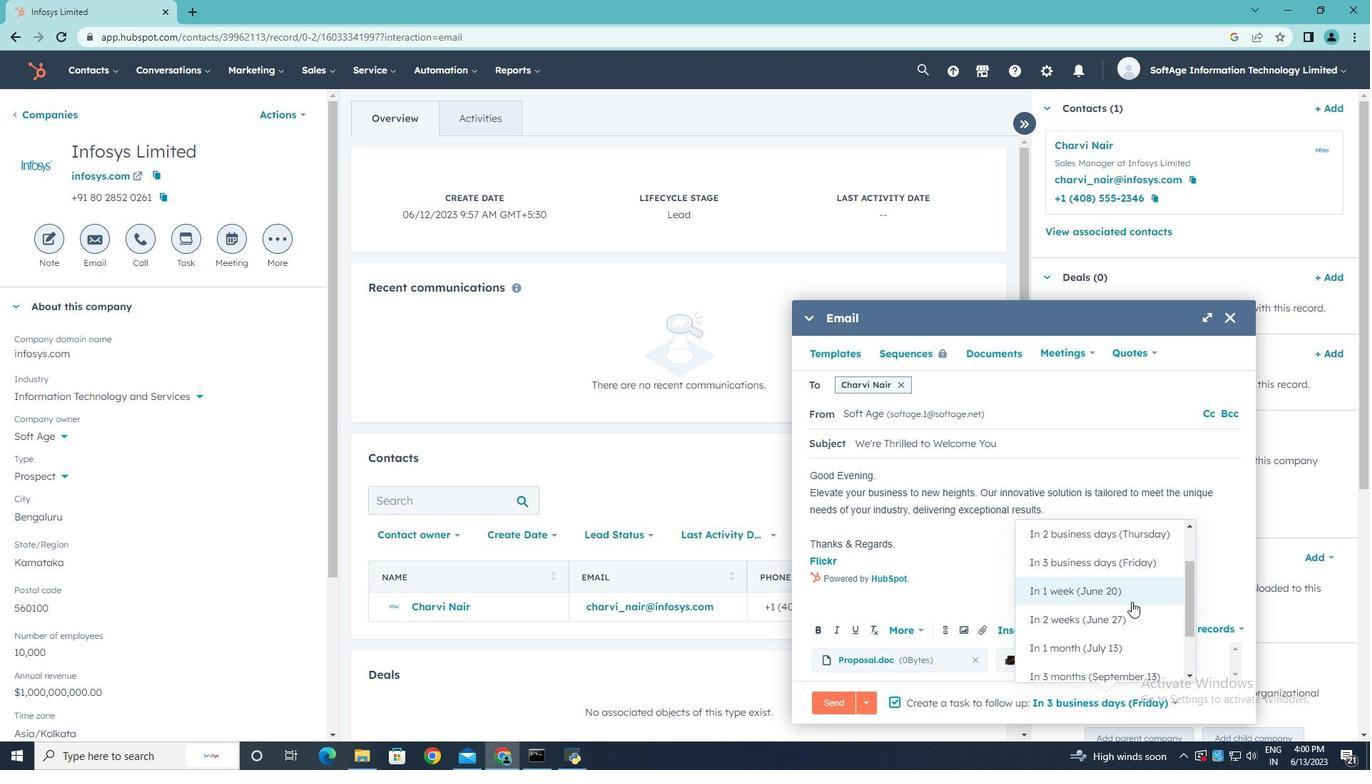 
Action: Mouse scrolled (1132, 603) with delta (0, 0)
Screenshot: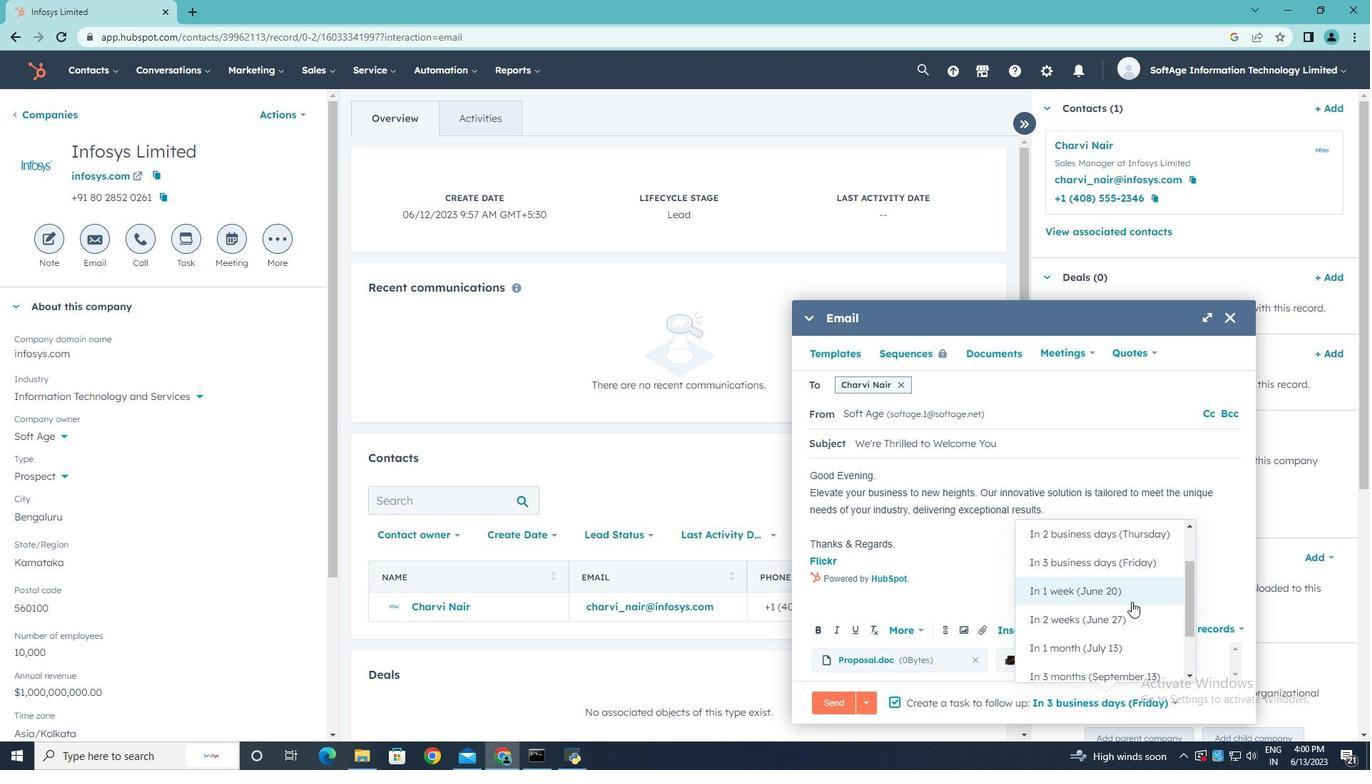 
Action: Mouse scrolled (1132, 603) with delta (0, 0)
Screenshot: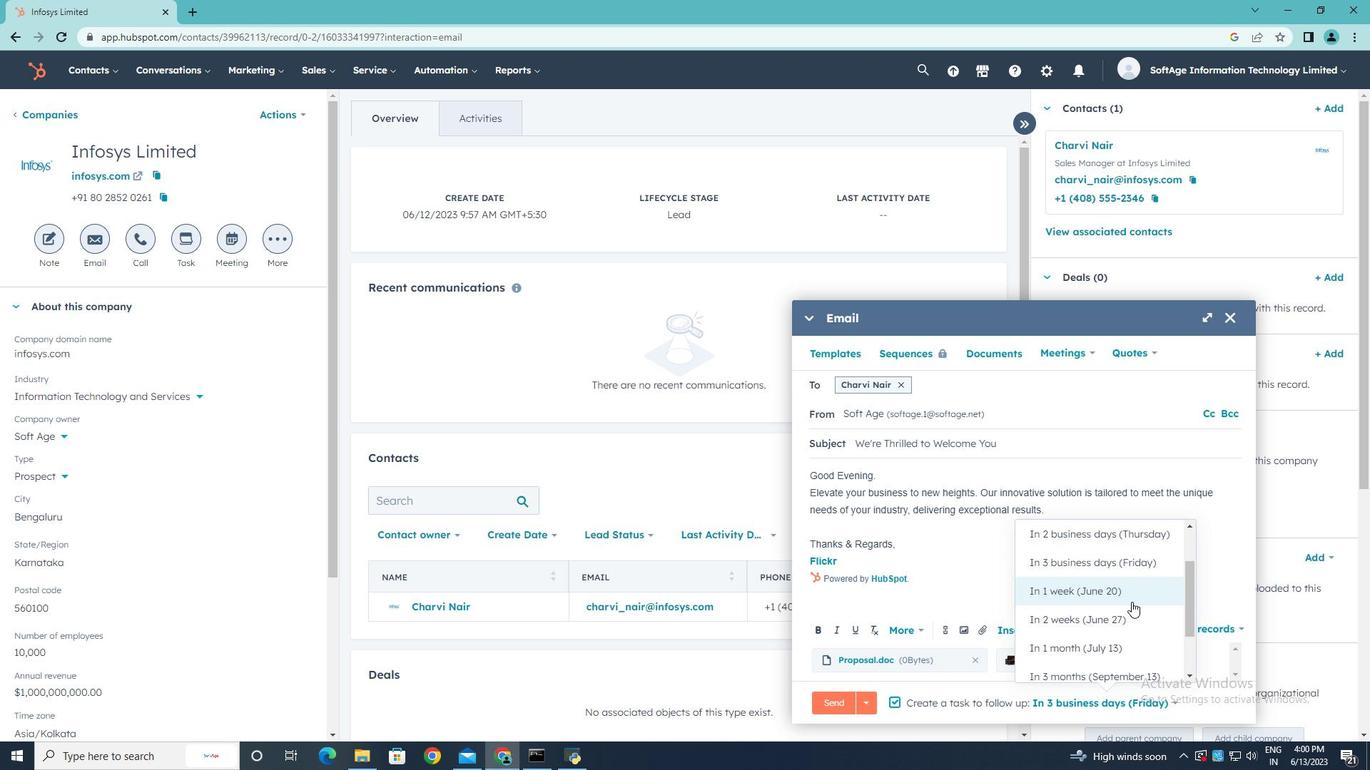
Action: Mouse scrolled (1132, 603) with delta (0, 0)
Screenshot: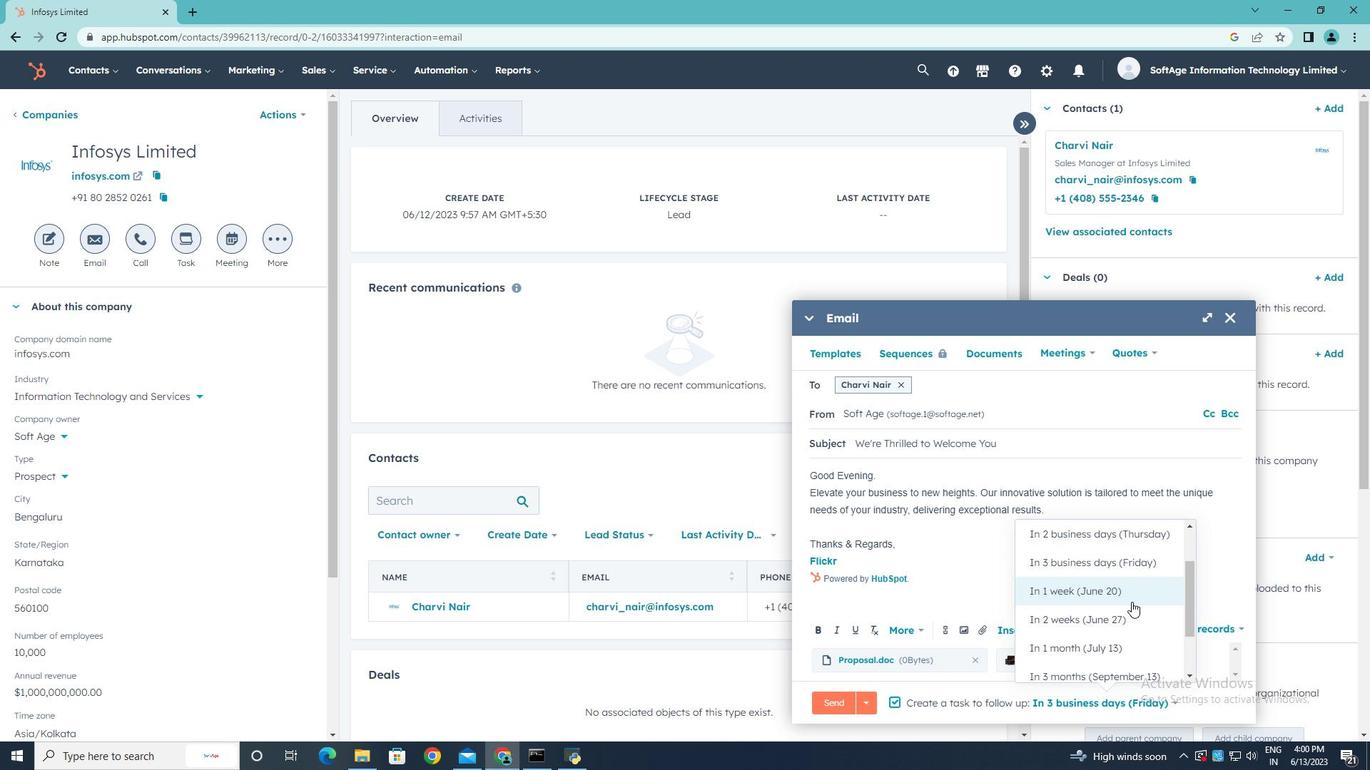 
Action: Mouse moved to (1085, 572)
Screenshot: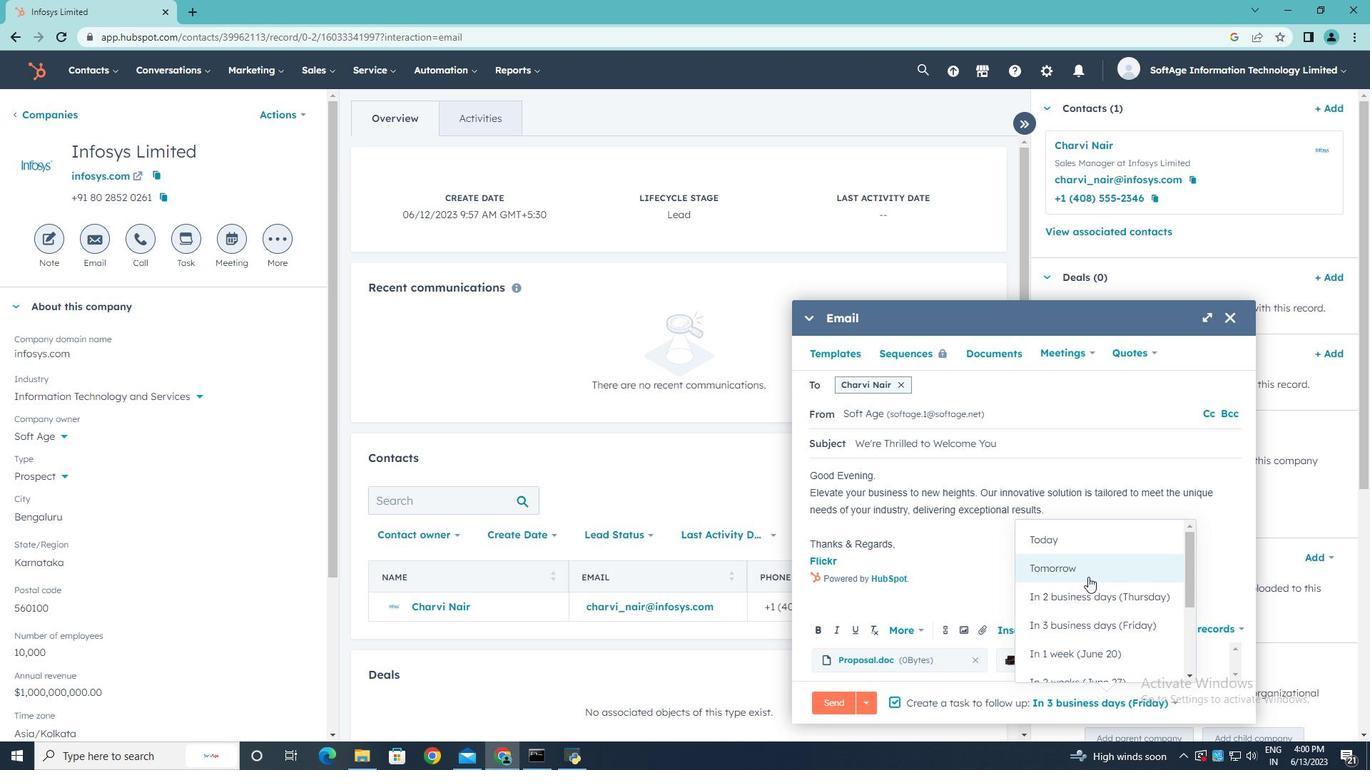 
Action: Mouse pressed left at (1085, 572)
Screenshot: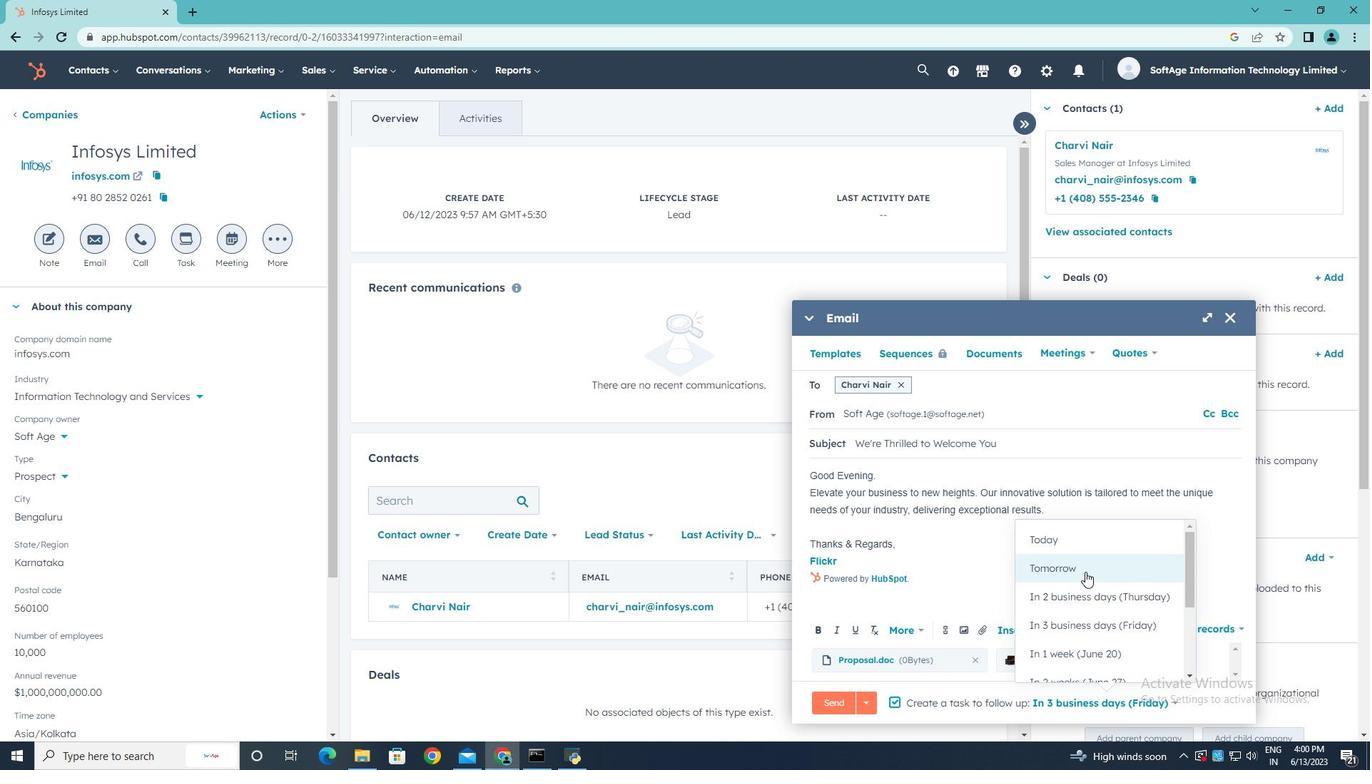 
Action: Mouse moved to (840, 701)
Screenshot: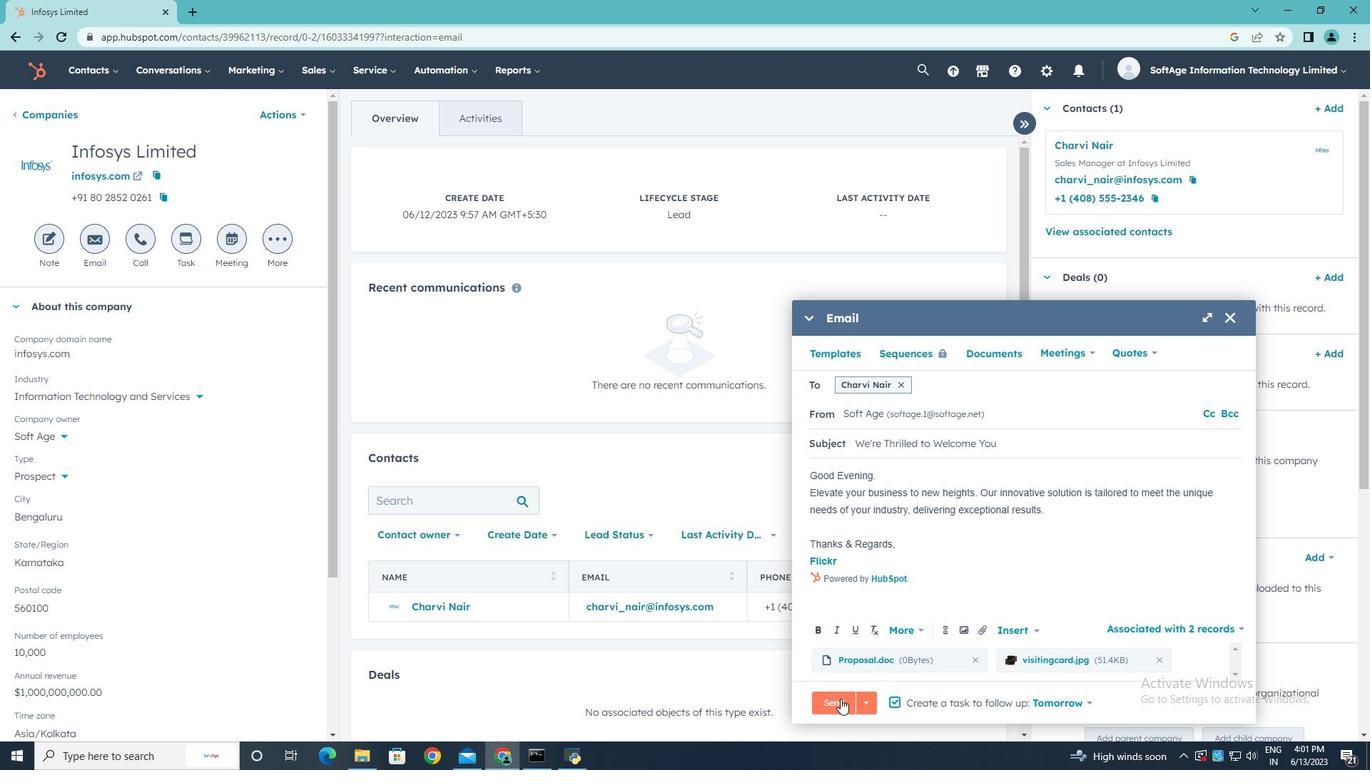 
Action: Mouse pressed left at (840, 701)
Screenshot: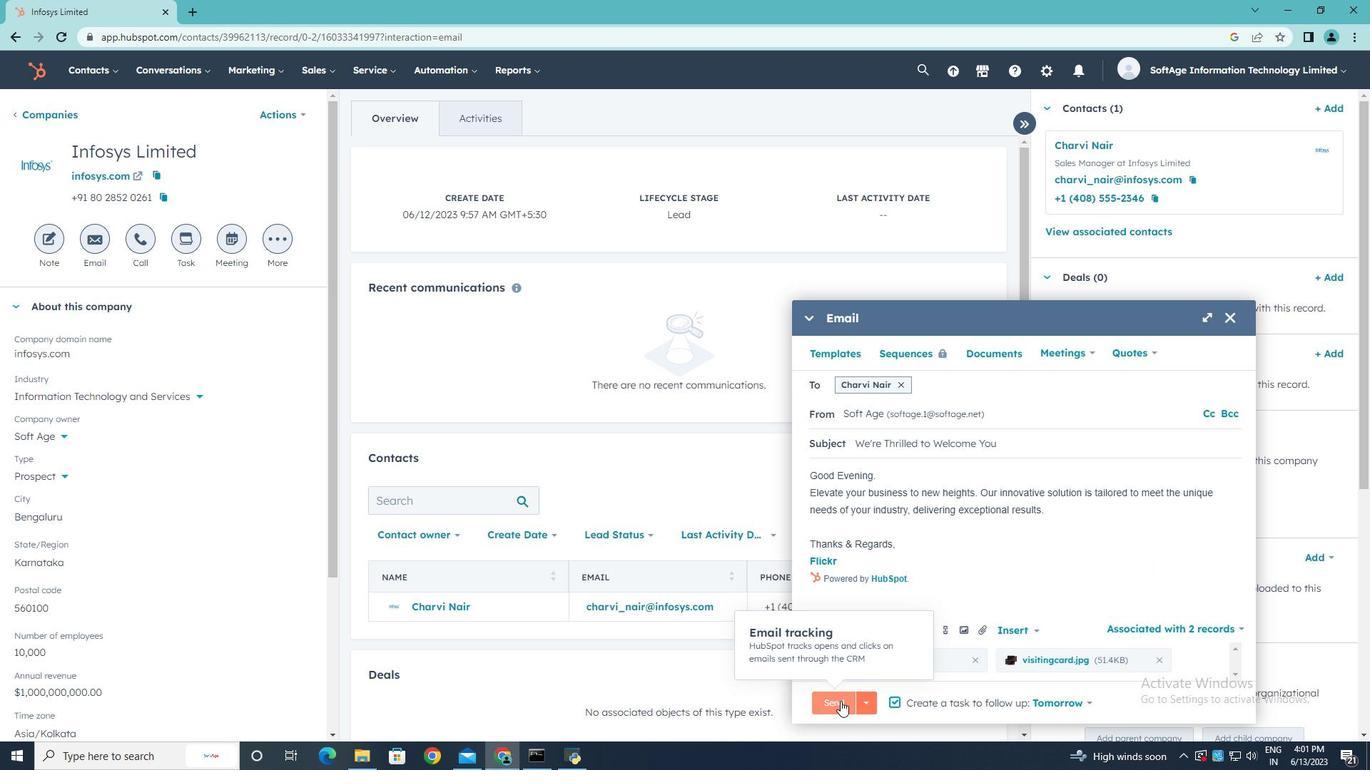 
